 Task: Display the results of the 2022 Victory Lane Racing NASCAR Cup Series for the race "Coke Zero 400" on the track "Daytona".
Action: Mouse moved to (186, 365)
Screenshot: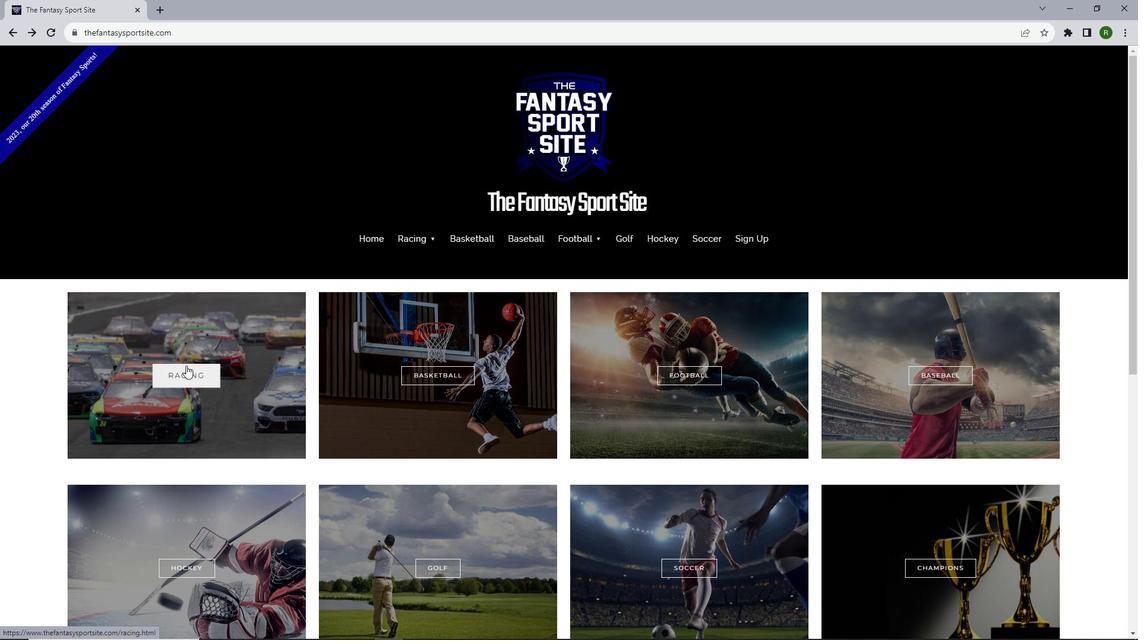 
Action: Mouse pressed left at (186, 365)
Screenshot: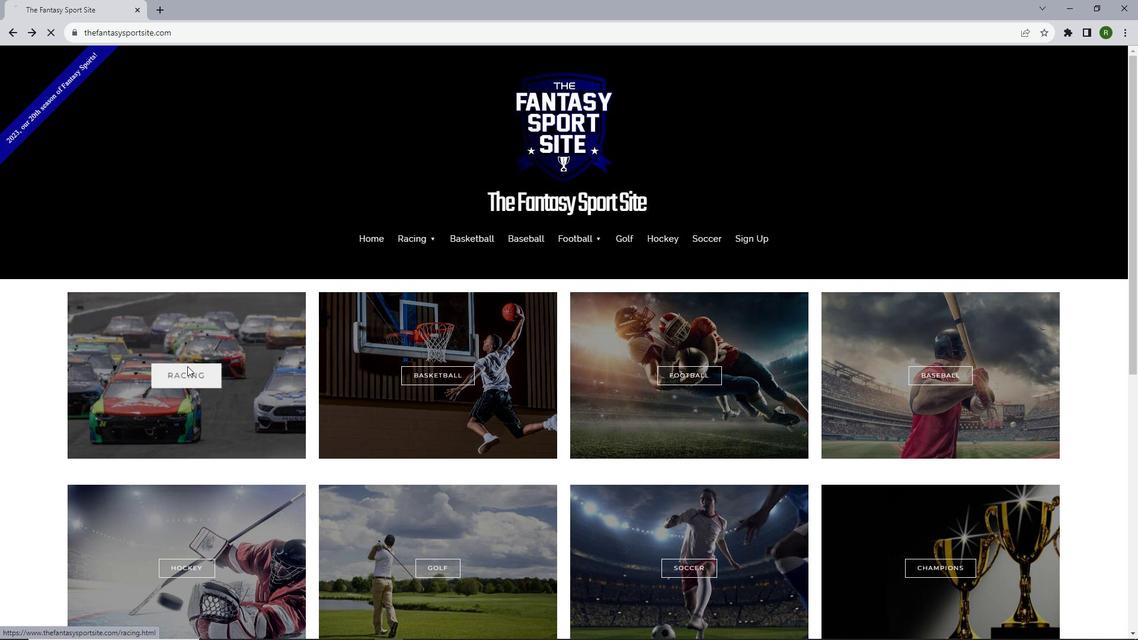 
Action: Mouse moved to (424, 325)
Screenshot: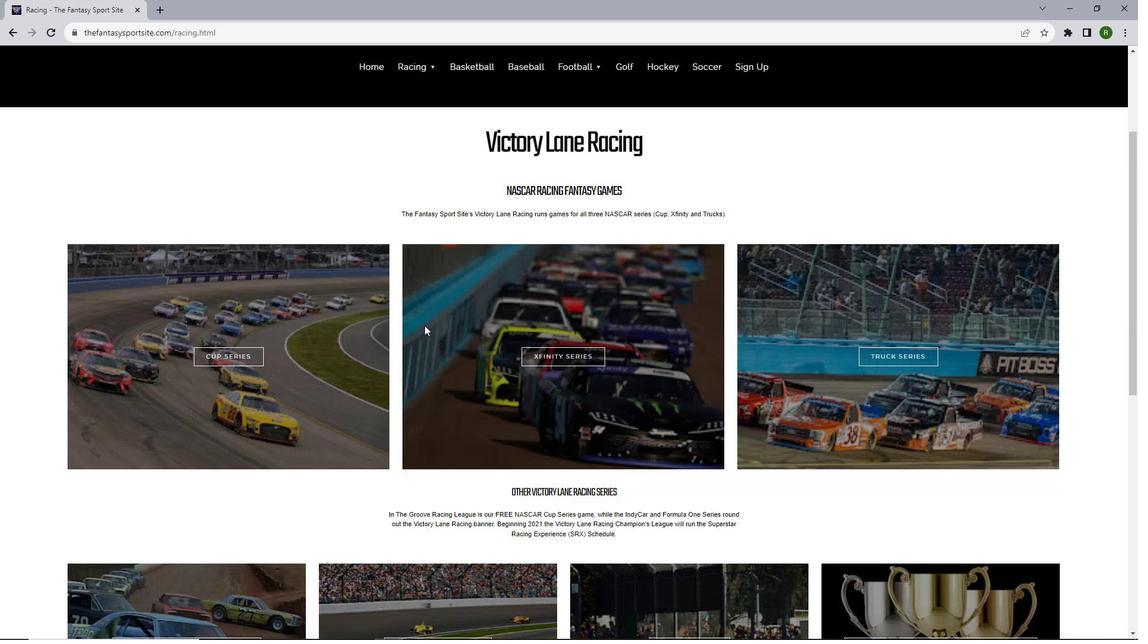 
Action: Mouse scrolled (424, 324) with delta (0, 0)
Screenshot: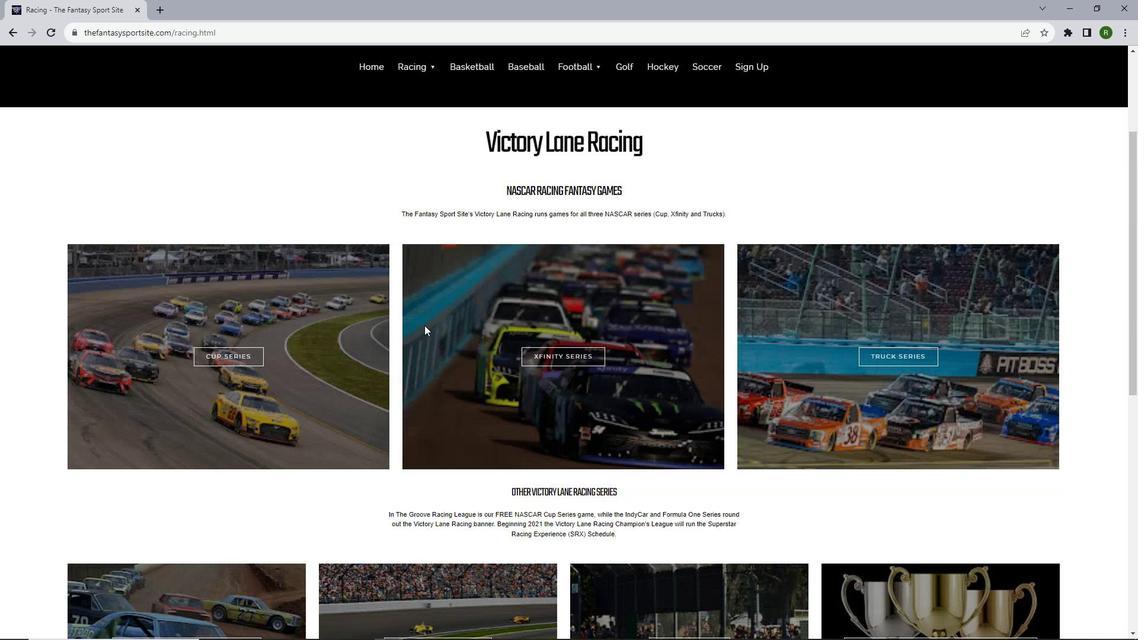 
Action: Mouse moved to (424, 325)
Screenshot: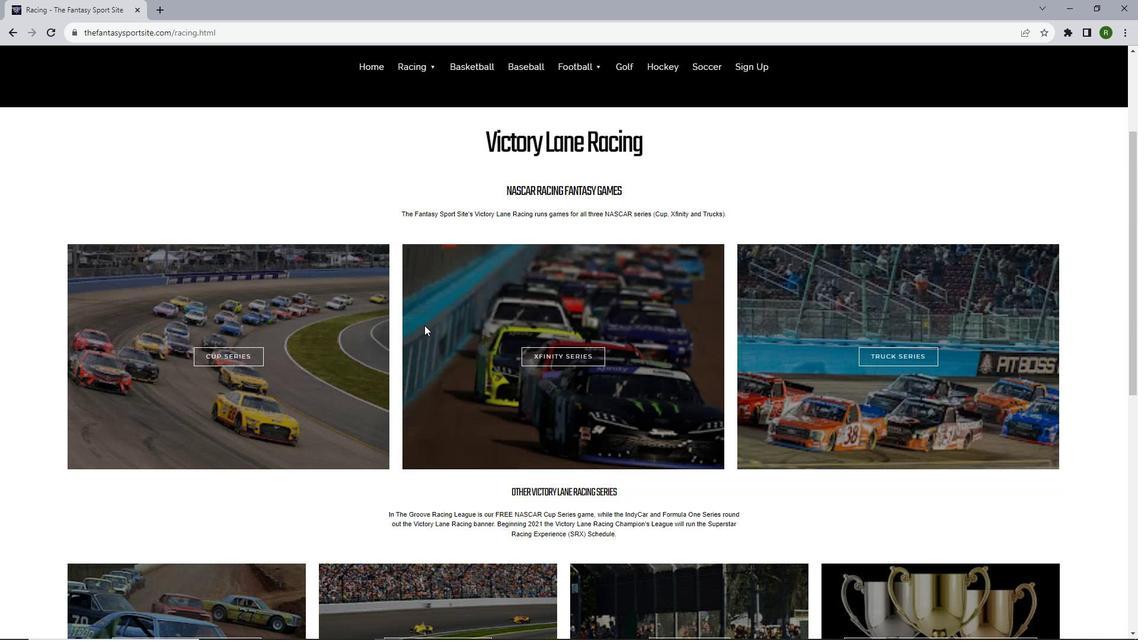 
Action: Mouse scrolled (424, 325) with delta (0, 0)
Screenshot: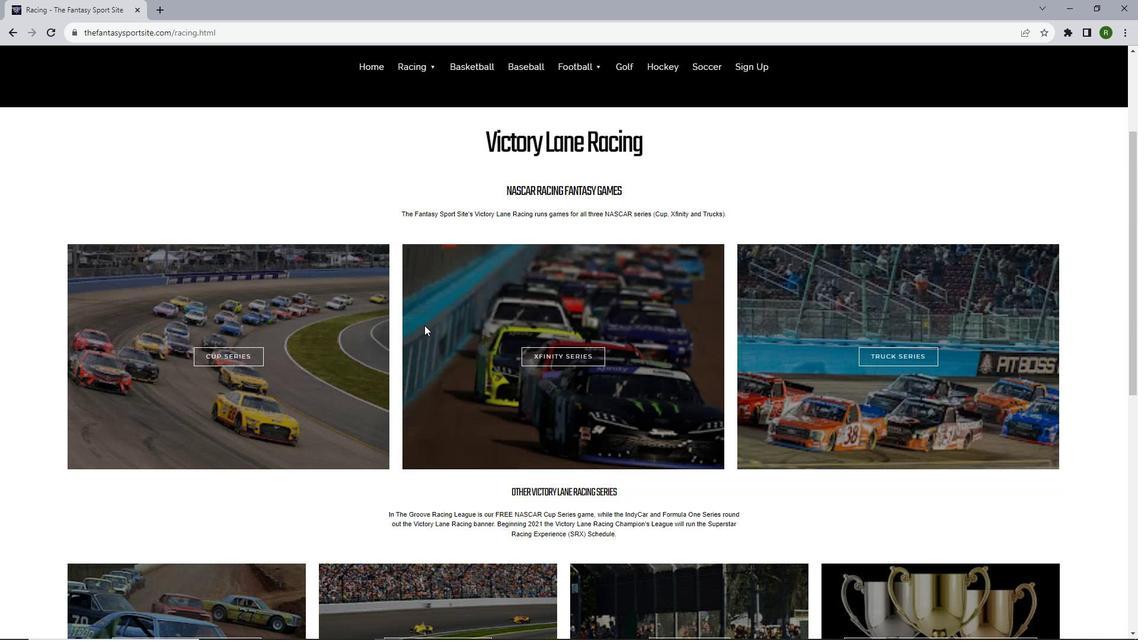 
Action: Mouse scrolled (424, 325) with delta (0, 0)
Screenshot: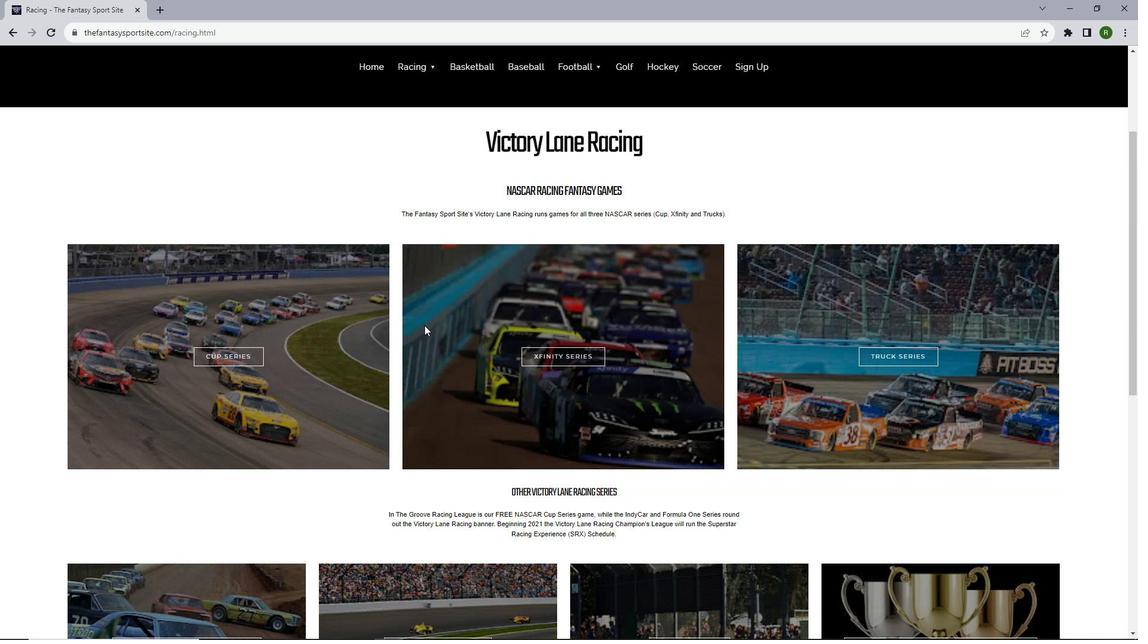 
Action: Mouse scrolled (424, 325) with delta (0, 0)
Screenshot: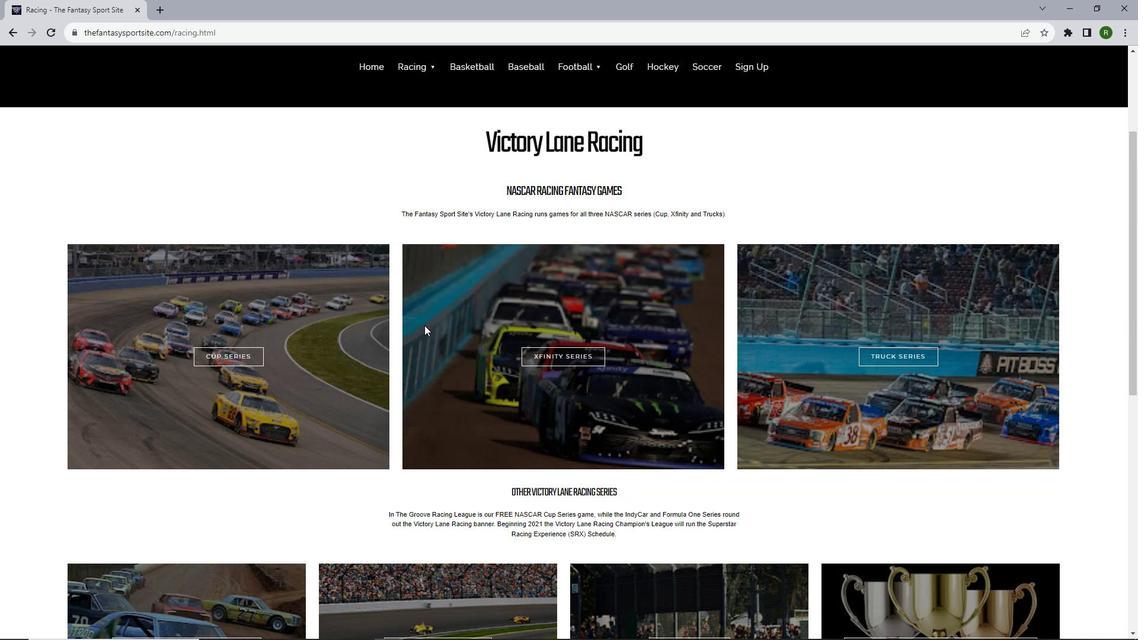 
Action: Mouse scrolled (424, 325) with delta (0, 0)
Screenshot: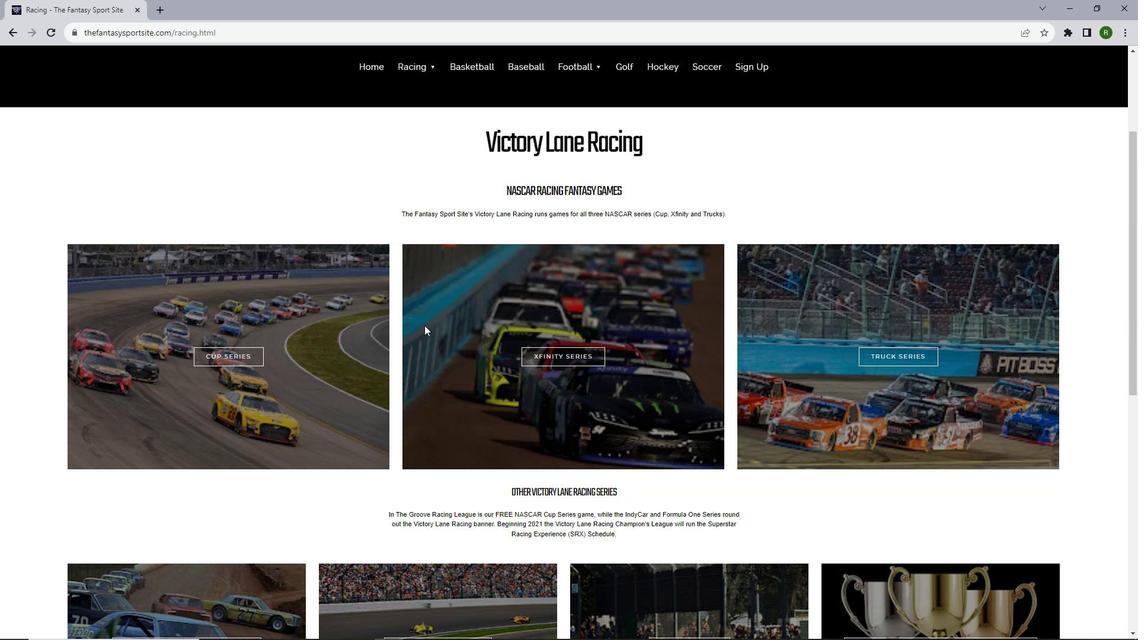 
Action: Mouse moved to (312, 275)
Screenshot: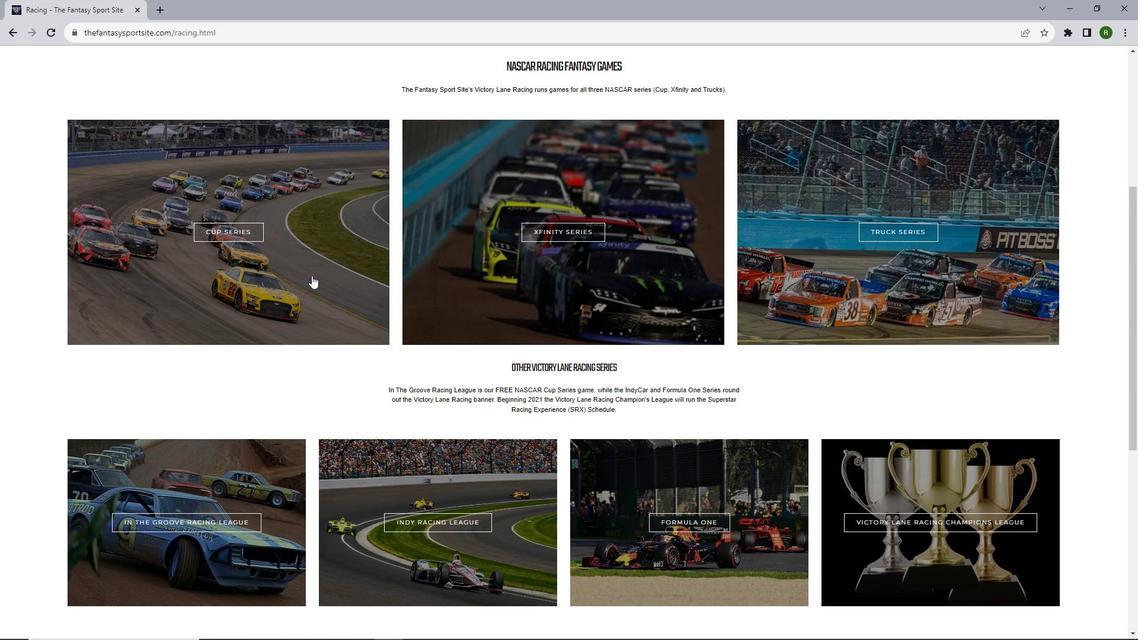 
Action: Mouse scrolled (312, 275) with delta (0, 0)
Screenshot: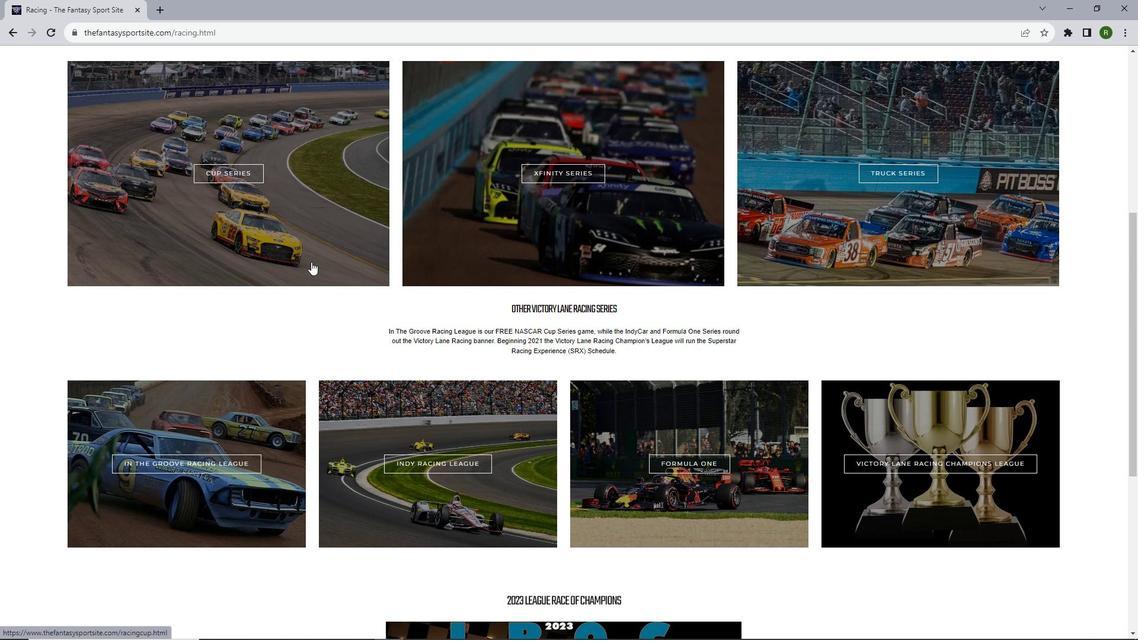 
Action: Mouse moved to (253, 184)
Screenshot: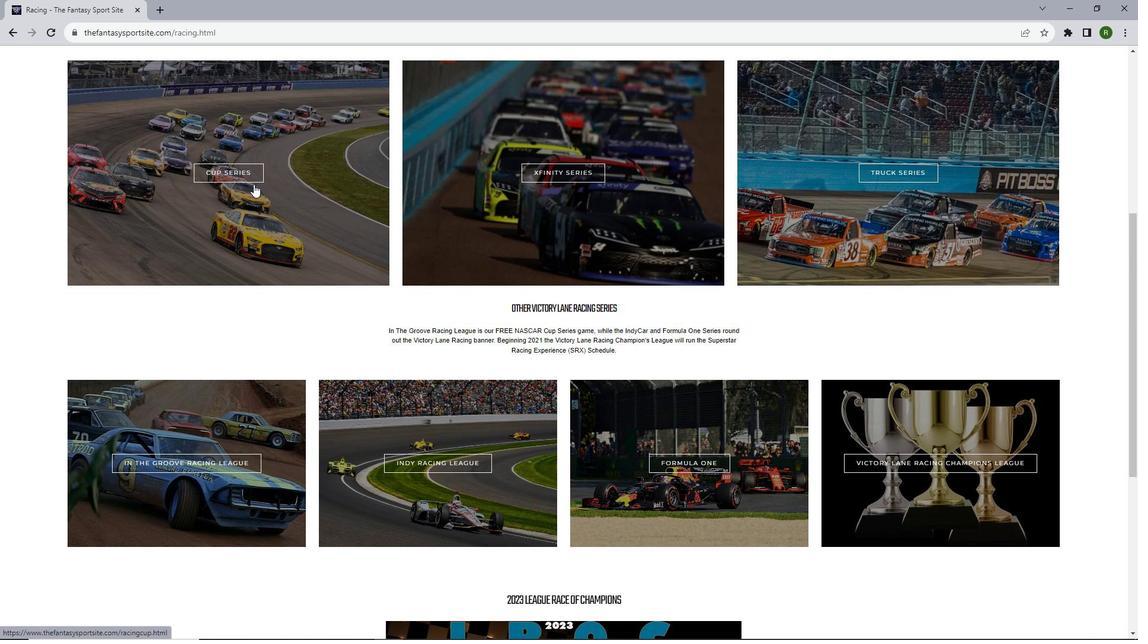 
Action: Mouse pressed left at (253, 184)
Screenshot: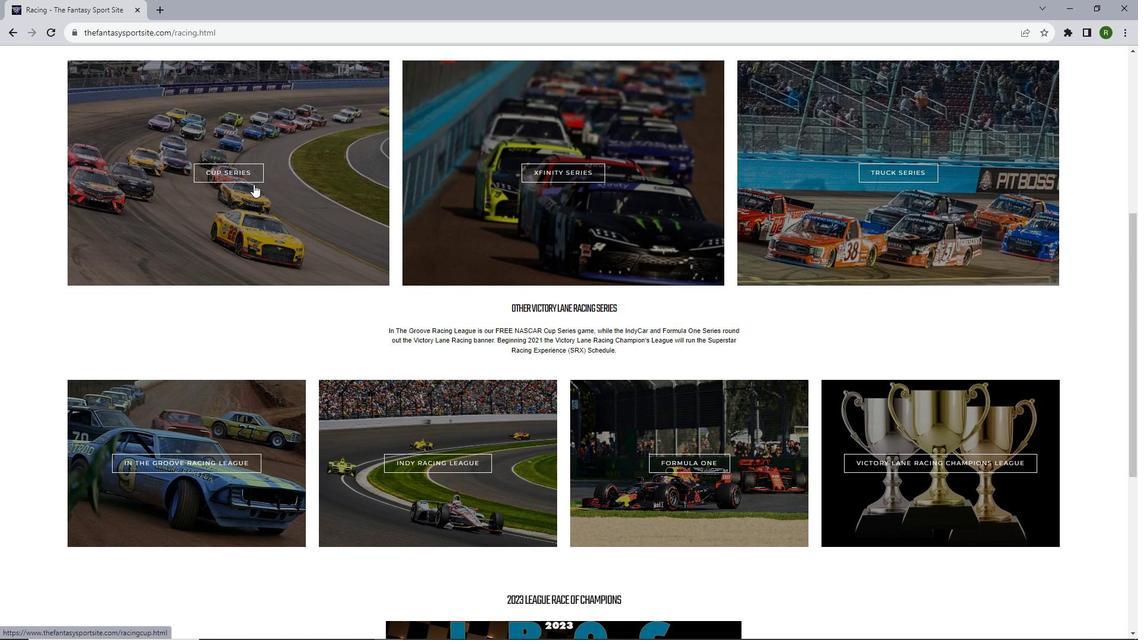 
Action: Mouse moved to (433, 252)
Screenshot: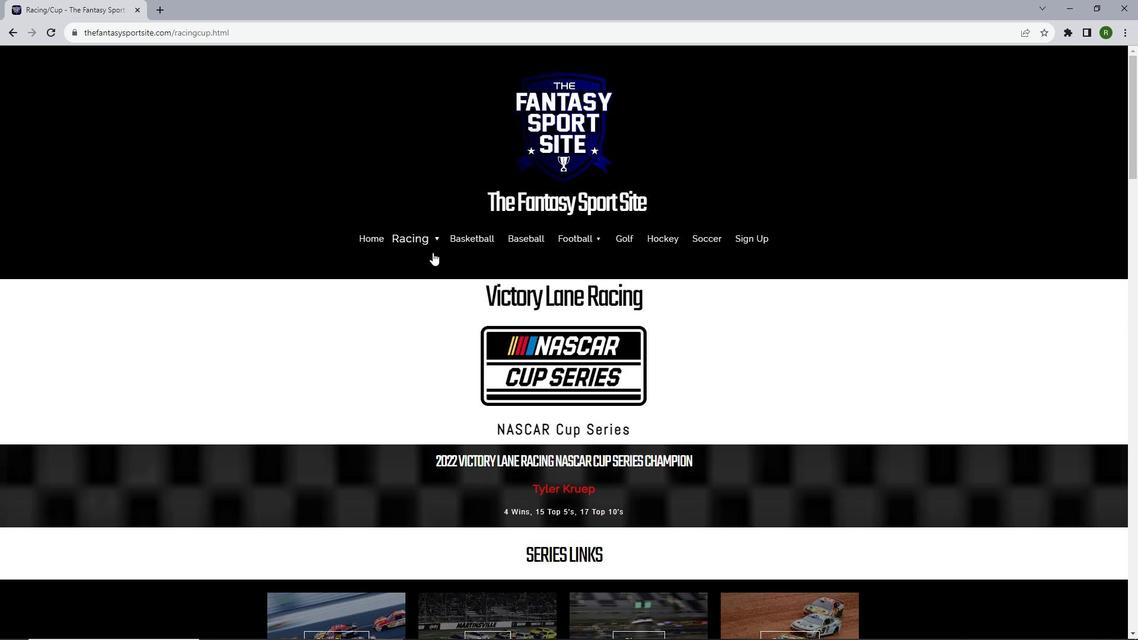 
Action: Mouse scrolled (433, 252) with delta (0, 0)
Screenshot: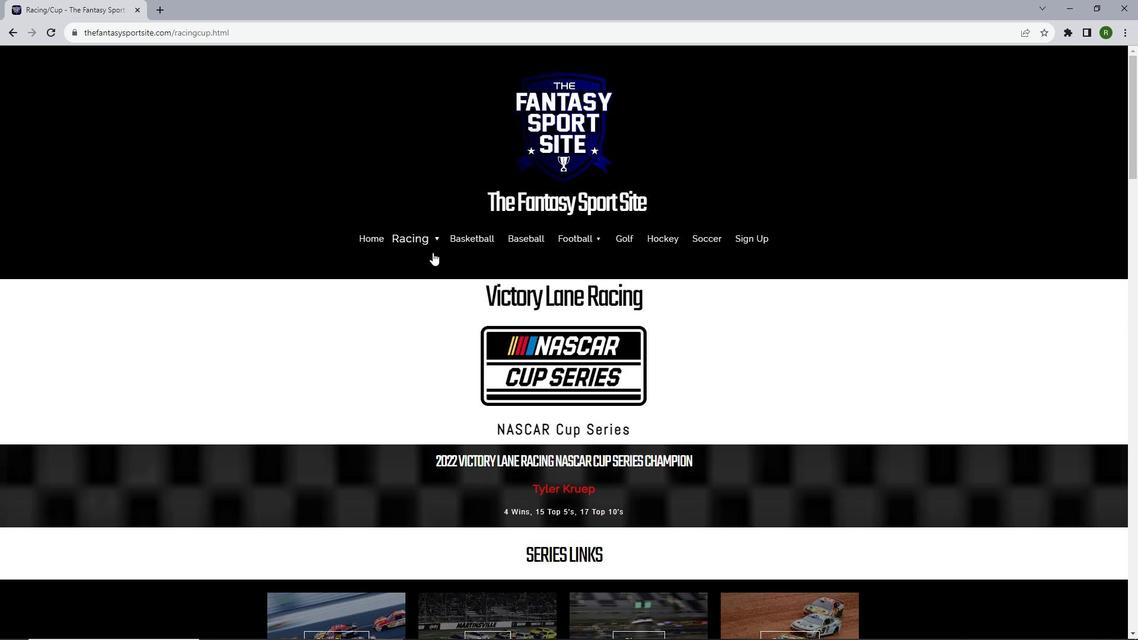 
Action: Mouse scrolled (433, 252) with delta (0, 0)
Screenshot: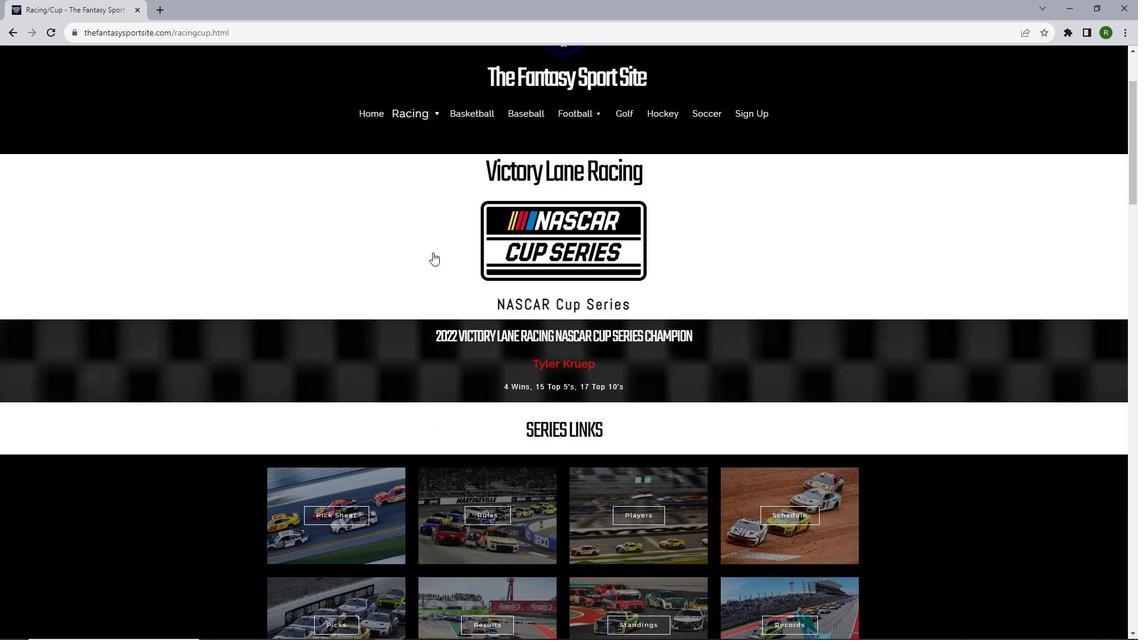 
Action: Mouse scrolled (433, 252) with delta (0, 0)
Screenshot: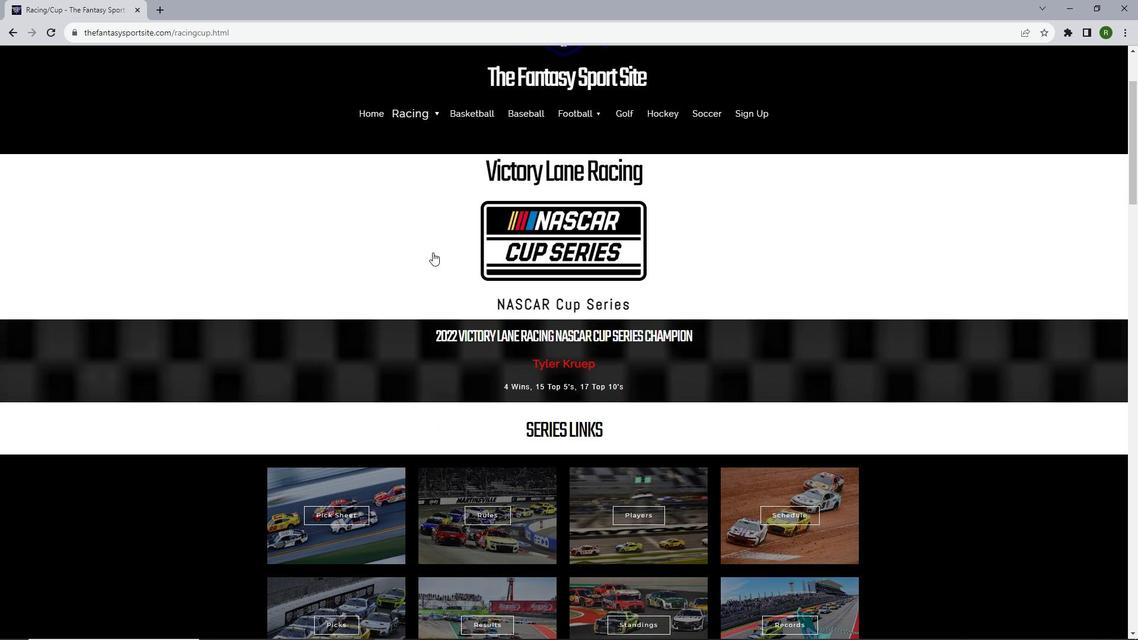 
Action: Mouse scrolled (433, 252) with delta (0, 0)
Screenshot: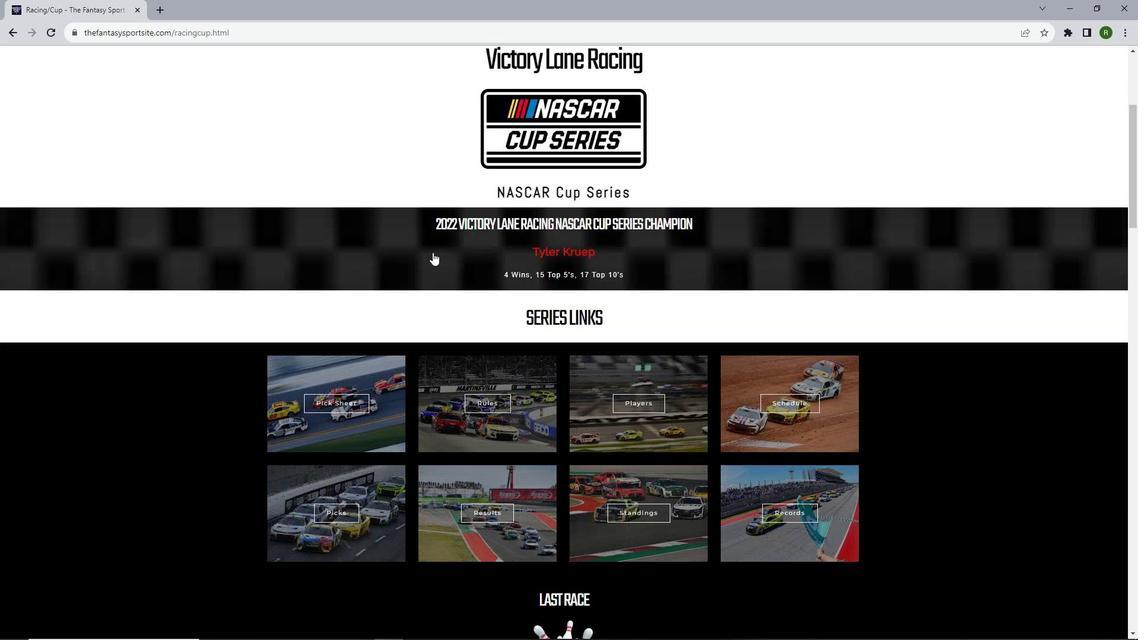 
Action: Mouse moved to (433, 253)
Screenshot: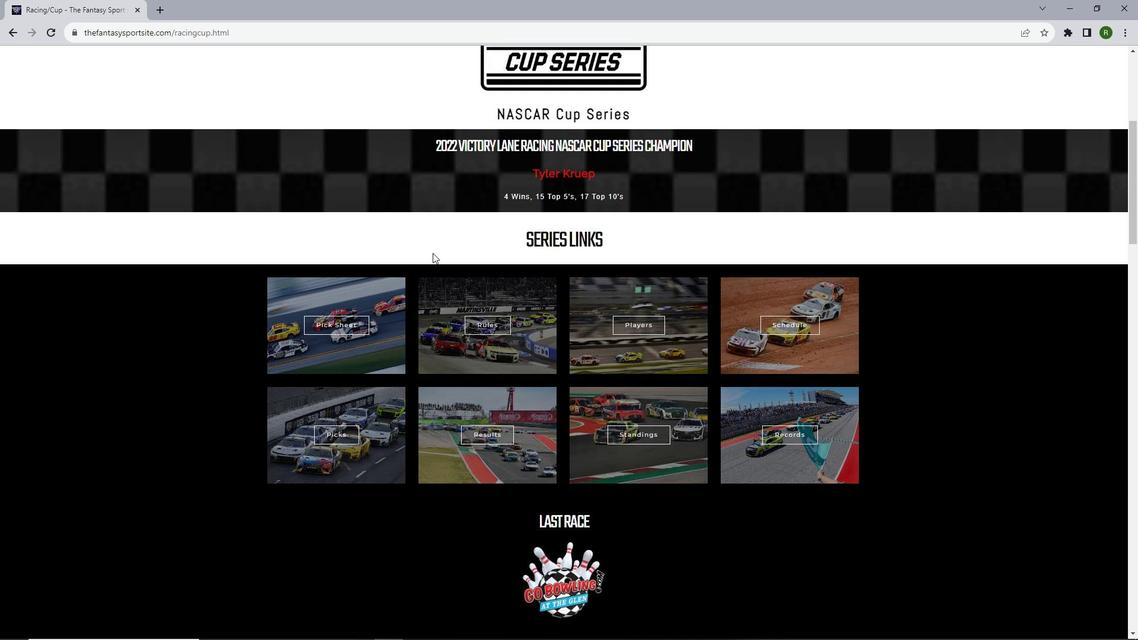 
Action: Mouse scrolled (433, 252) with delta (0, 0)
Screenshot: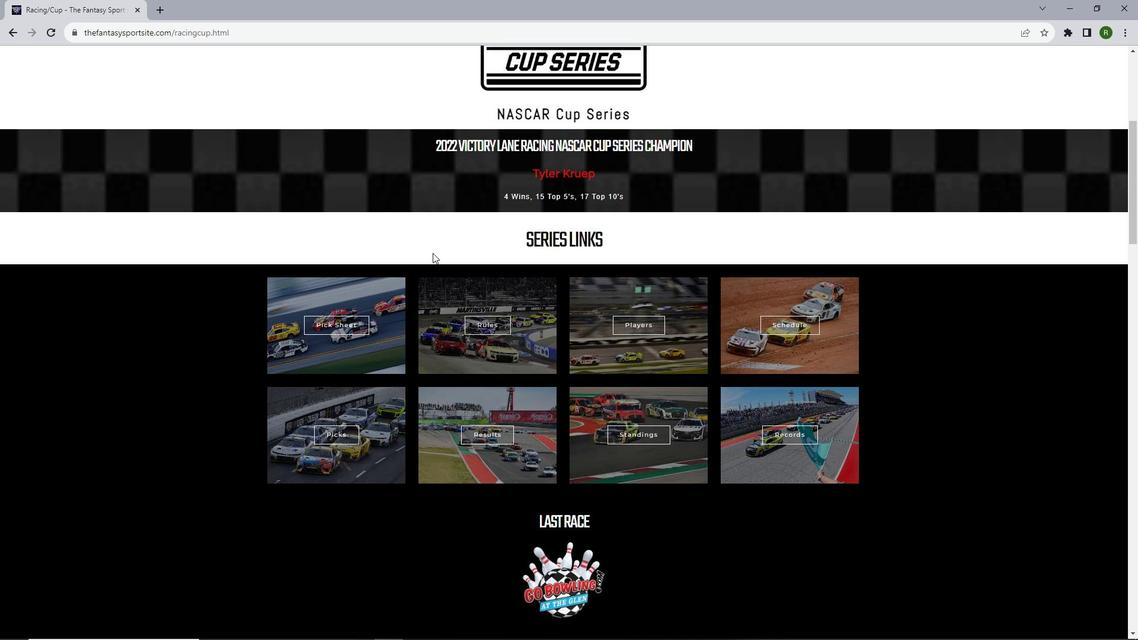 
Action: Mouse scrolled (433, 252) with delta (0, 0)
Screenshot: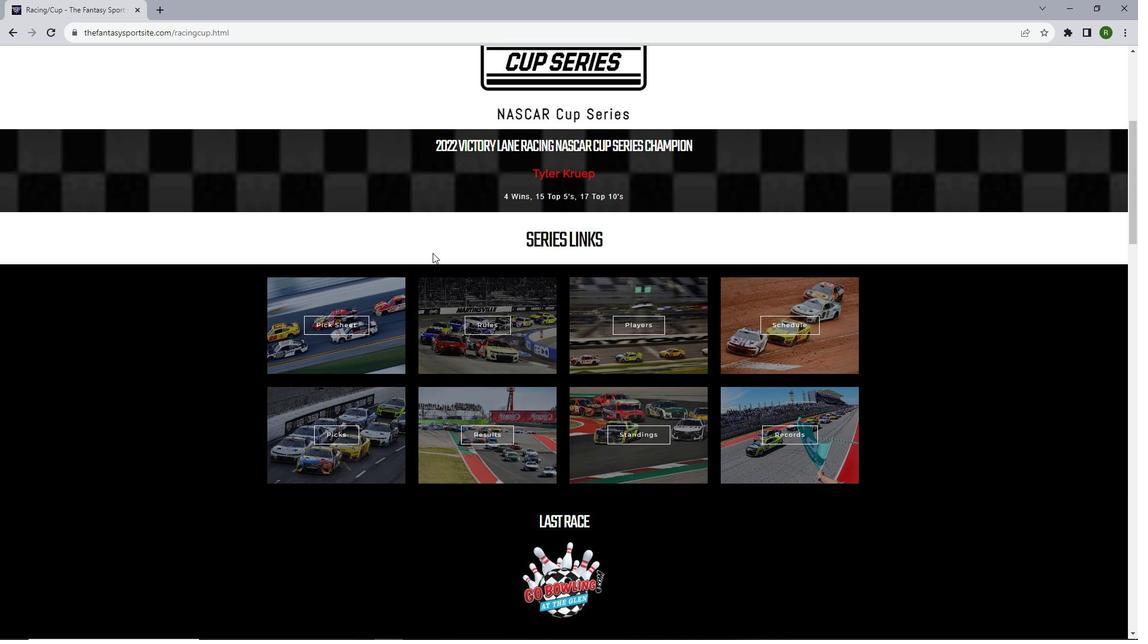 
Action: Mouse moved to (503, 405)
Screenshot: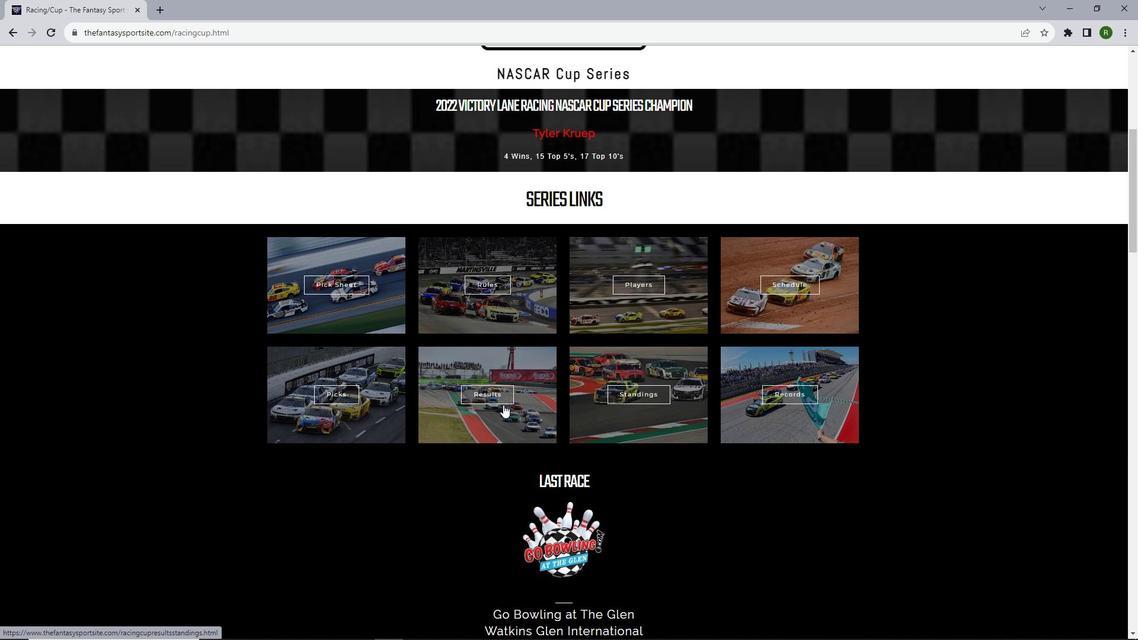 
Action: Mouse pressed left at (503, 405)
Screenshot: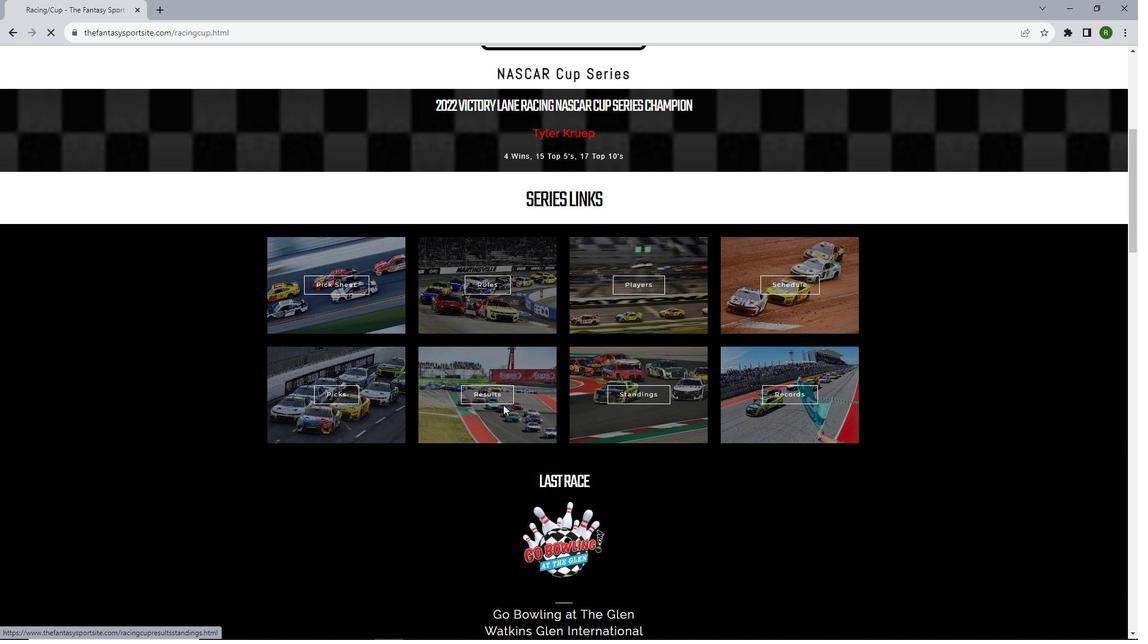 
Action: Mouse moved to (485, 256)
Screenshot: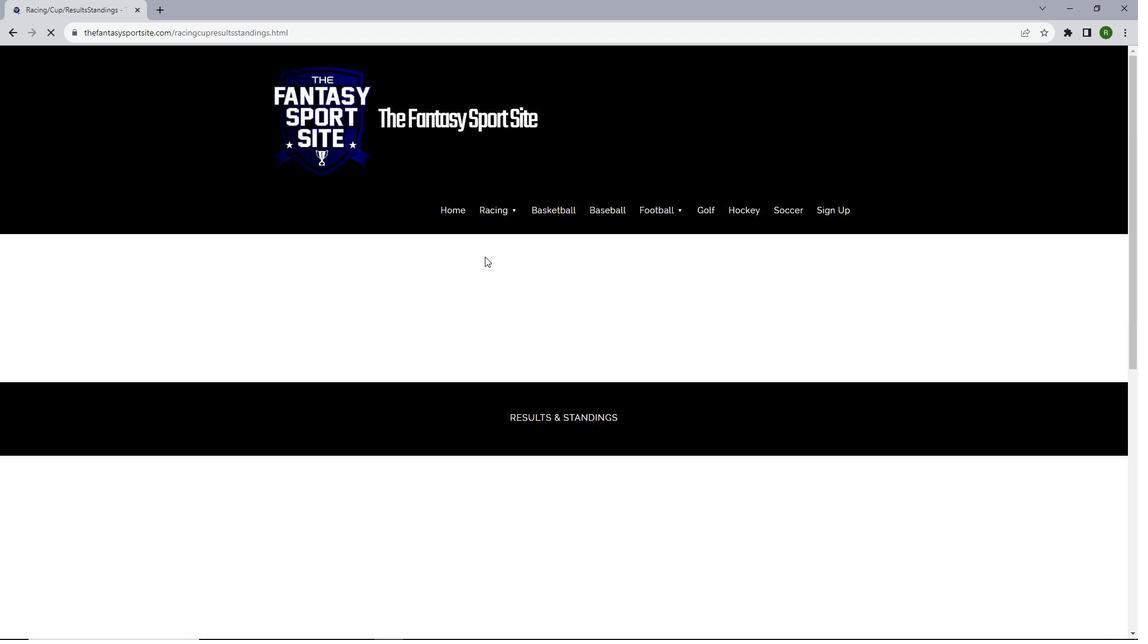 
Action: Mouse scrolled (485, 256) with delta (0, 0)
Screenshot: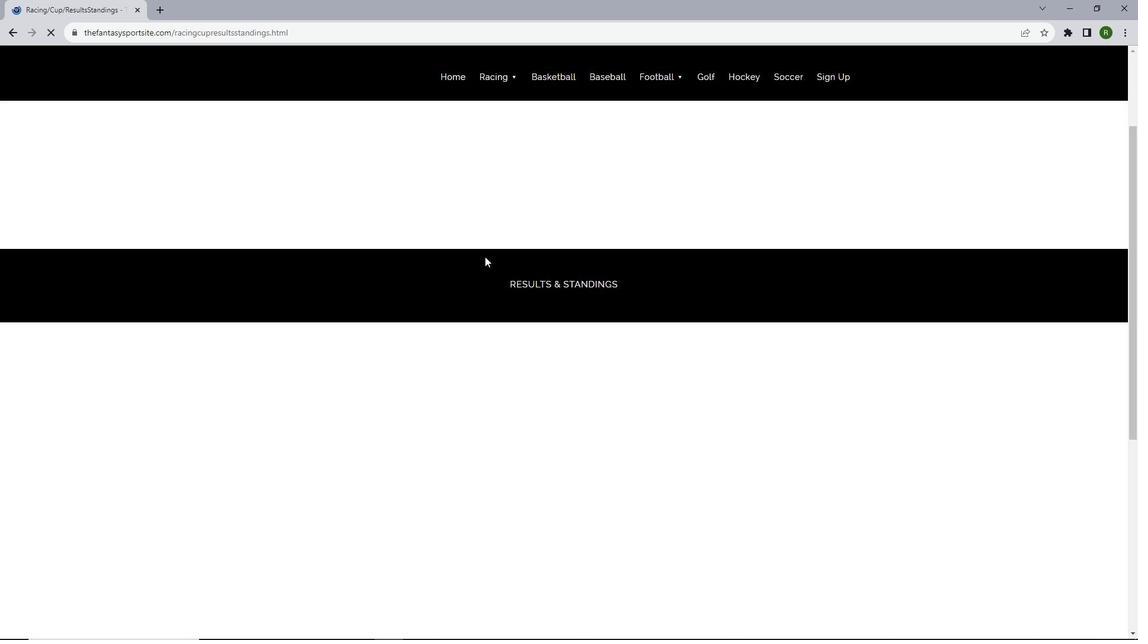 
Action: Mouse scrolled (485, 256) with delta (0, 0)
Screenshot: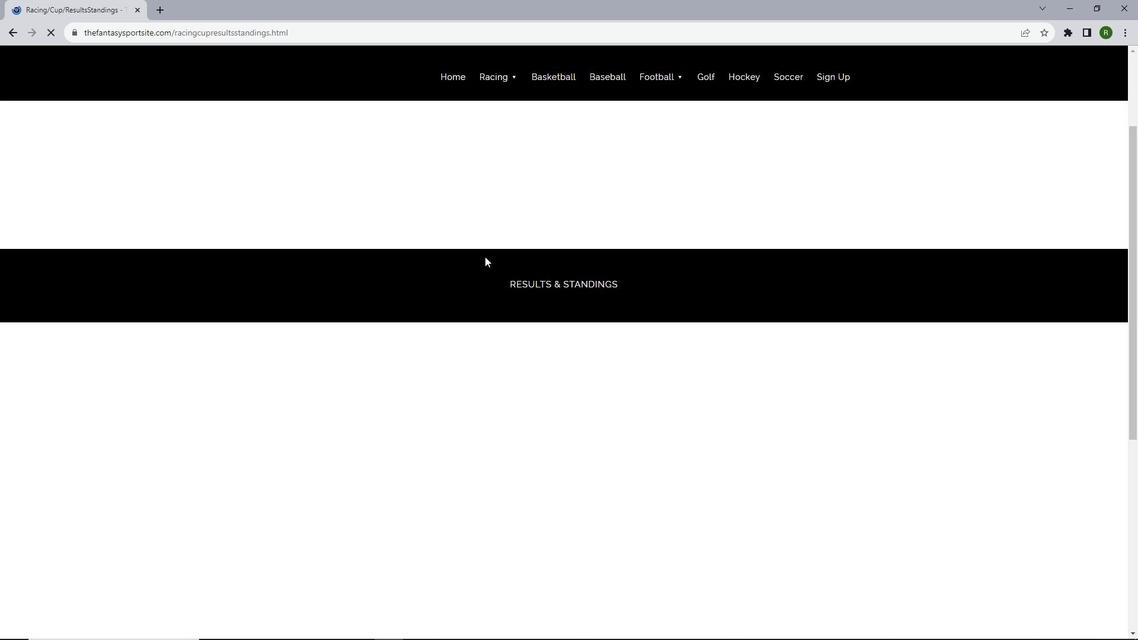 
Action: Mouse scrolled (485, 256) with delta (0, 0)
Screenshot: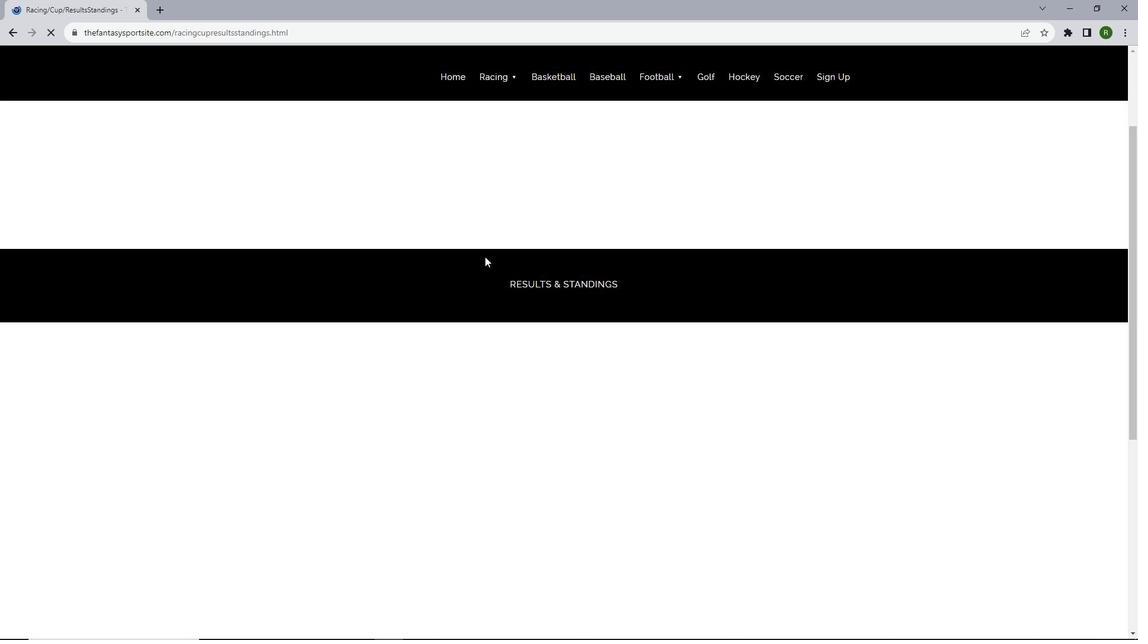 
Action: Mouse scrolled (485, 256) with delta (0, 0)
Screenshot: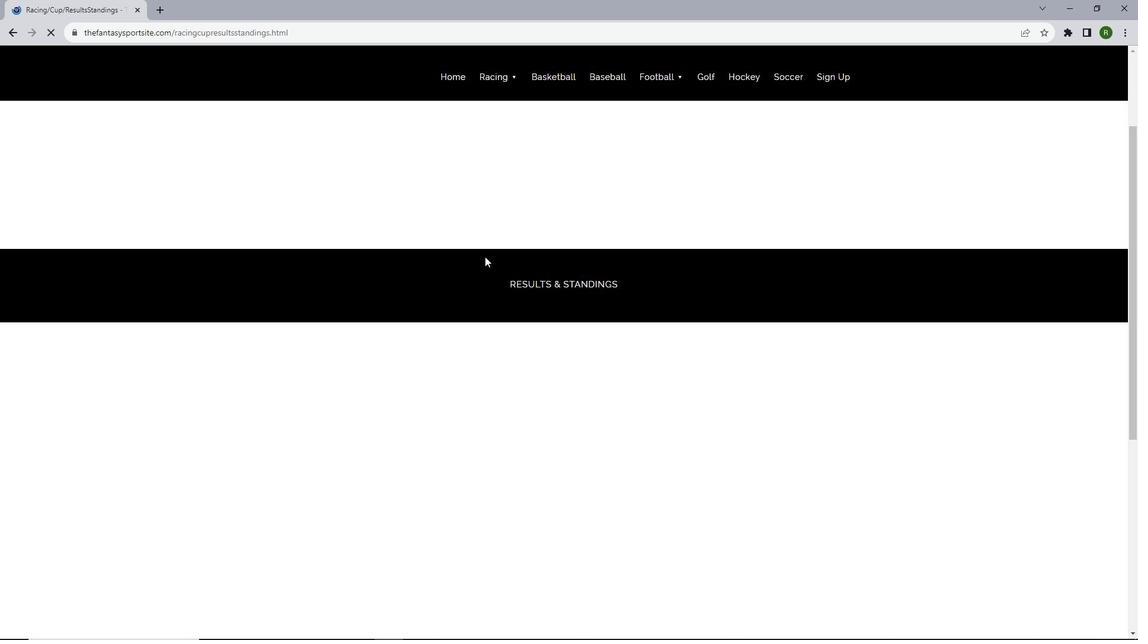 
Action: Mouse moved to (554, 374)
Screenshot: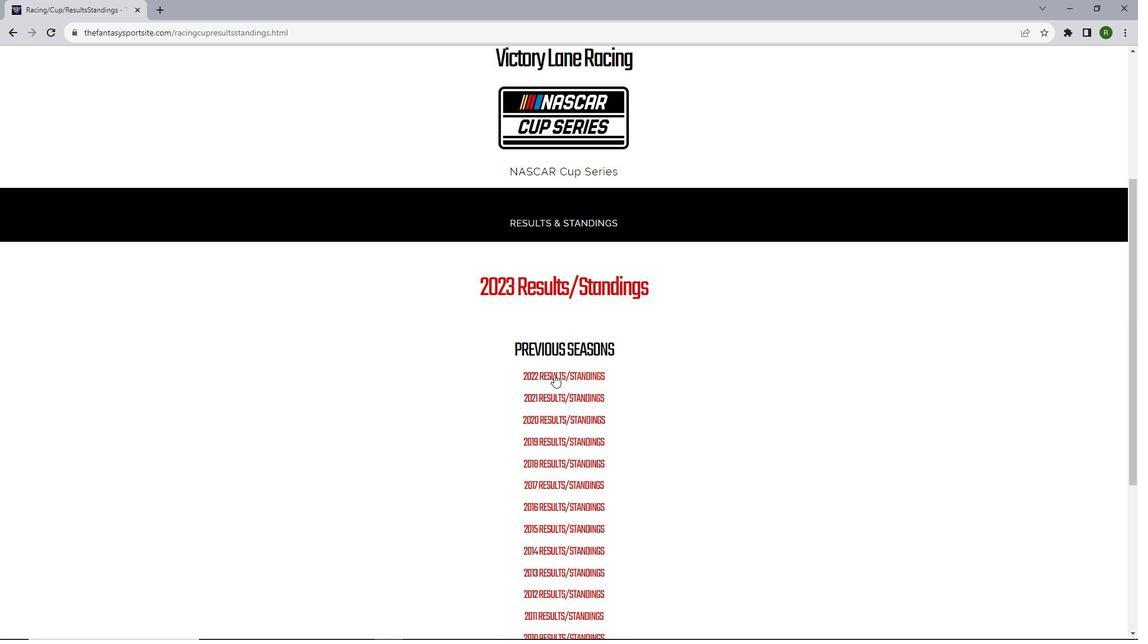
Action: Mouse pressed left at (554, 374)
Screenshot: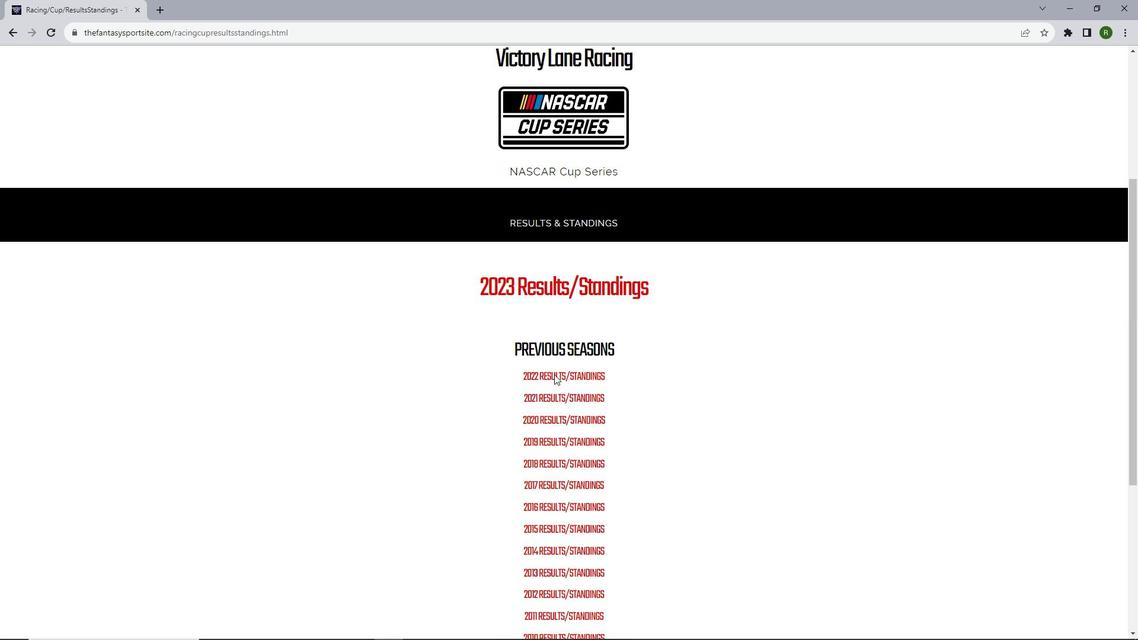 
Action: Mouse moved to (677, 433)
Screenshot: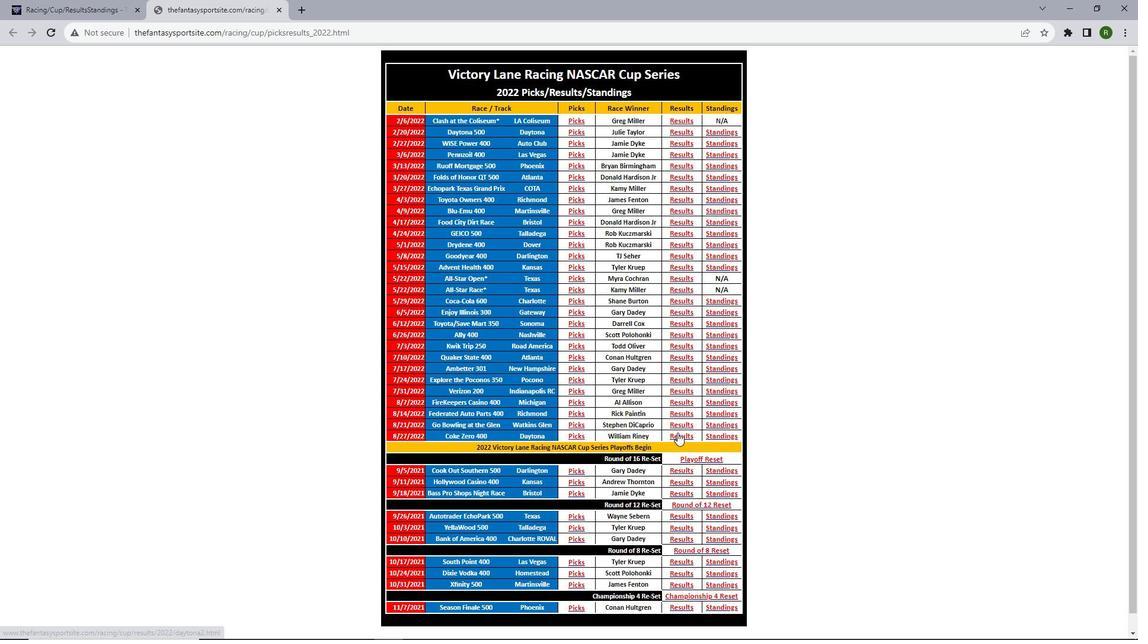 
Action: Mouse pressed left at (677, 433)
Screenshot: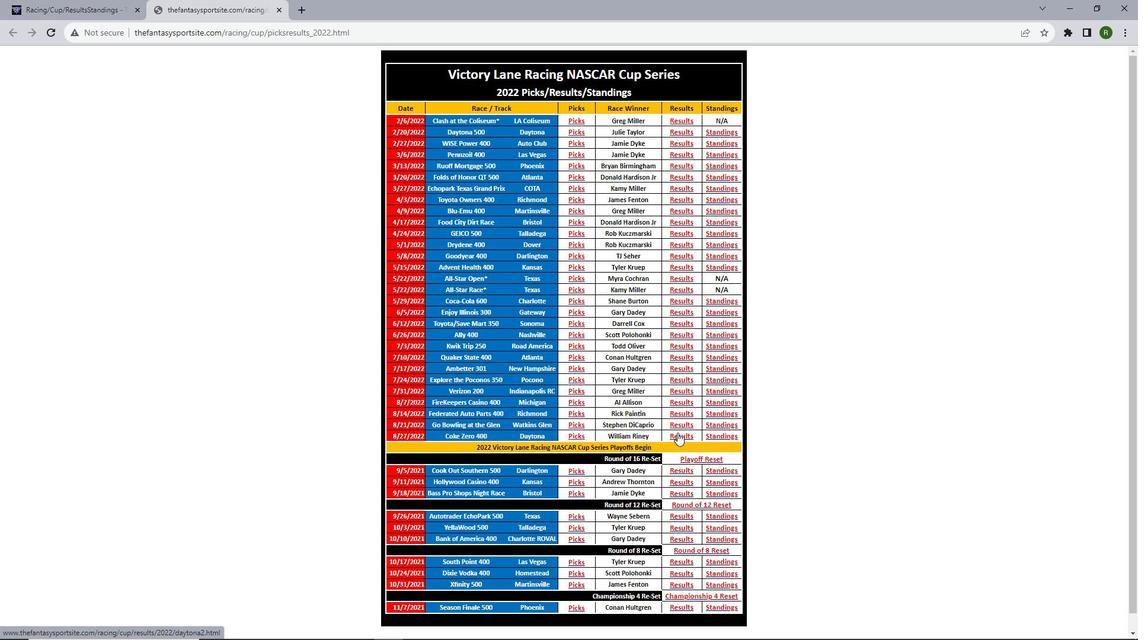 
Action: Mouse moved to (667, 320)
Screenshot: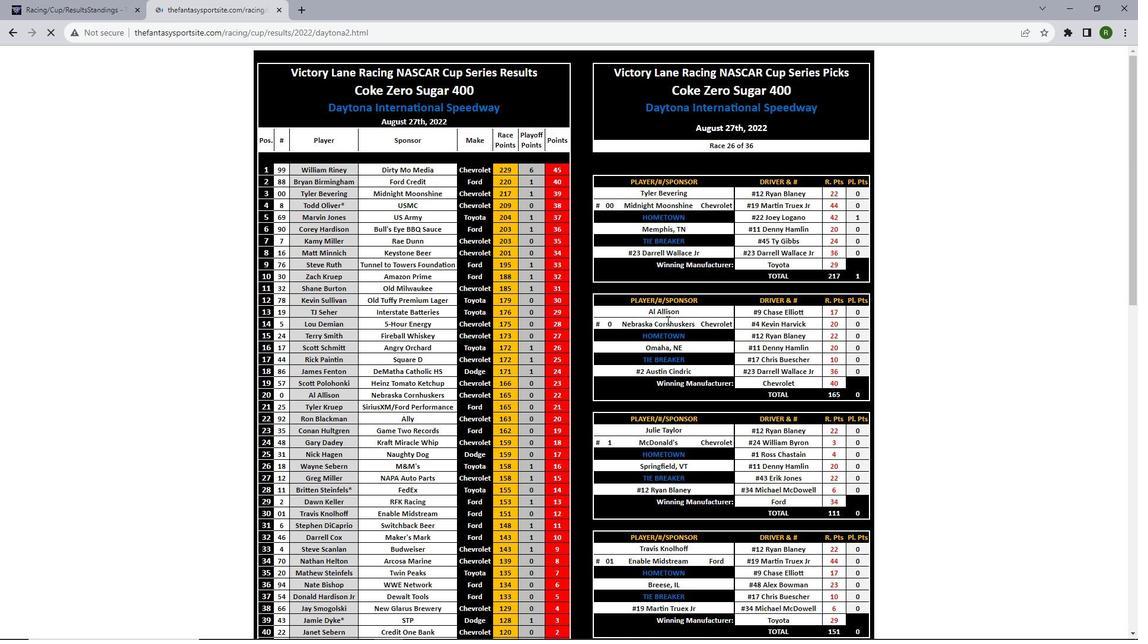 
Action: Mouse scrolled (667, 320) with delta (0, 0)
Screenshot: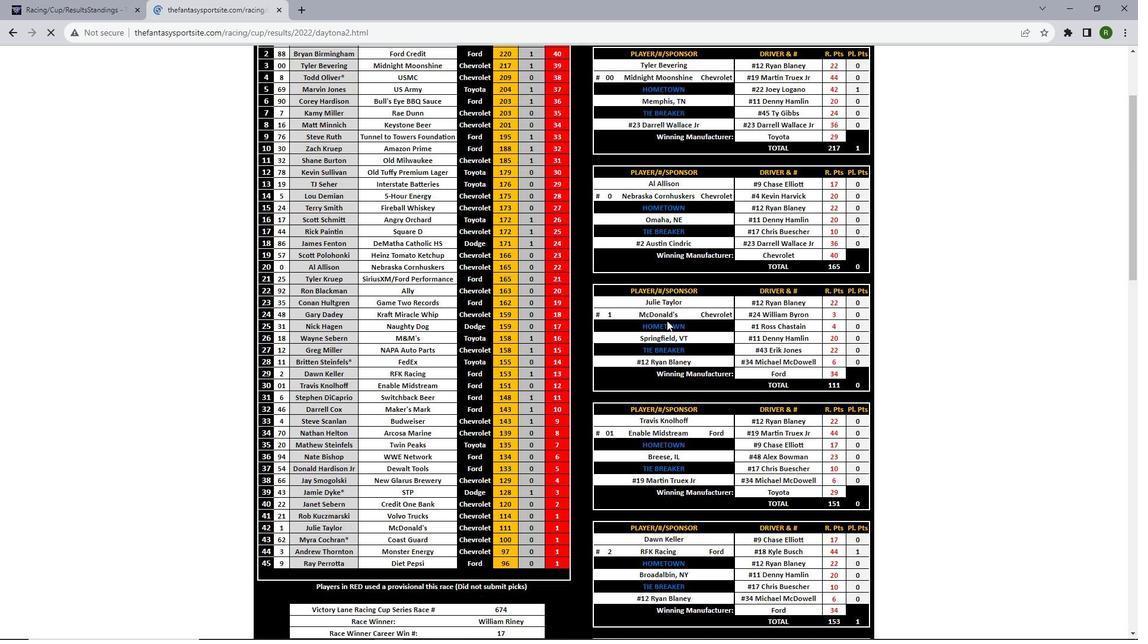 
Action: Mouse scrolled (667, 320) with delta (0, 0)
Screenshot: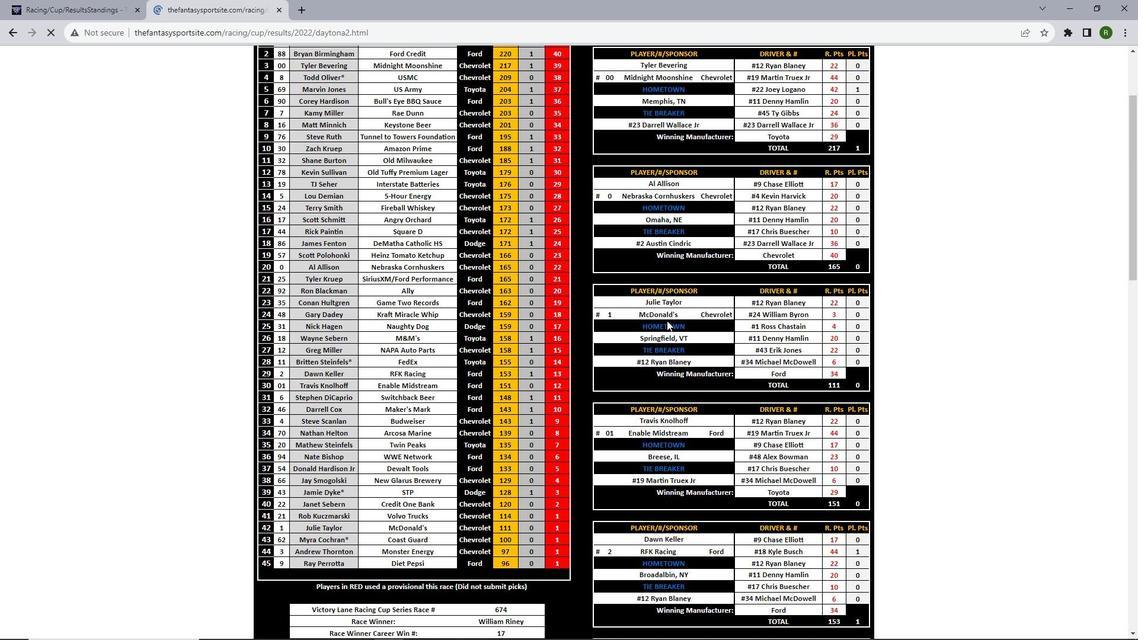 
Action: Mouse scrolled (667, 320) with delta (0, 0)
Screenshot: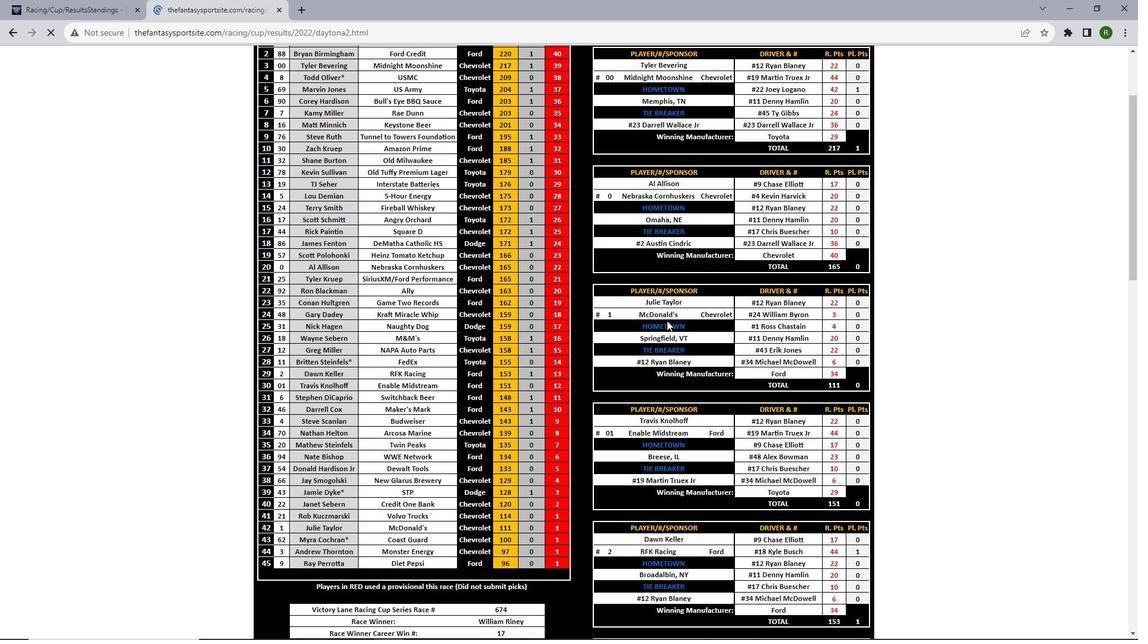 
Action: Mouse scrolled (667, 320) with delta (0, 0)
Screenshot: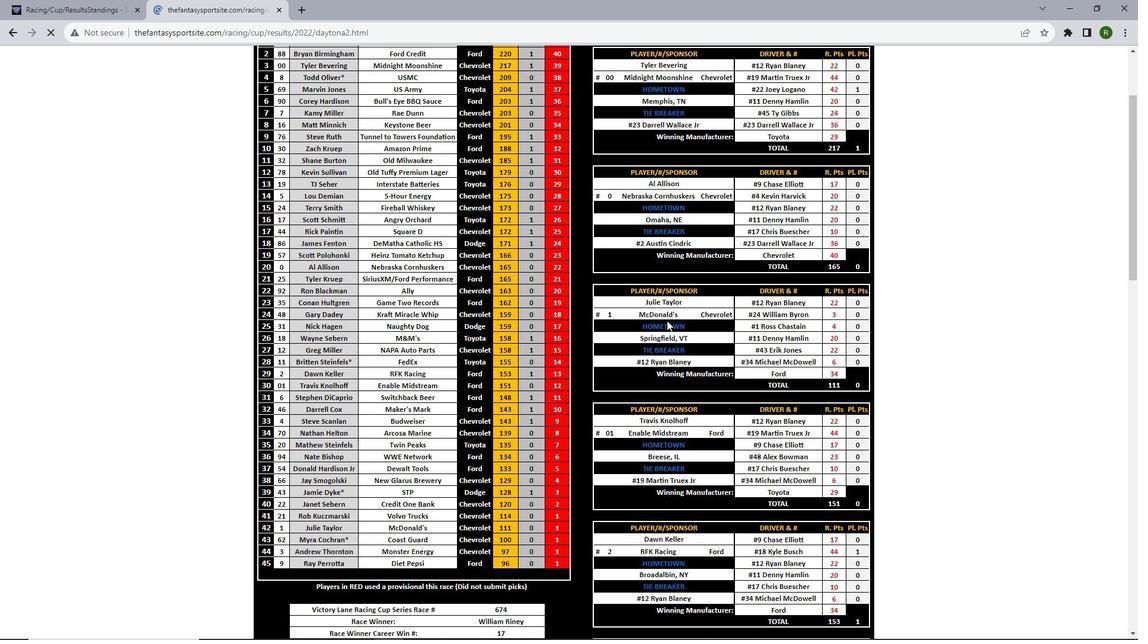 
Action: Mouse scrolled (667, 320) with delta (0, 0)
Screenshot: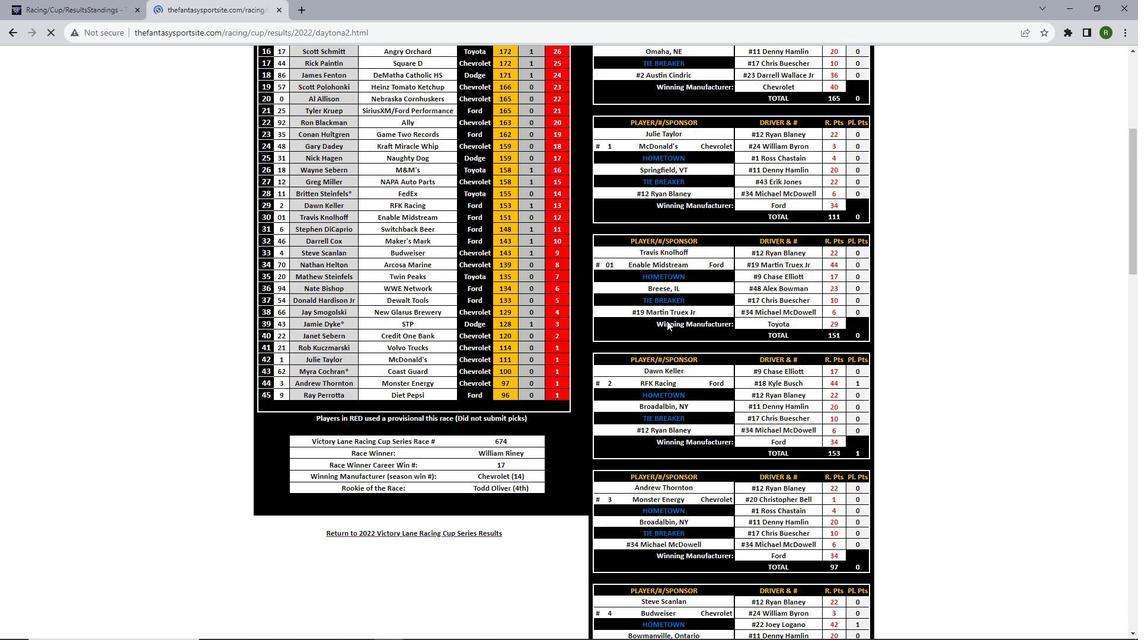 
Action: Mouse scrolled (667, 320) with delta (0, 0)
Screenshot: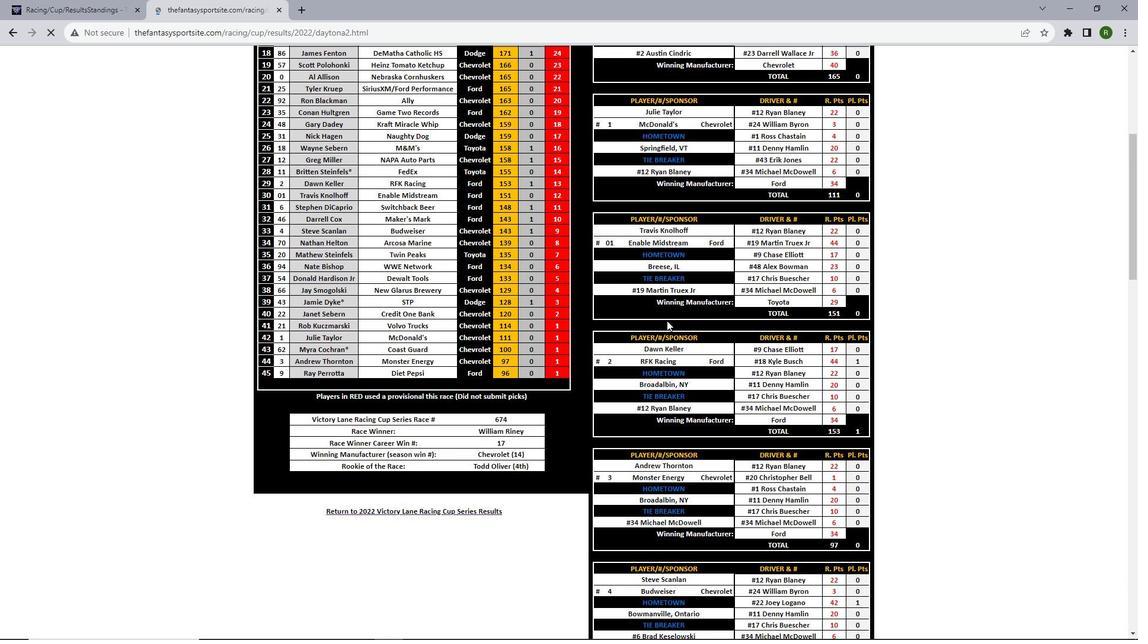 
Action: Mouse scrolled (667, 320) with delta (0, 0)
Screenshot: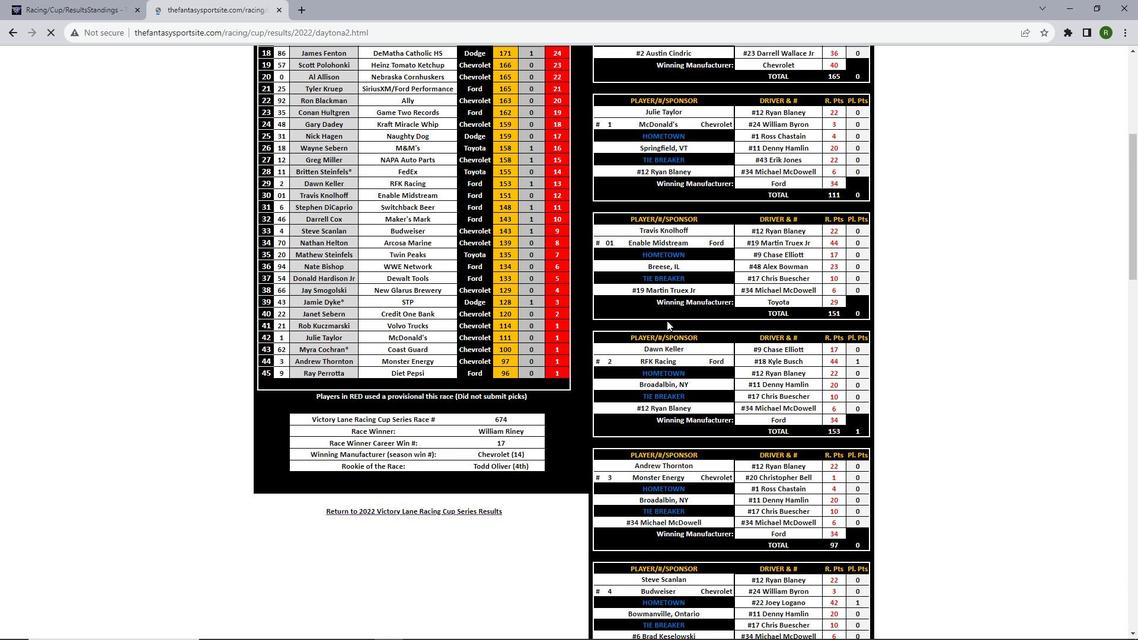 
Action: Mouse scrolled (667, 320) with delta (0, 0)
Screenshot: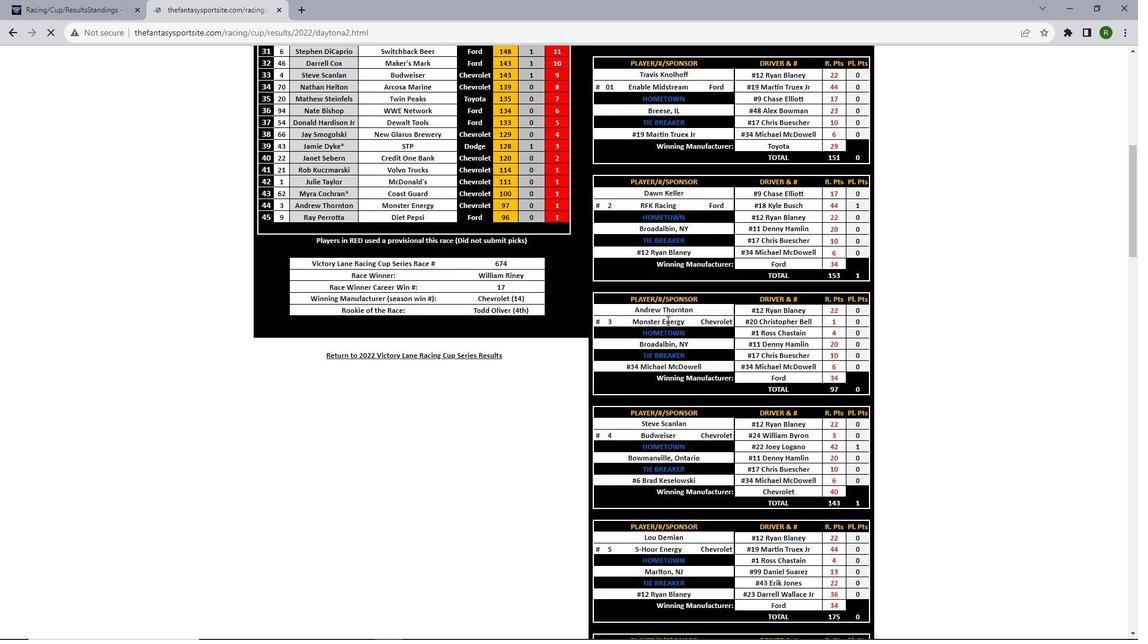 
Action: Mouse scrolled (667, 320) with delta (0, 0)
Screenshot: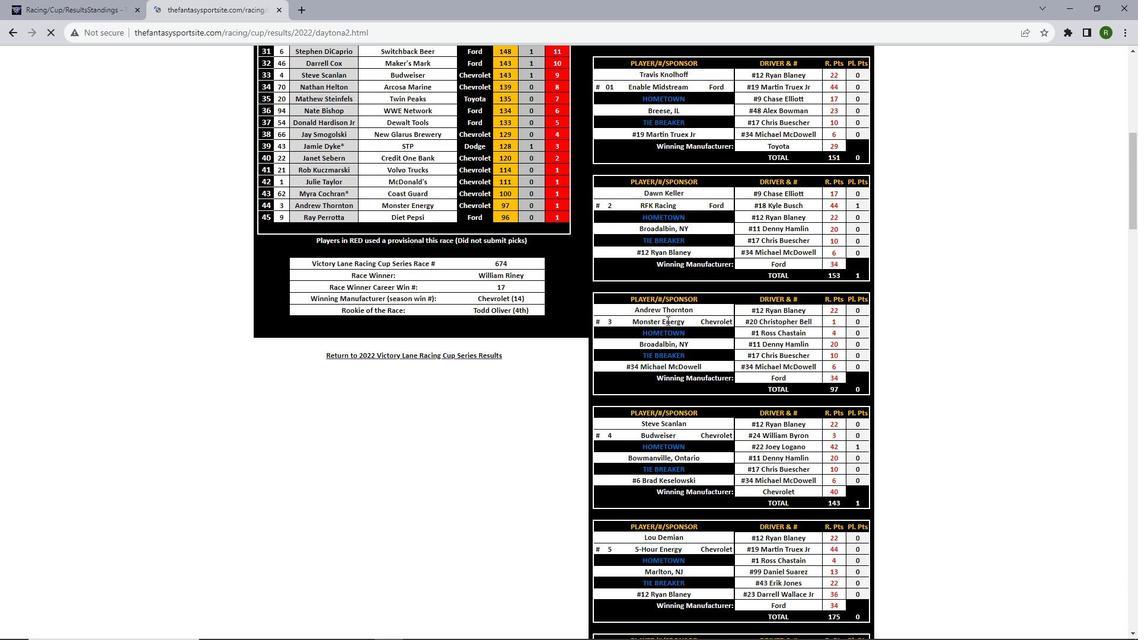 
Action: Mouse scrolled (667, 320) with delta (0, 0)
Screenshot: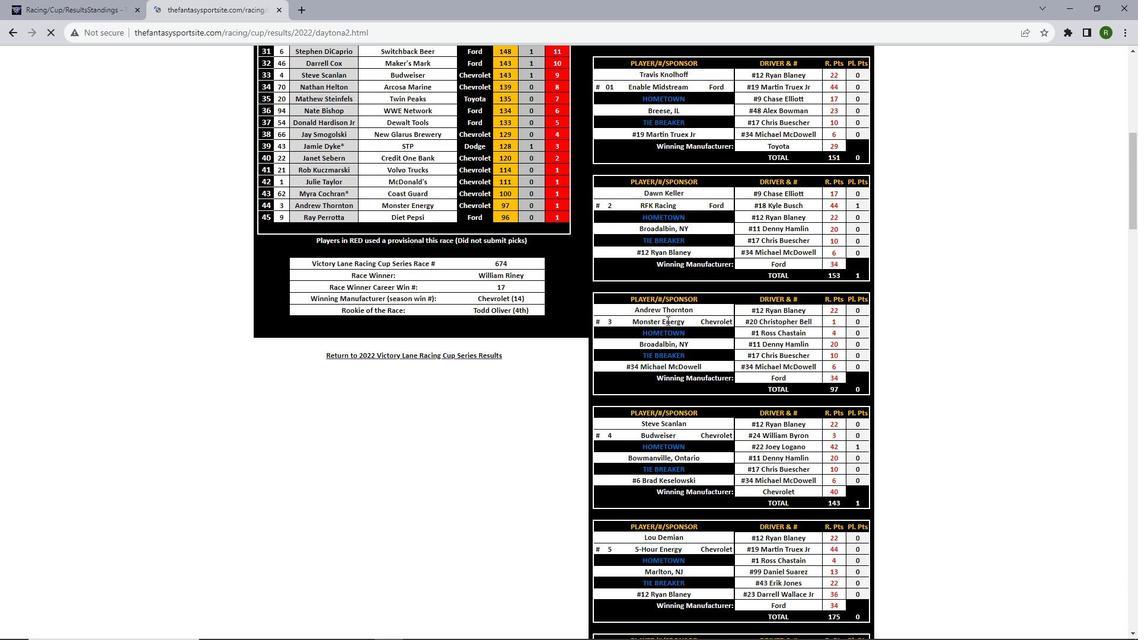 
Action: Mouse scrolled (667, 320) with delta (0, 0)
Screenshot: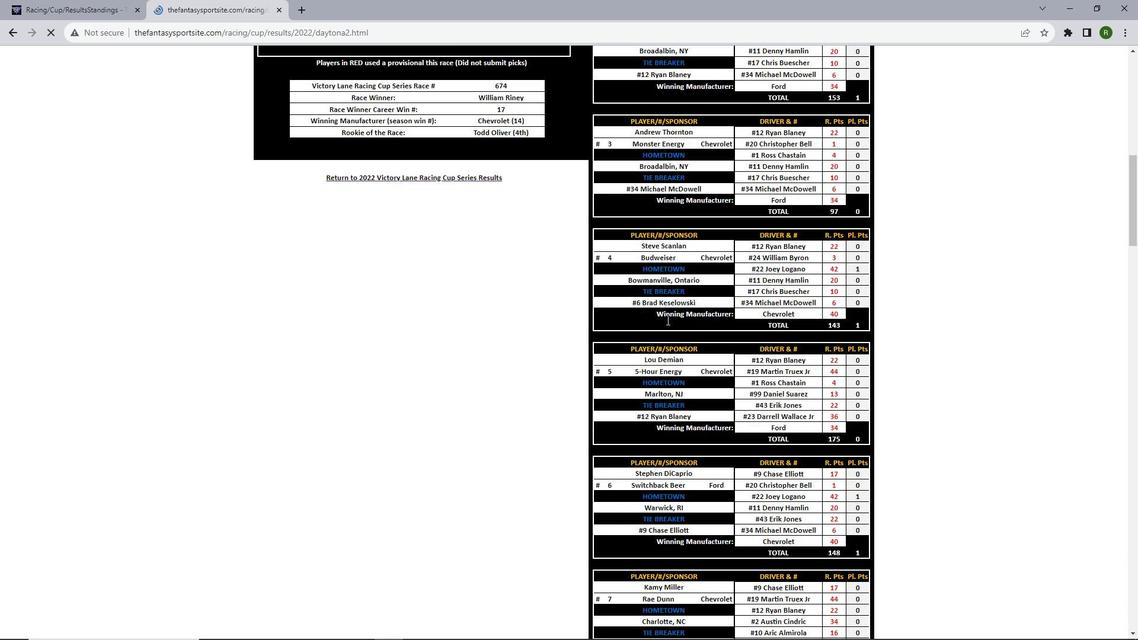 
Action: Mouse moved to (667, 320)
Screenshot: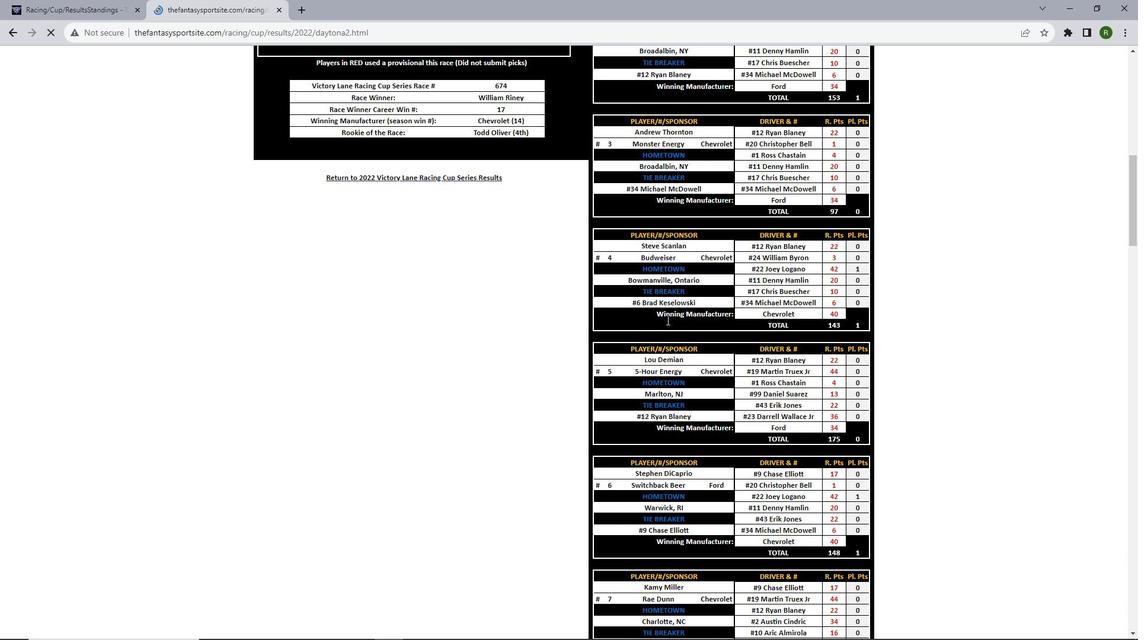 
Action: Mouse scrolled (667, 319) with delta (0, 0)
Screenshot: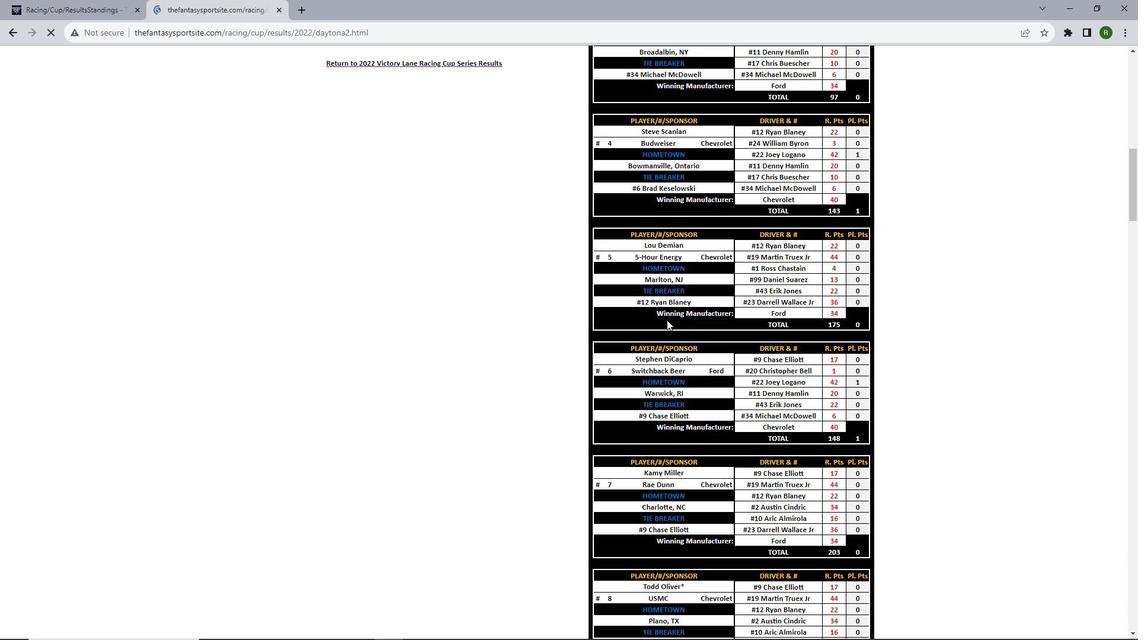 
Action: Mouse scrolled (667, 319) with delta (0, 0)
Screenshot: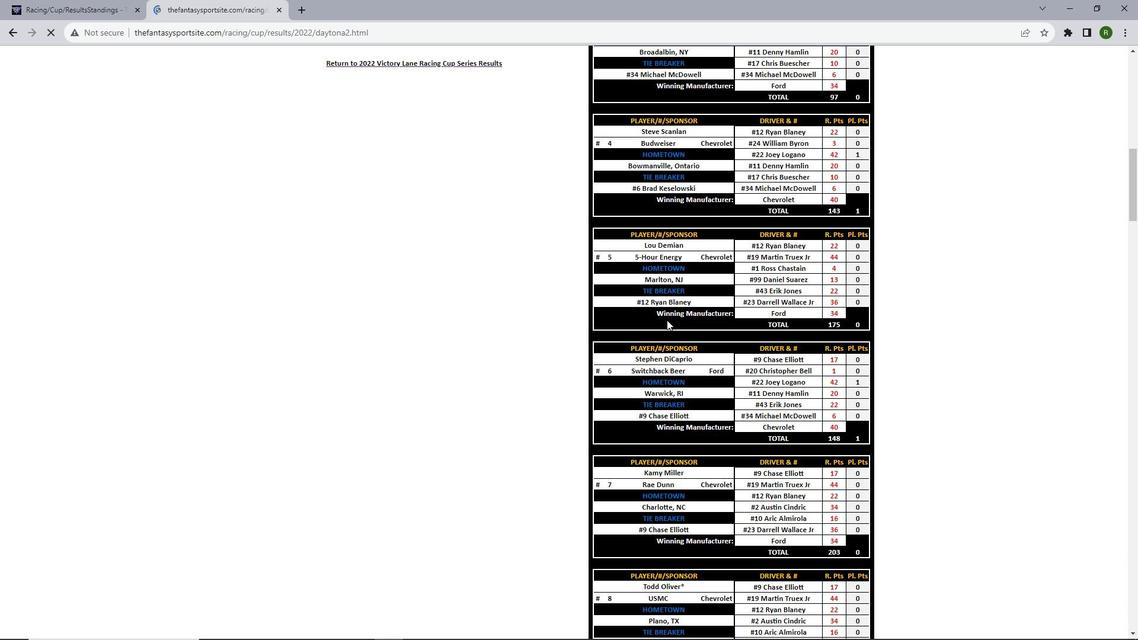 
Action: Mouse scrolled (667, 319) with delta (0, 0)
Screenshot: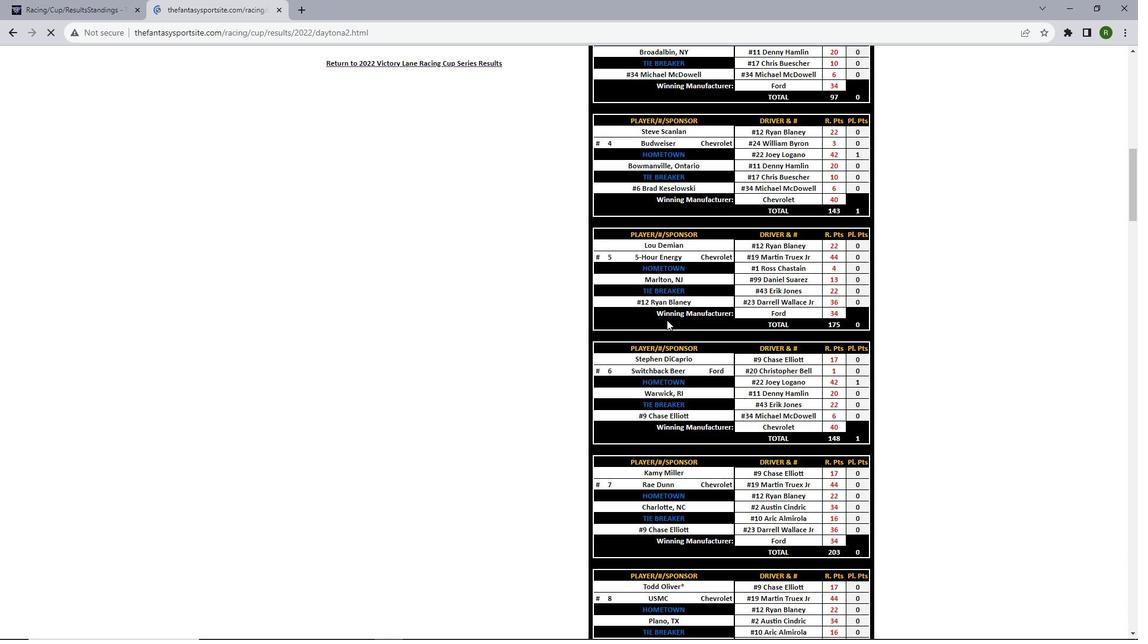 
Action: Mouse scrolled (667, 319) with delta (0, 0)
Screenshot: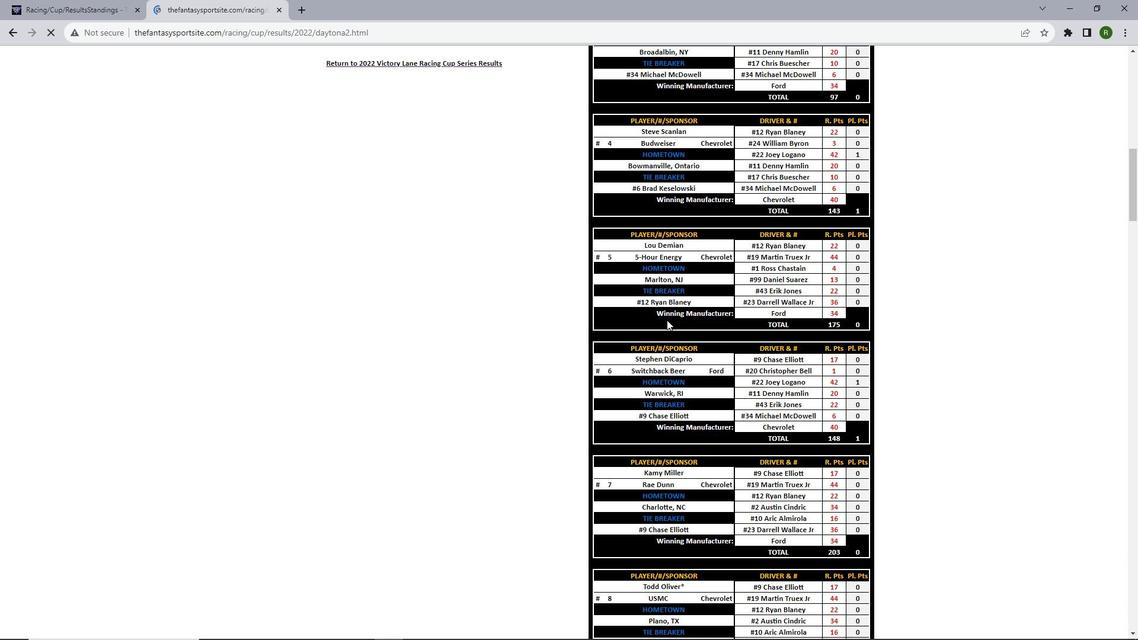 
Action: Mouse scrolled (667, 319) with delta (0, 0)
Screenshot: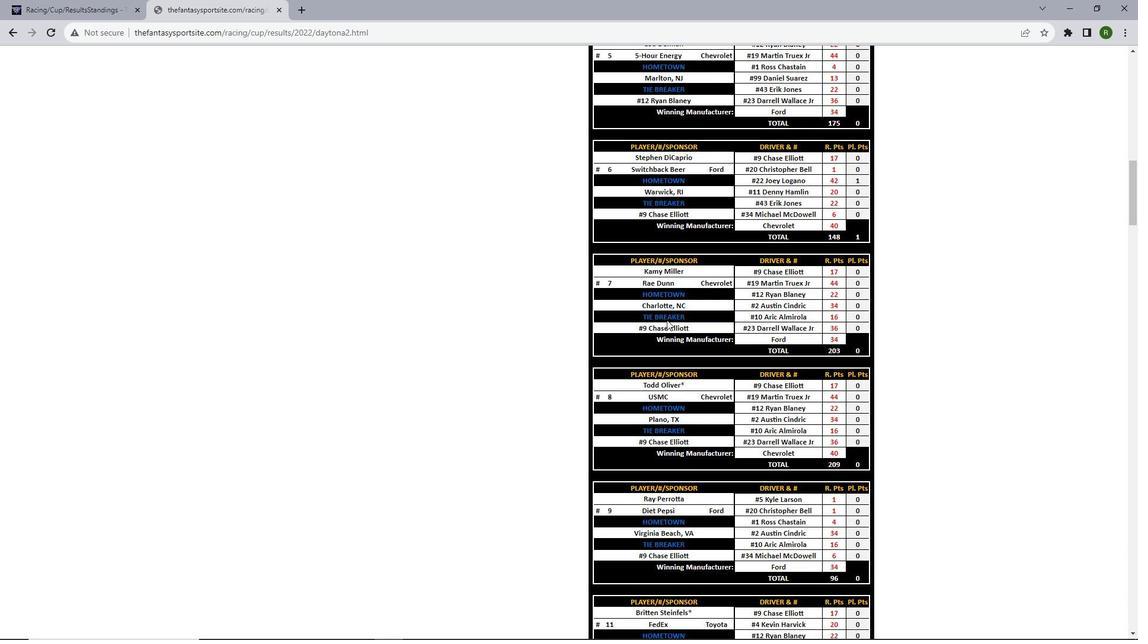 
Action: Mouse scrolled (667, 319) with delta (0, 0)
Screenshot: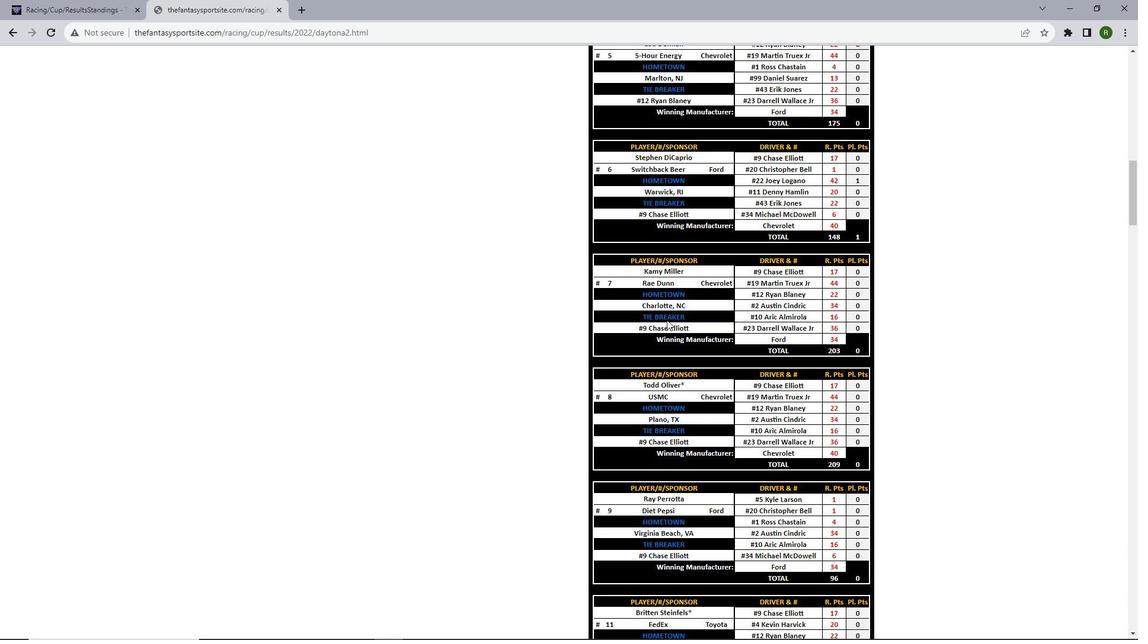 
Action: Mouse scrolled (667, 319) with delta (0, 0)
Screenshot: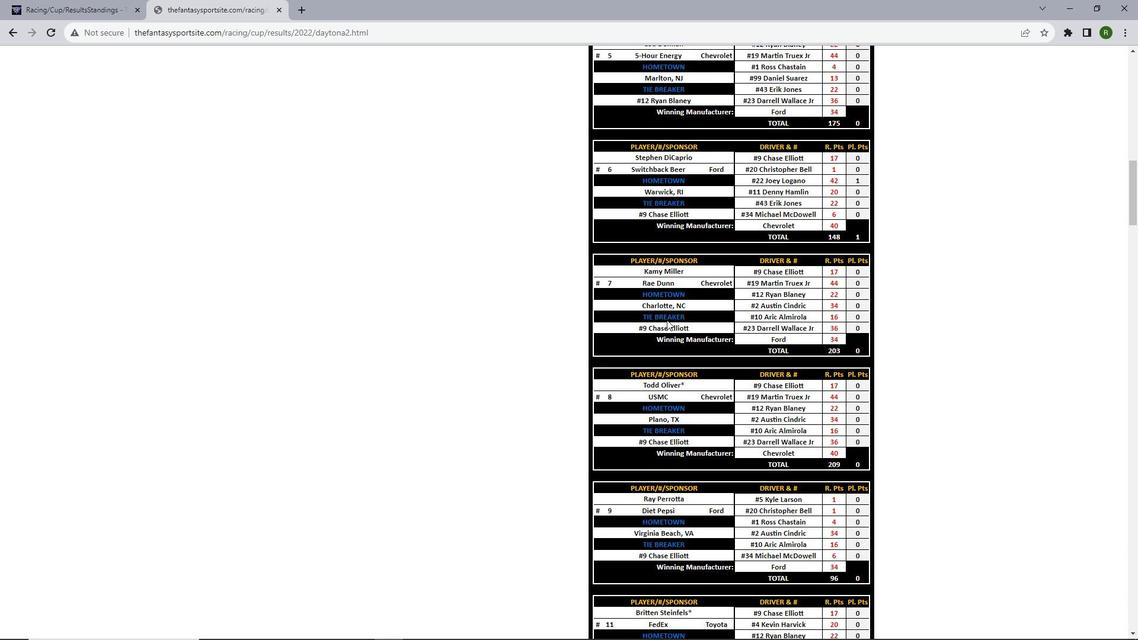 
Action: Mouse scrolled (667, 319) with delta (0, 0)
Screenshot: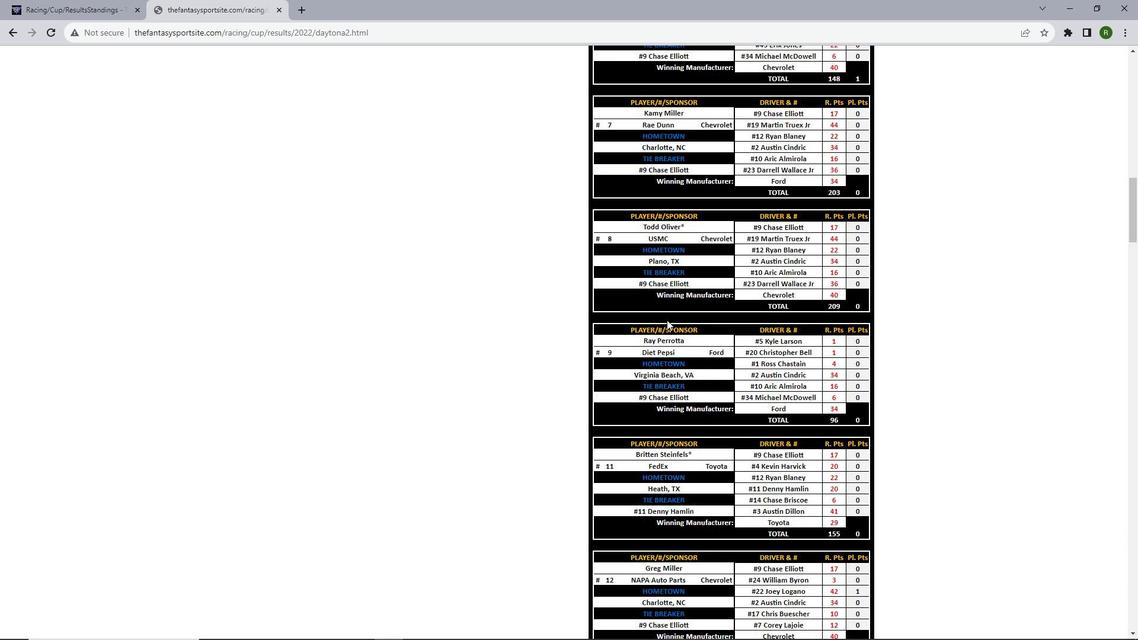 
Action: Mouse scrolled (667, 319) with delta (0, 0)
Screenshot: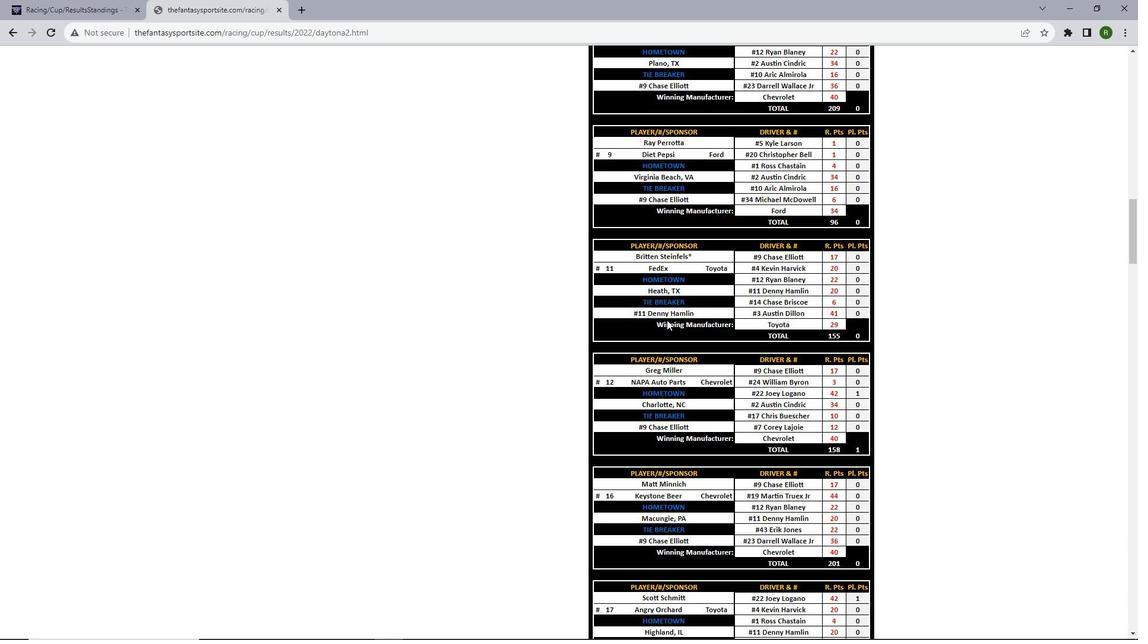 
Action: Mouse scrolled (667, 319) with delta (0, 0)
Screenshot: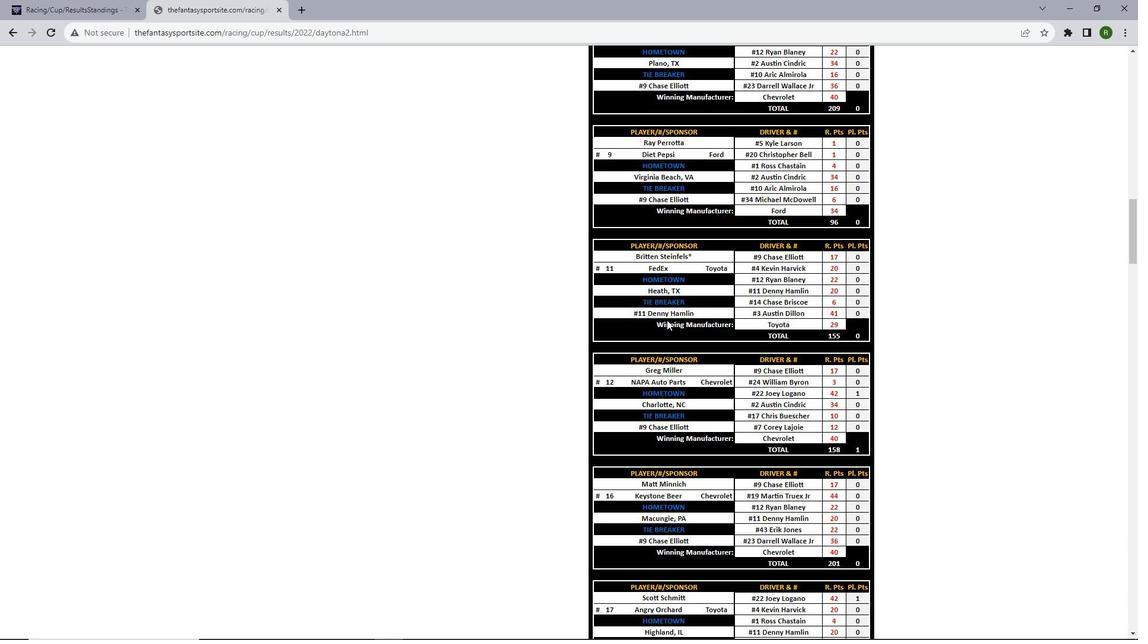 
Action: Mouse scrolled (667, 319) with delta (0, 0)
Screenshot: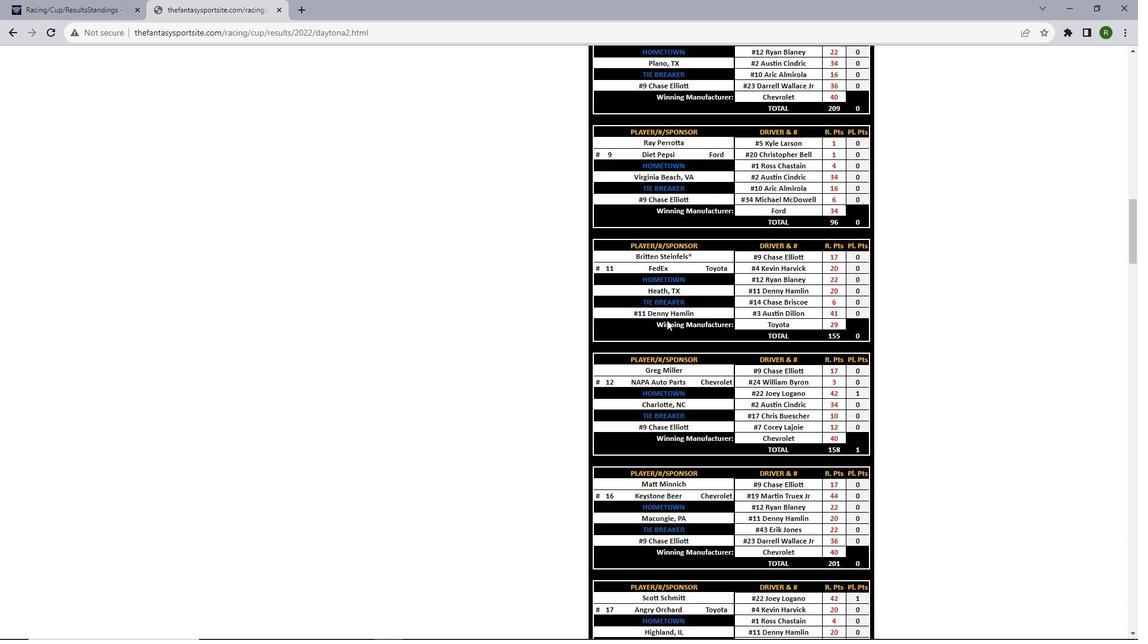 
Action: Mouse scrolled (667, 319) with delta (0, 0)
Screenshot: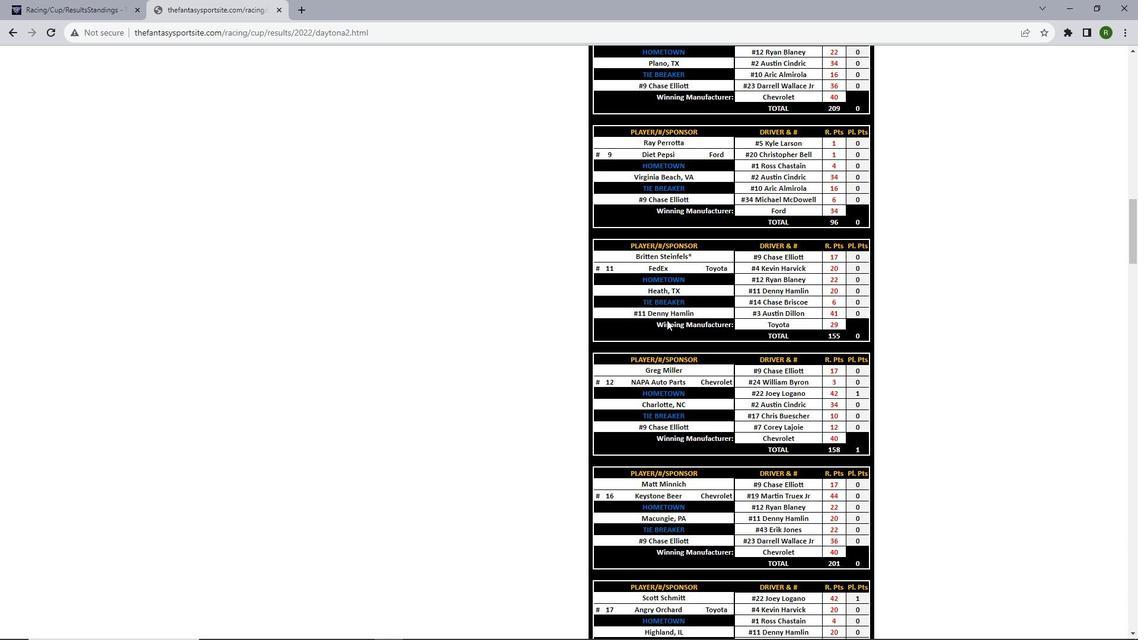 
Action: Mouse scrolled (667, 319) with delta (0, 0)
Screenshot: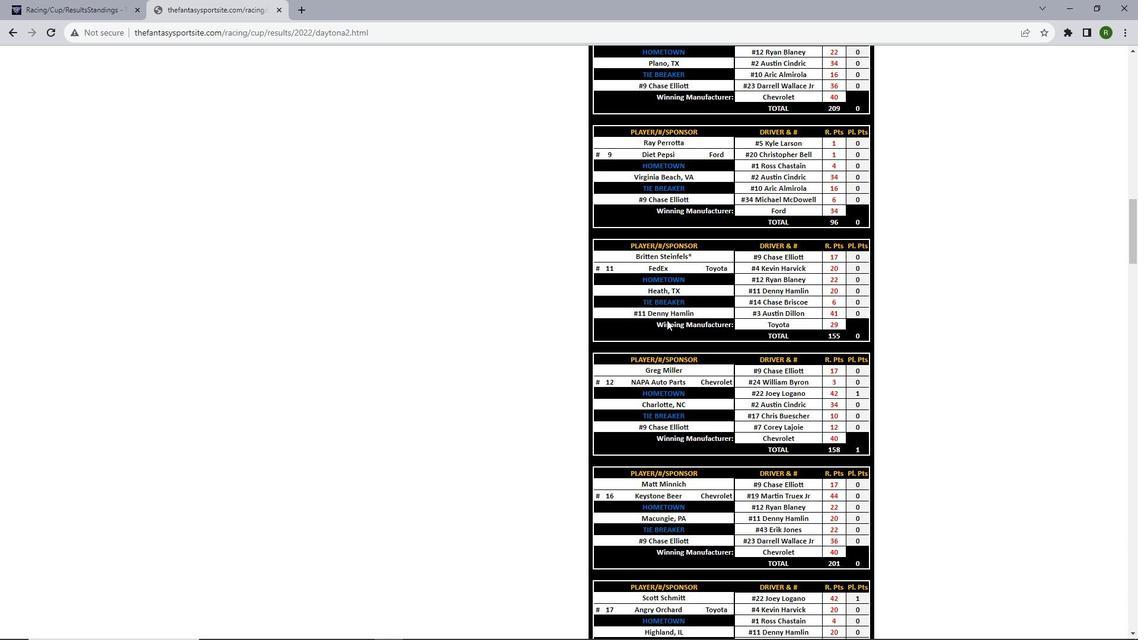 
Action: Mouse scrolled (667, 319) with delta (0, 0)
Screenshot: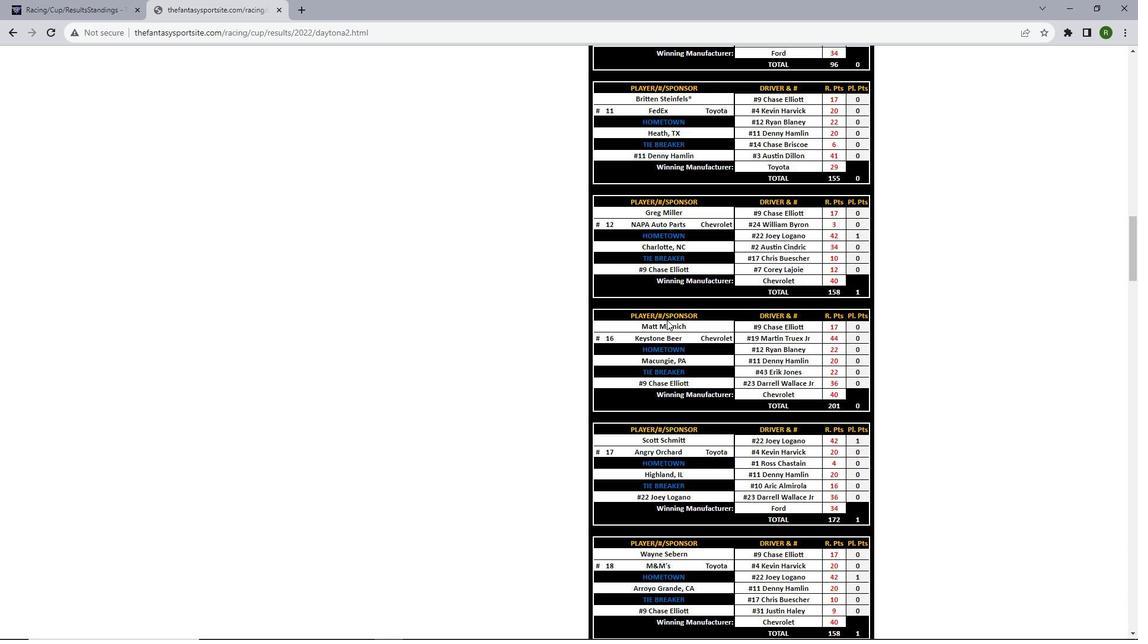 
Action: Mouse scrolled (667, 319) with delta (0, 0)
Screenshot: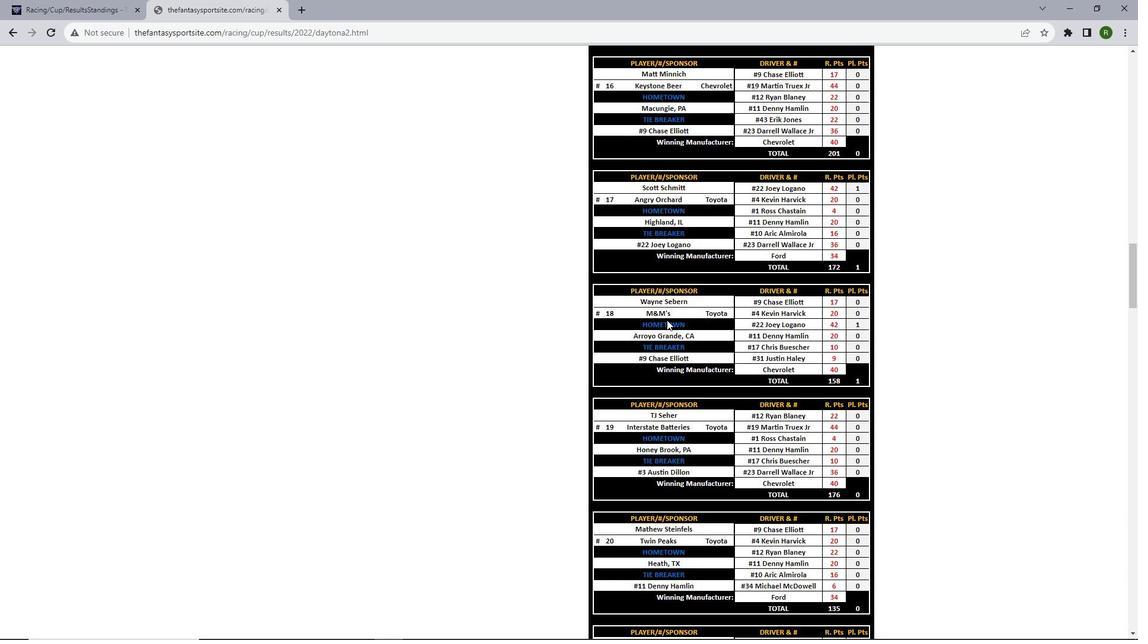 
Action: Mouse scrolled (667, 319) with delta (0, 0)
Screenshot: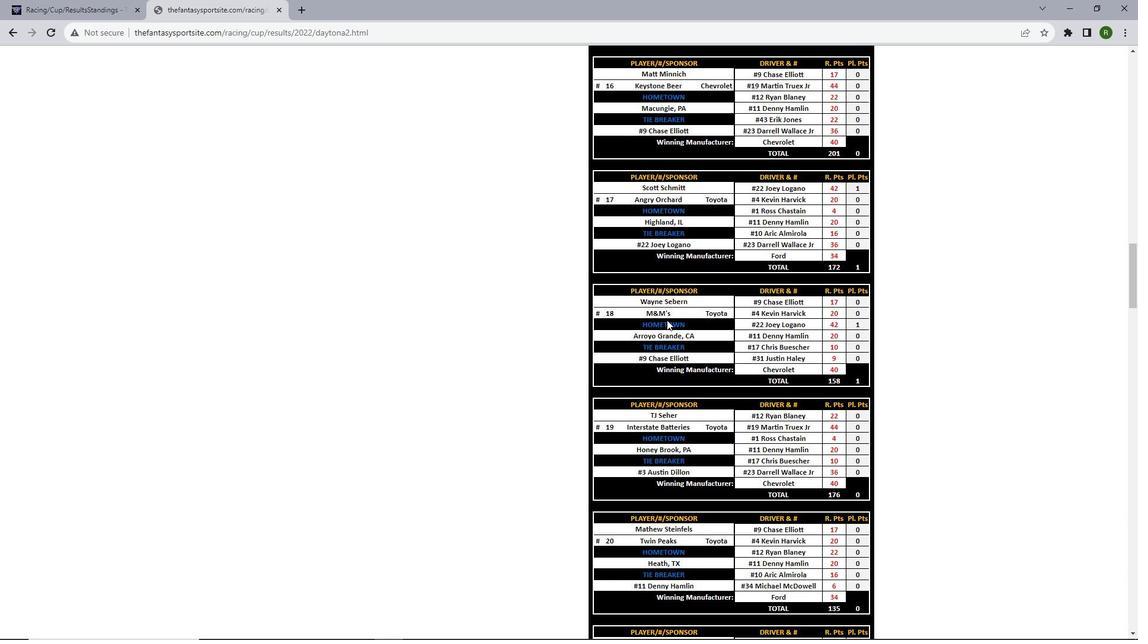 
Action: Mouse scrolled (667, 319) with delta (0, 0)
Screenshot: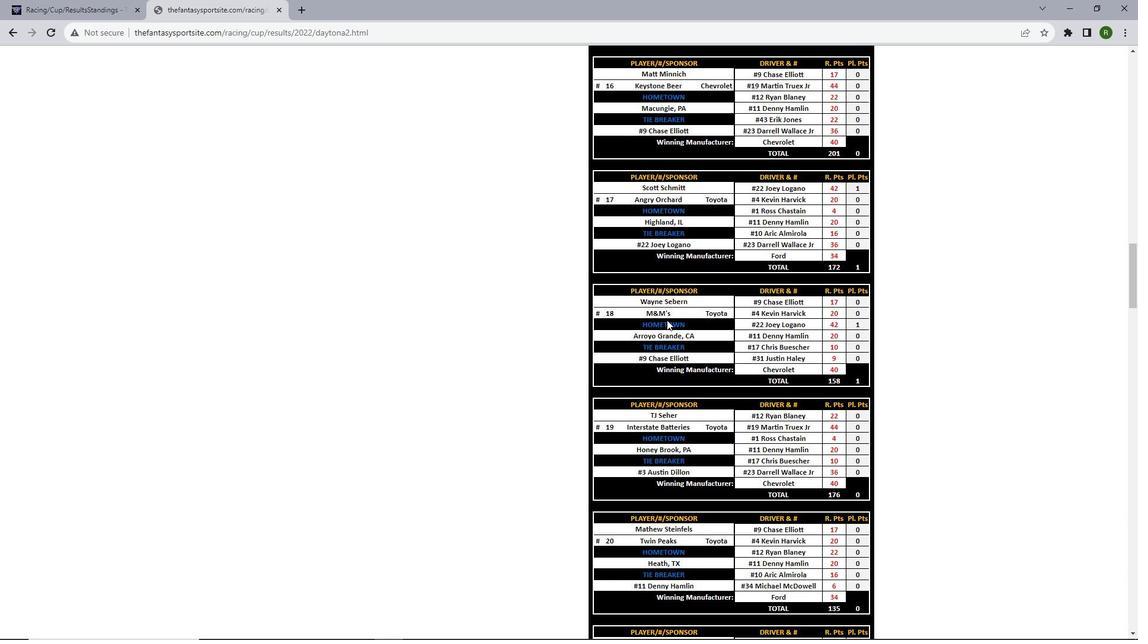
Action: Mouse scrolled (667, 319) with delta (0, 0)
Screenshot: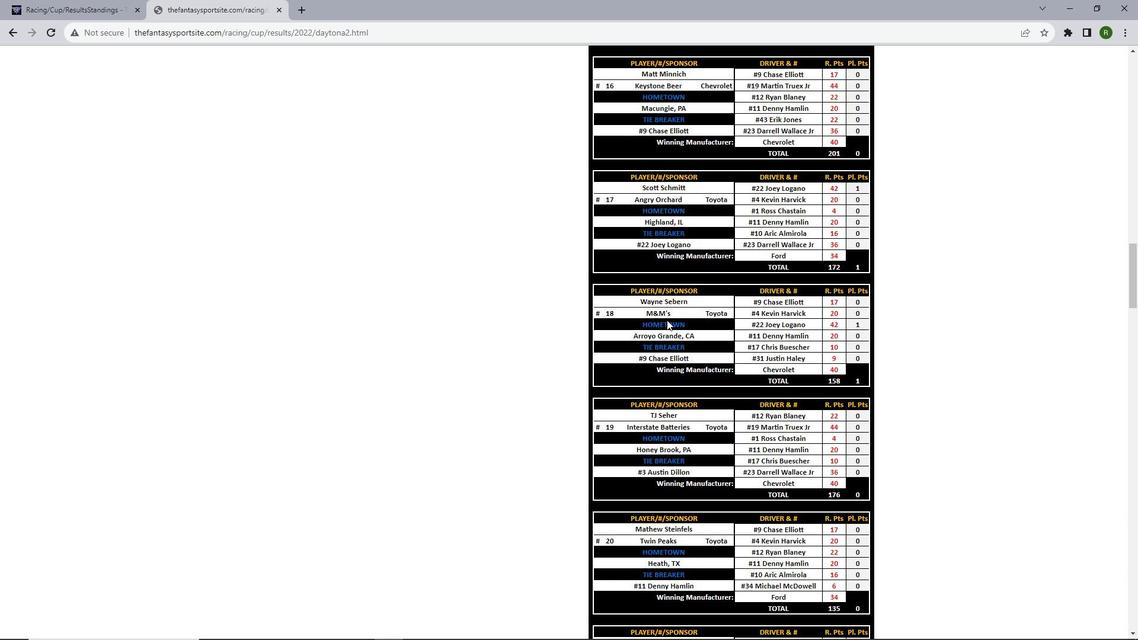 
Action: Mouse scrolled (667, 319) with delta (0, 0)
Screenshot: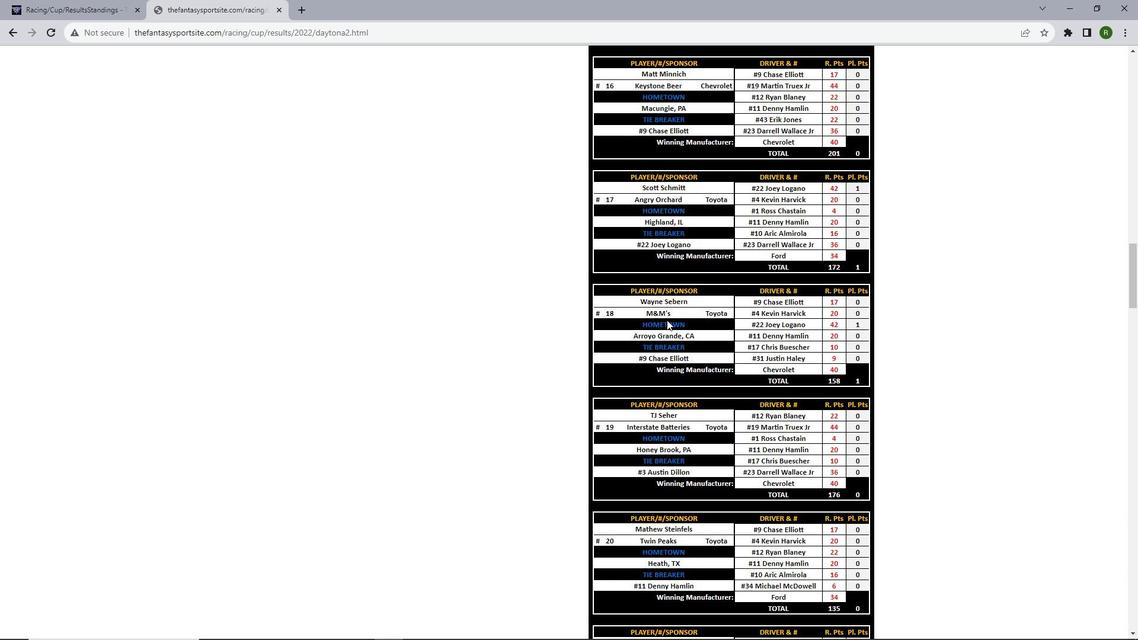 
Action: Mouse scrolled (667, 319) with delta (0, 0)
Screenshot: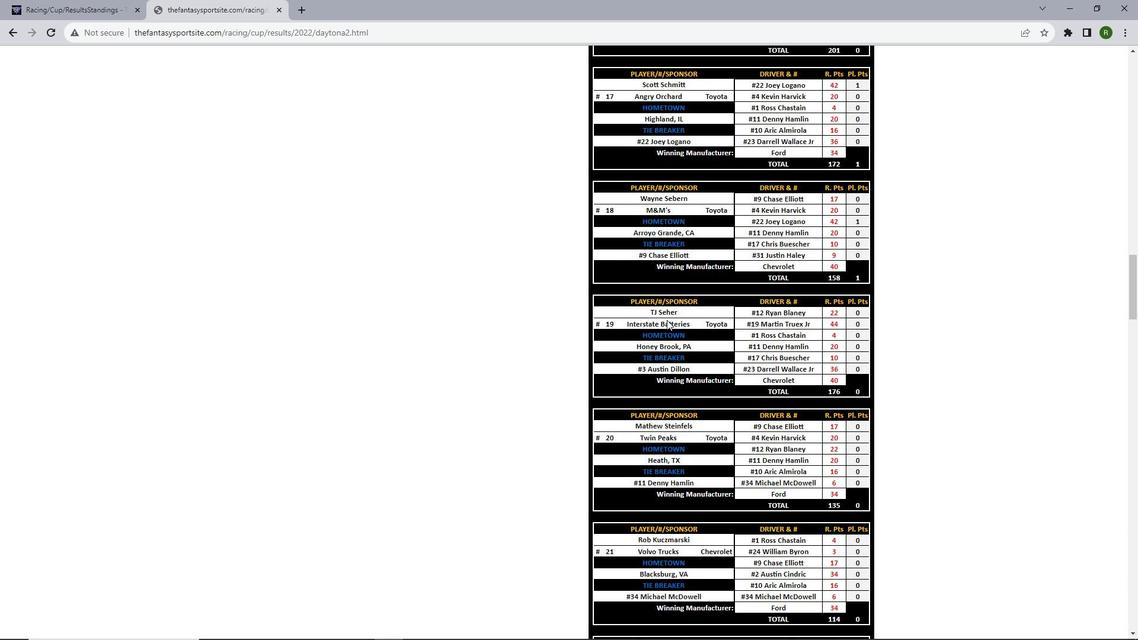 
Action: Mouse scrolled (667, 319) with delta (0, 0)
Screenshot: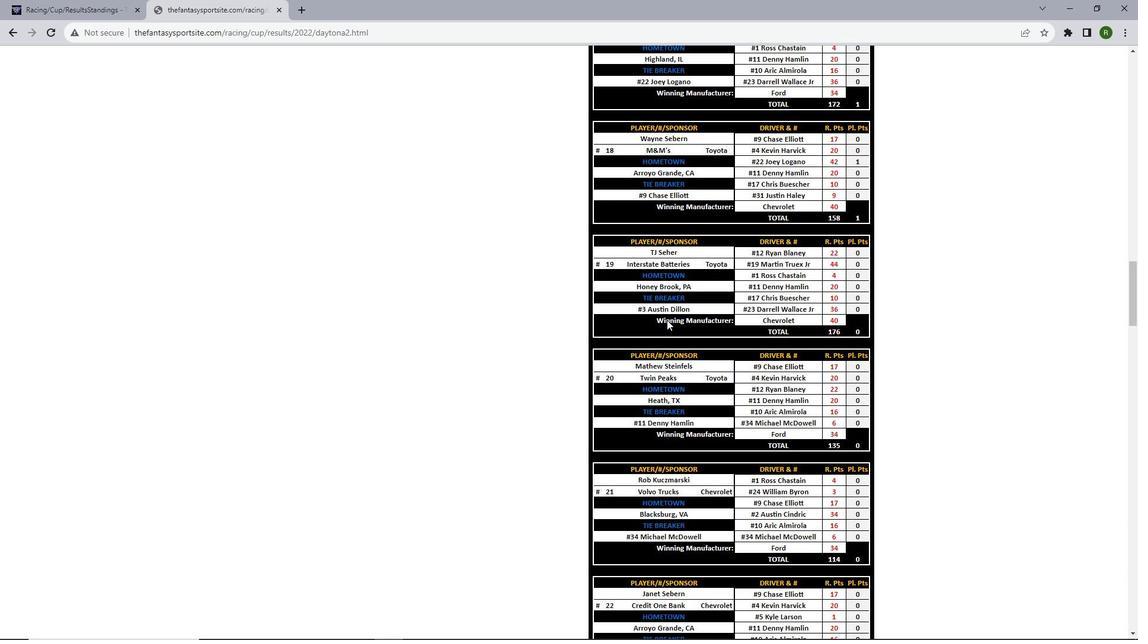 
Action: Mouse scrolled (667, 319) with delta (0, 0)
Screenshot: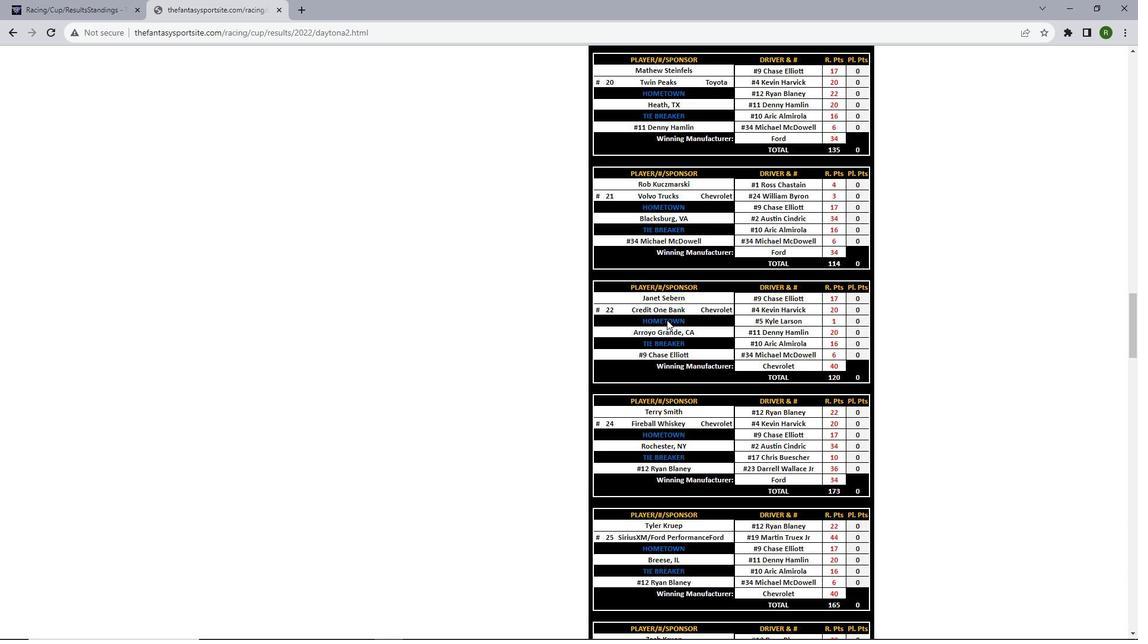 
Action: Mouse scrolled (667, 319) with delta (0, 0)
Screenshot: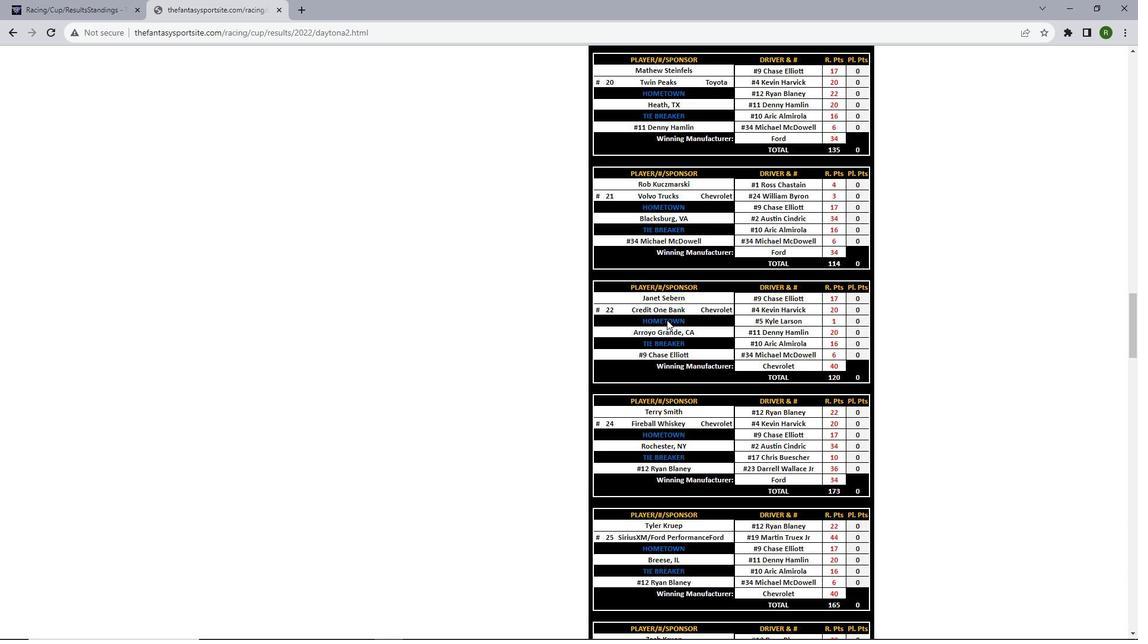 
Action: Mouse scrolled (667, 319) with delta (0, 0)
Screenshot: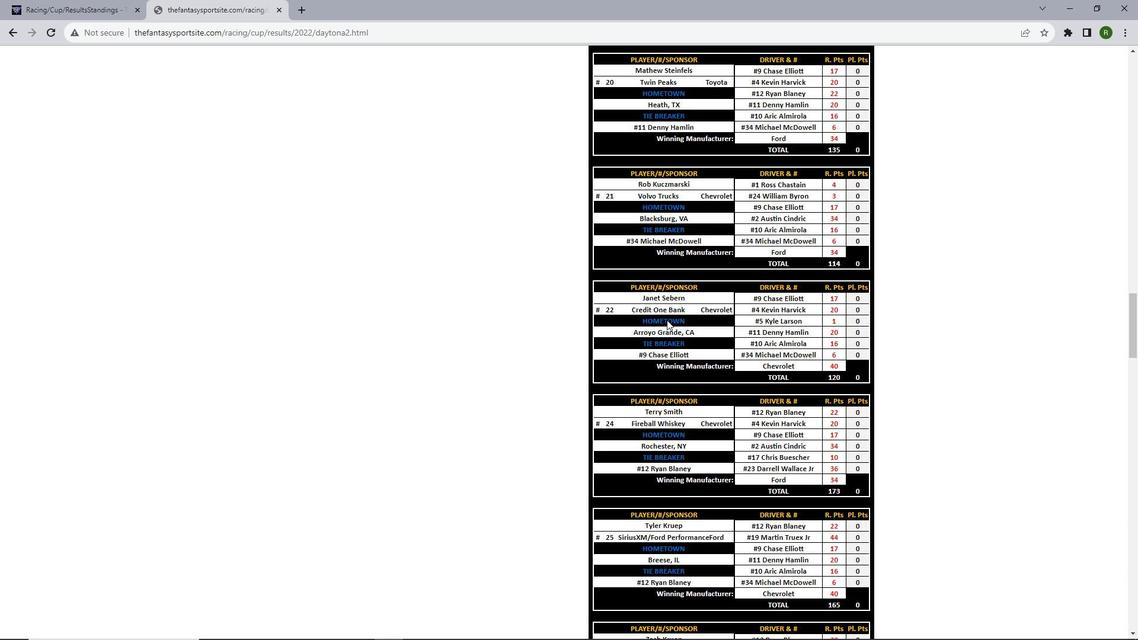 
Action: Mouse scrolled (667, 319) with delta (0, 0)
Screenshot: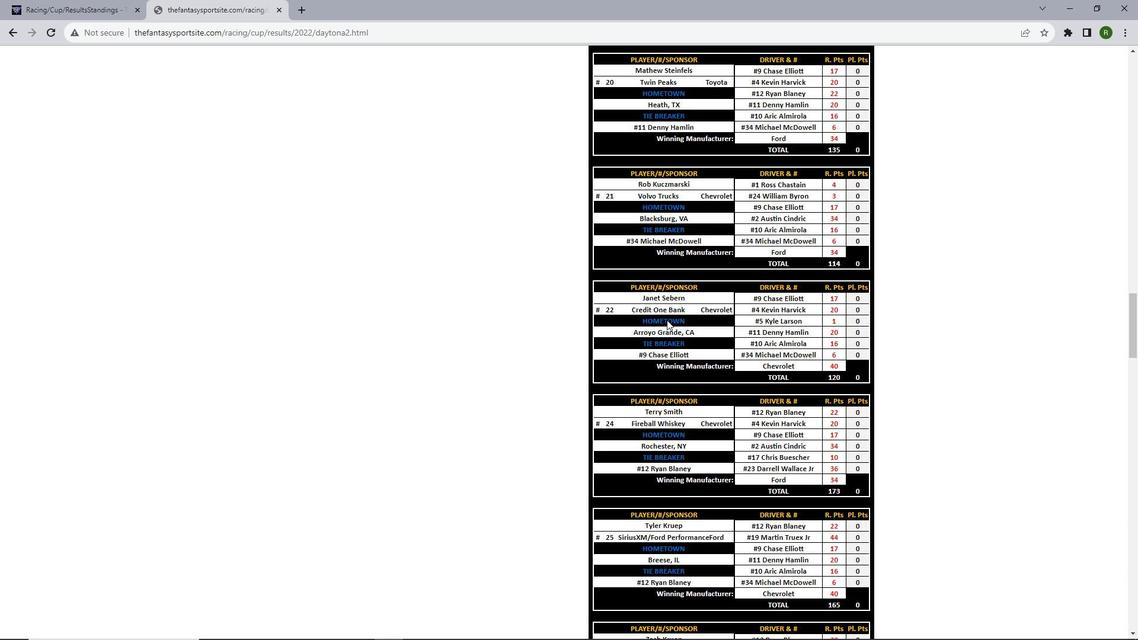 
Action: Mouse scrolled (667, 319) with delta (0, 0)
Screenshot: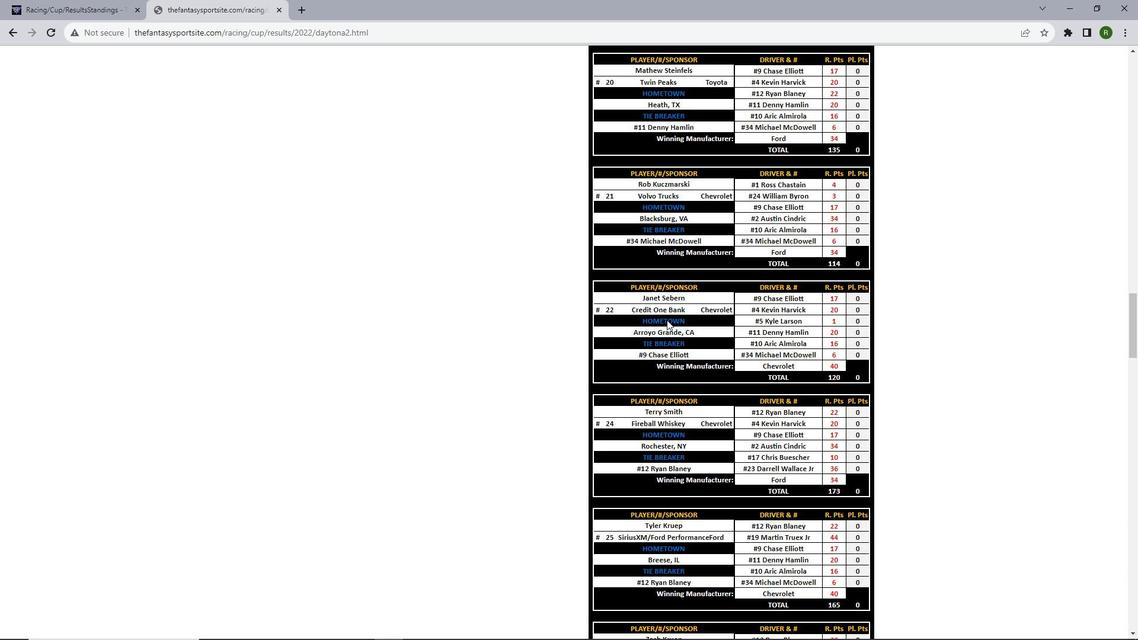 
Action: Mouse scrolled (667, 319) with delta (0, 0)
Screenshot: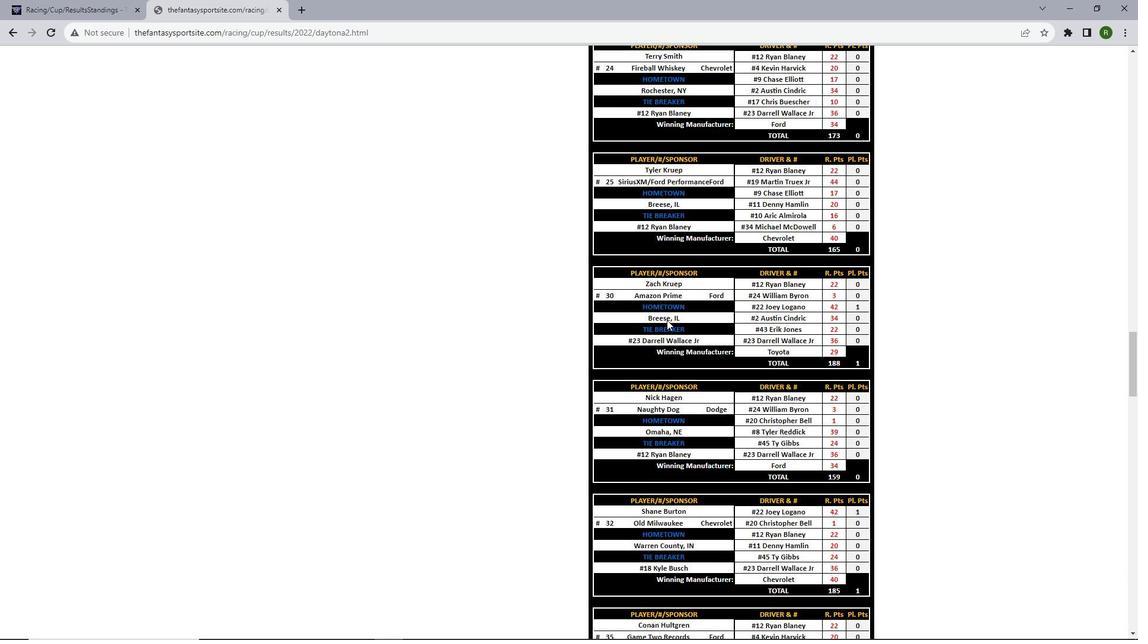 
Action: Mouse scrolled (667, 319) with delta (0, 0)
Screenshot: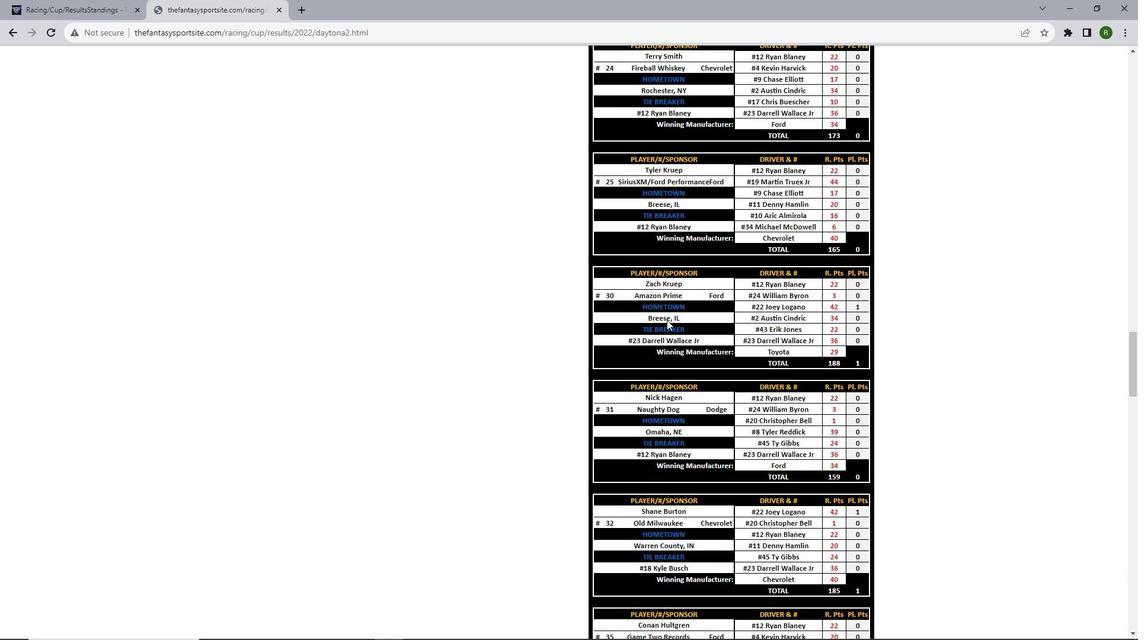 
Action: Mouse scrolled (667, 319) with delta (0, 0)
Screenshot: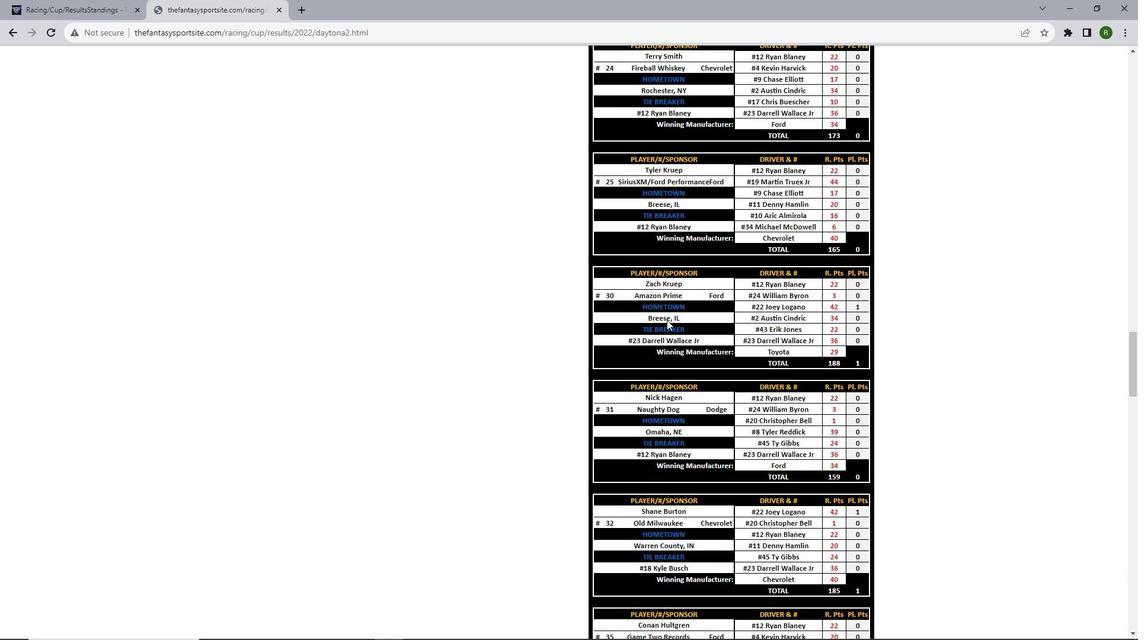 
Action: Mouse scrolled (667, 319) with delta (0, 0)
Screenshot: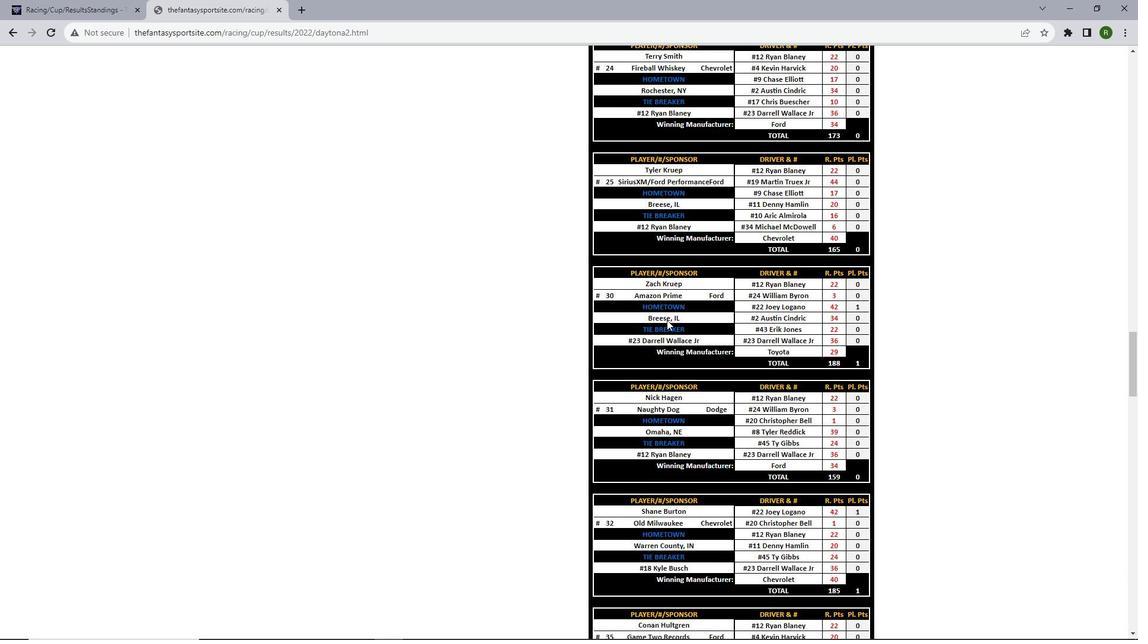 
Action: Mouse scrolled (667, 319) with delta (0, 0)
Screenshot: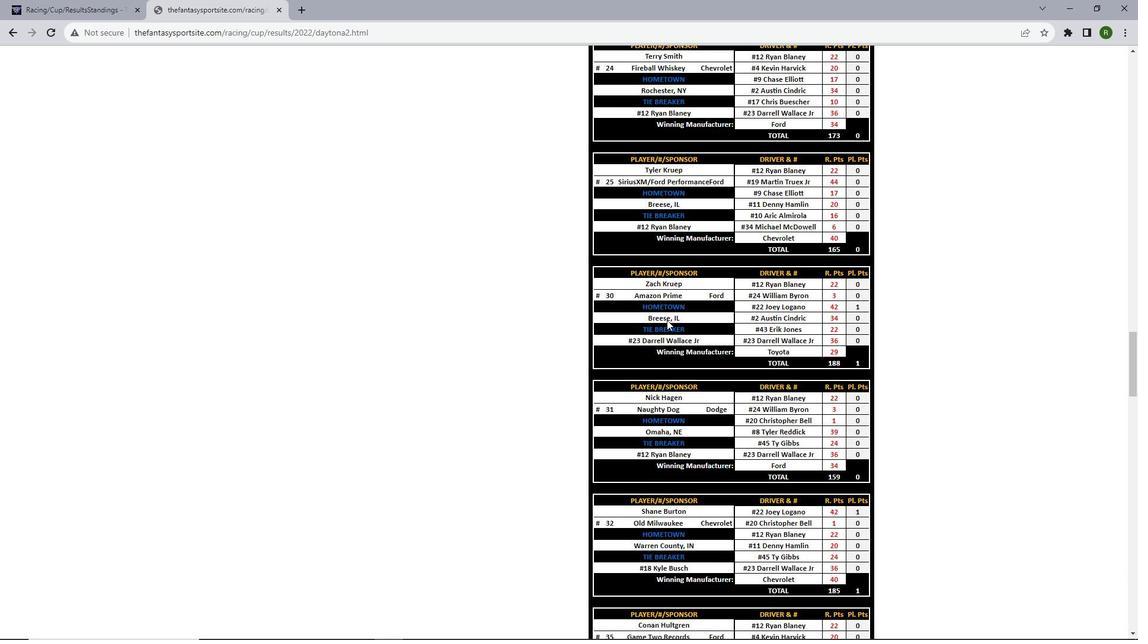 
Action: Mouse scrolled (667, 319) with delta (0, 0)
Screenshot: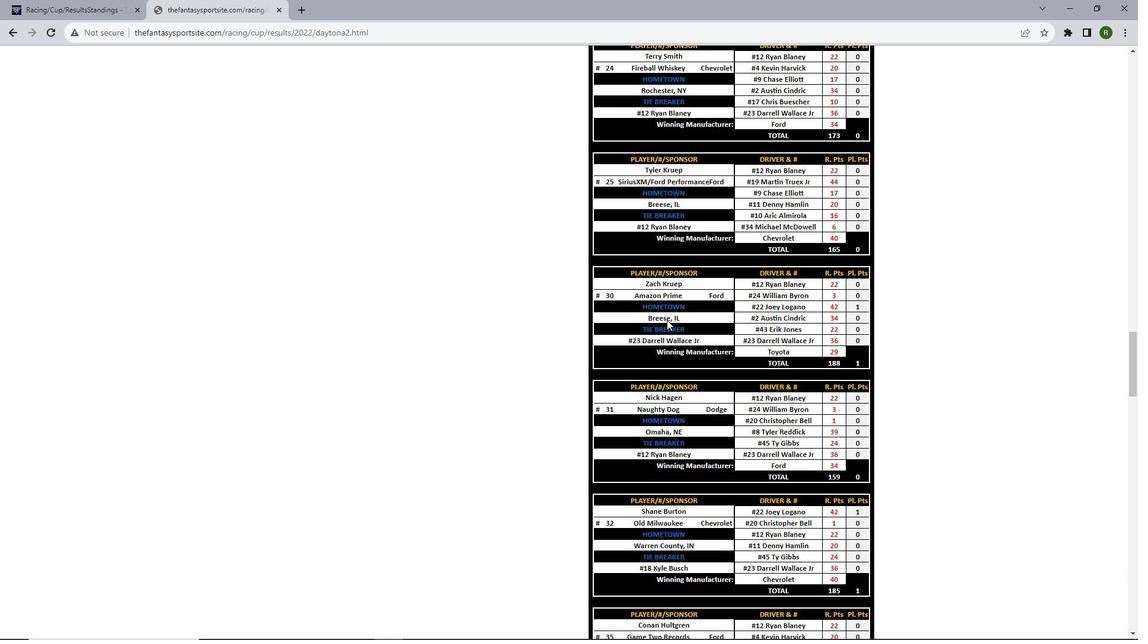 
Action: Mouse scrolled (667, 319) with delta (0, 0)
Screenshot: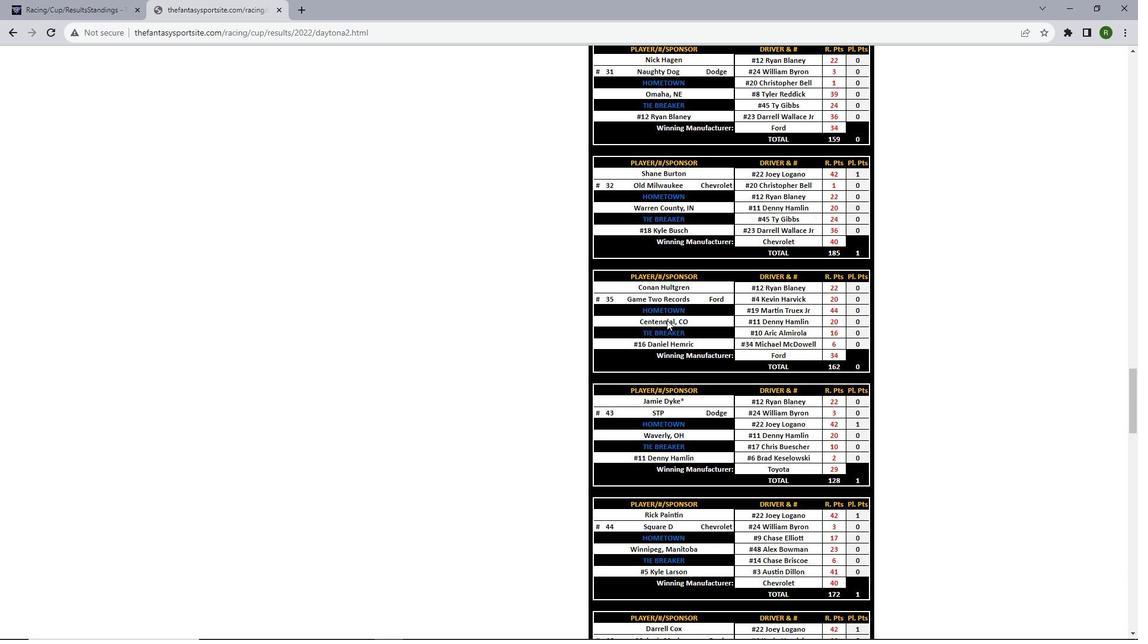 
Action: Mouse scrolled (667, 319) with delta (0, 0)
Screenshot: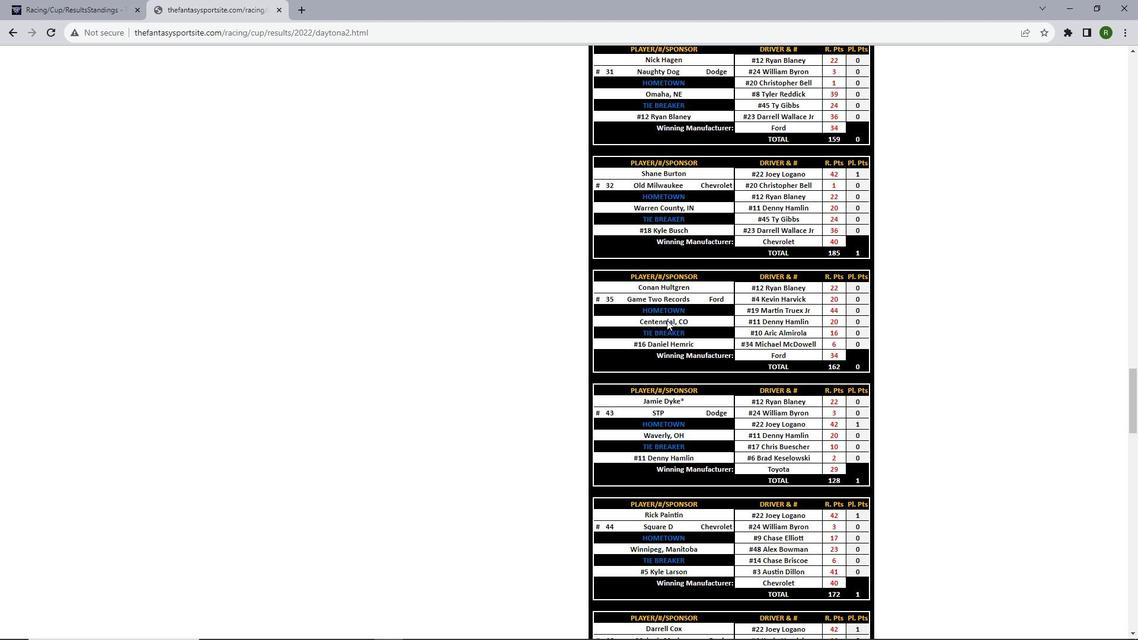 
Action: Mouse scrolled (667, 319) with delta (0, 0)
Screenshot: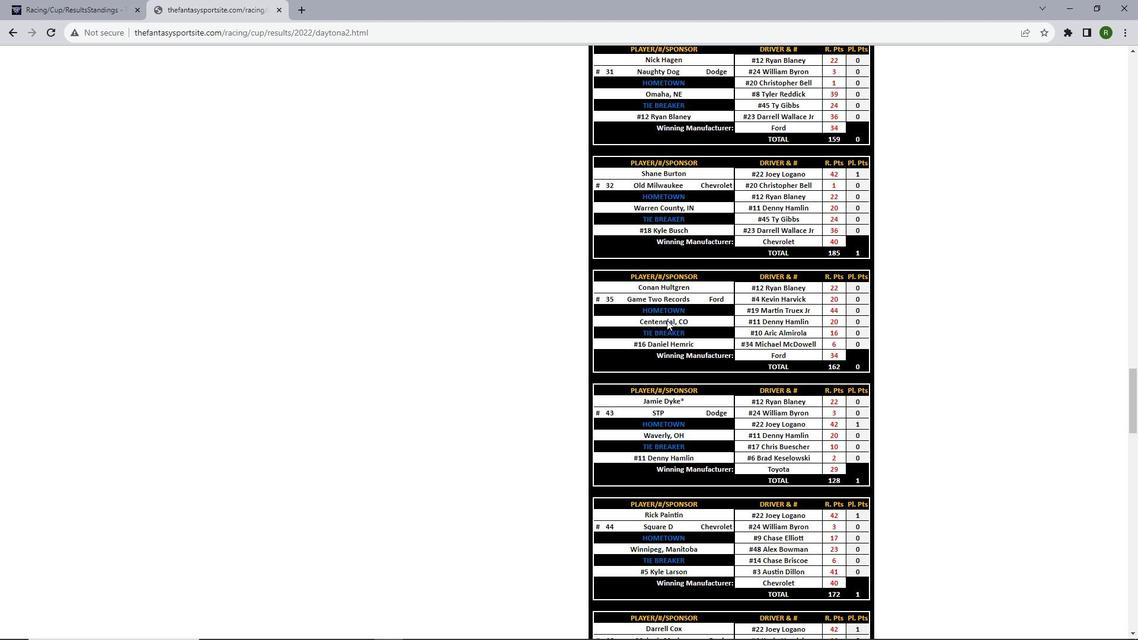 
Action: Mouse scrolled (667, 319) with delta (0, 0)
Screenshot: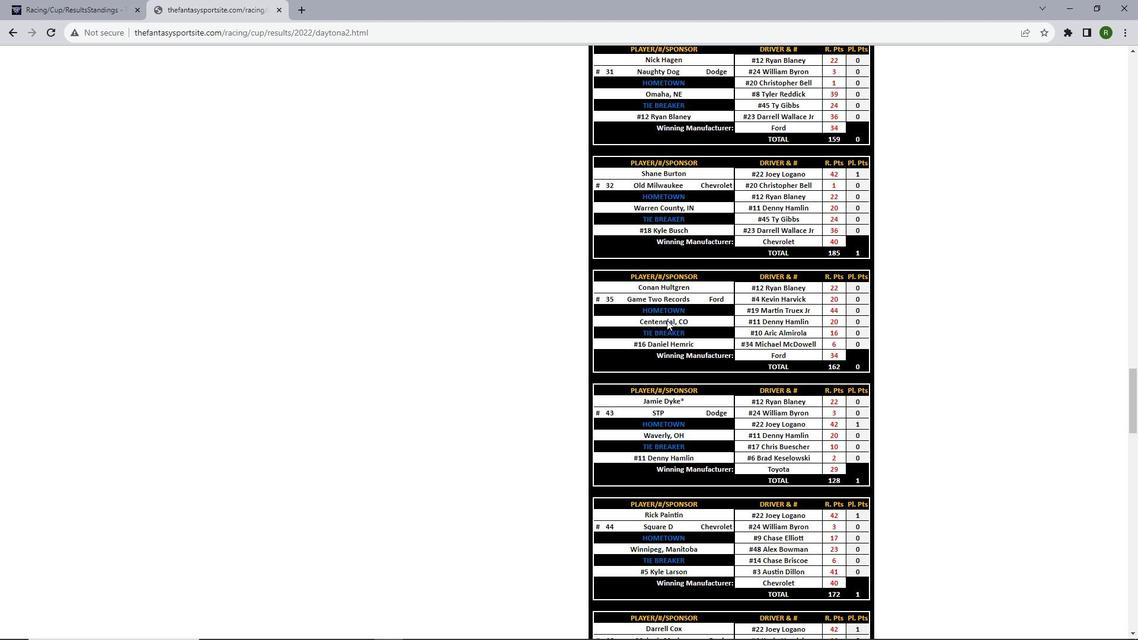 
Action: Mouse scrolled (667, 319) with delta (0, 0)
Screenshot: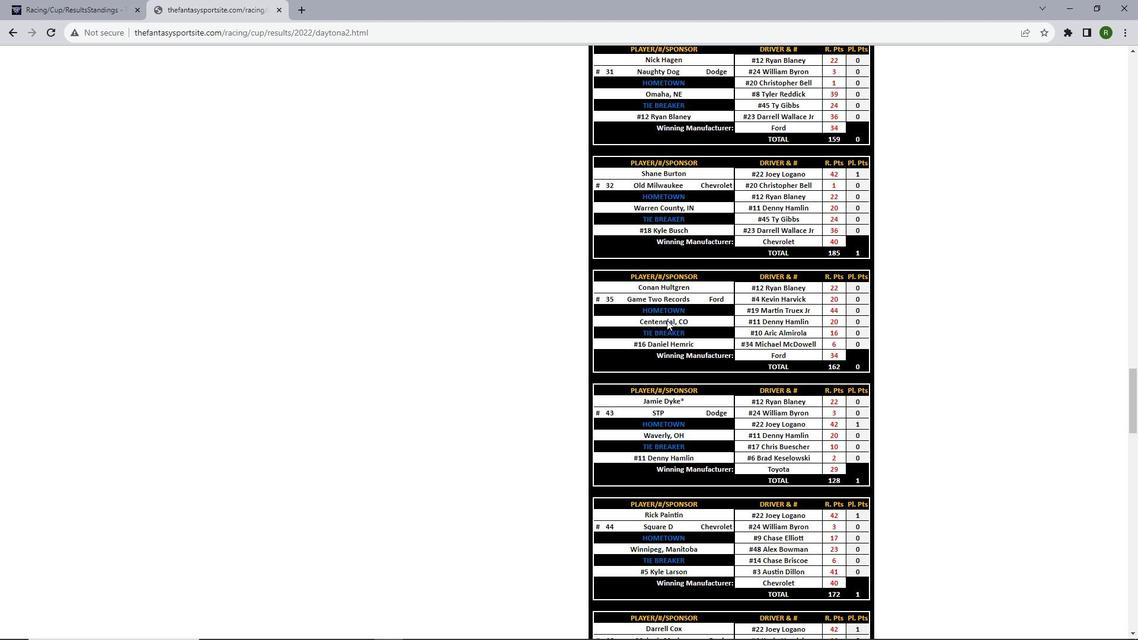 
Action: Mouse scrolled (667, 319) with delta (0, 0)
Screenshot: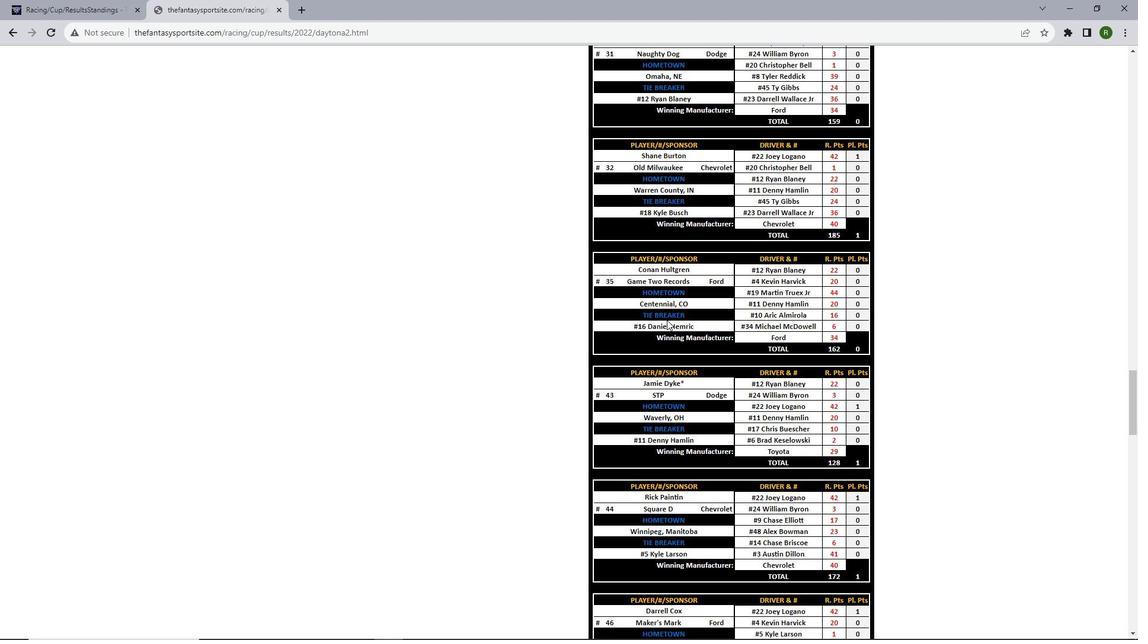 
Action: Mouse scrolled (667, 319) with delta (0, 0)
Screenshot: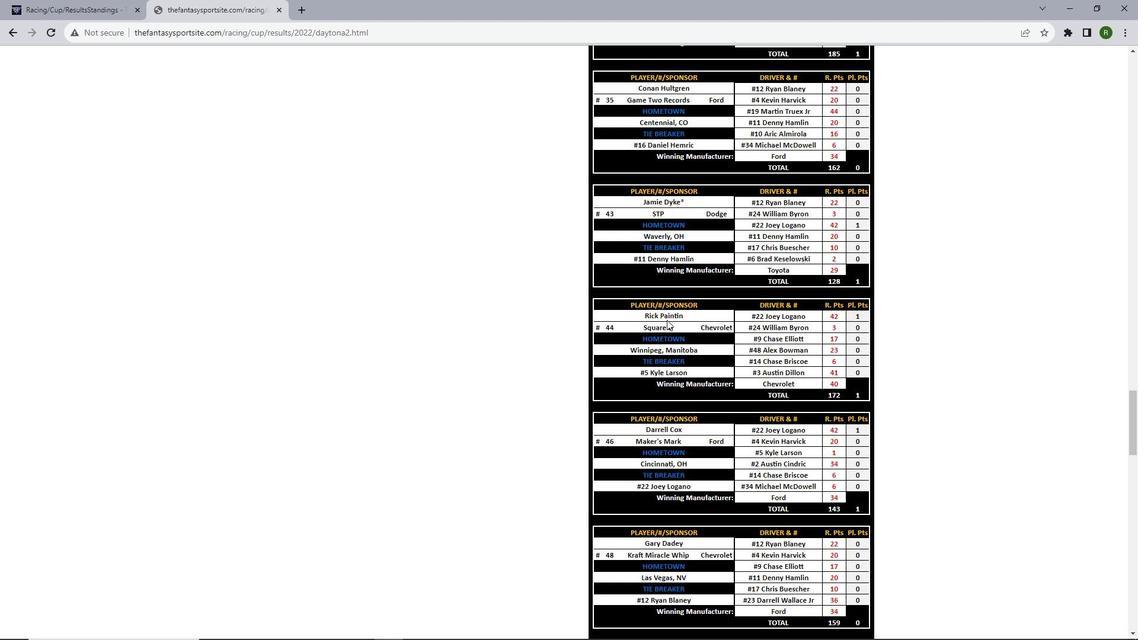 
Action: Mouse scrolled (667, 319) with delta (0, 0)
Screenshot: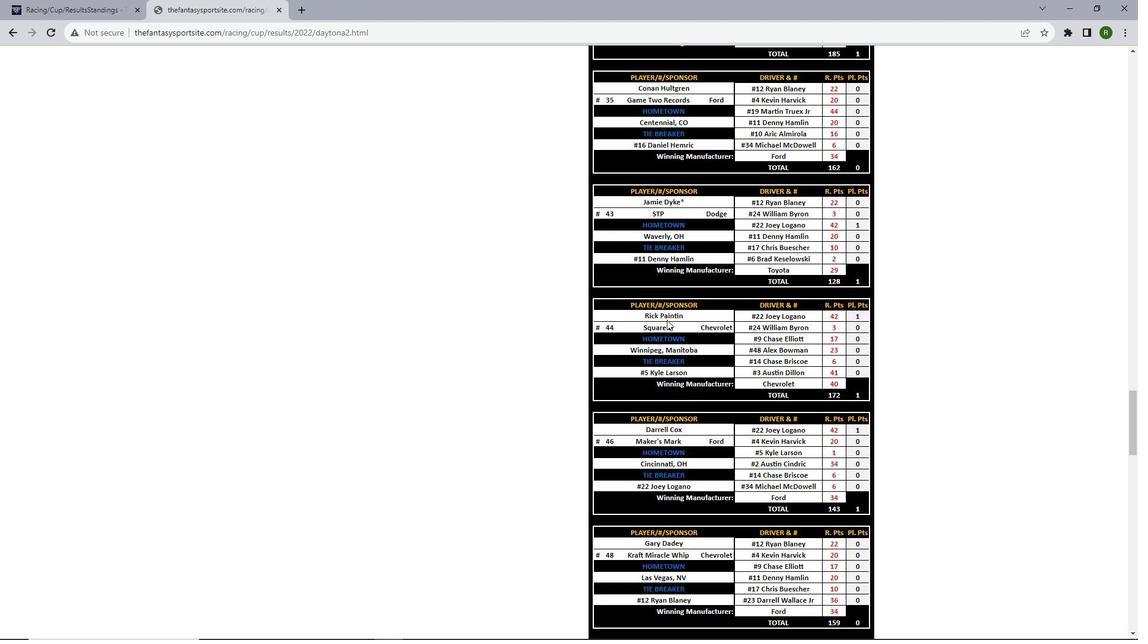 
Action: Mouse scrolled (667, 319) with delta (0, 0)
Screenshot: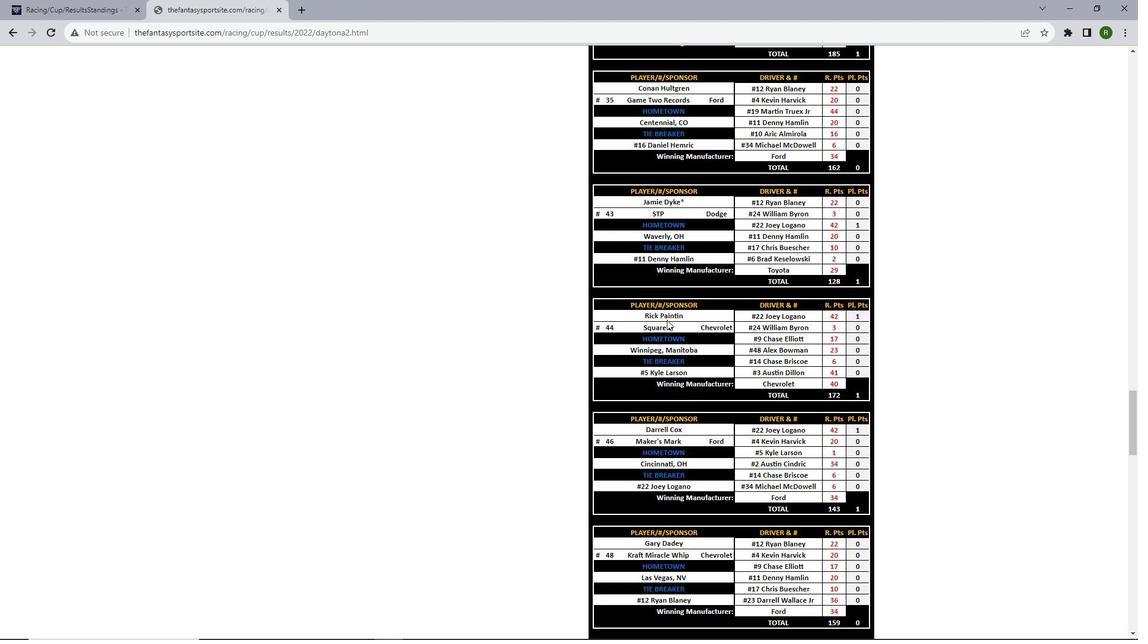 
Action: Mouse scrolled (667, 319) with delta (0, 0)
Screenshot: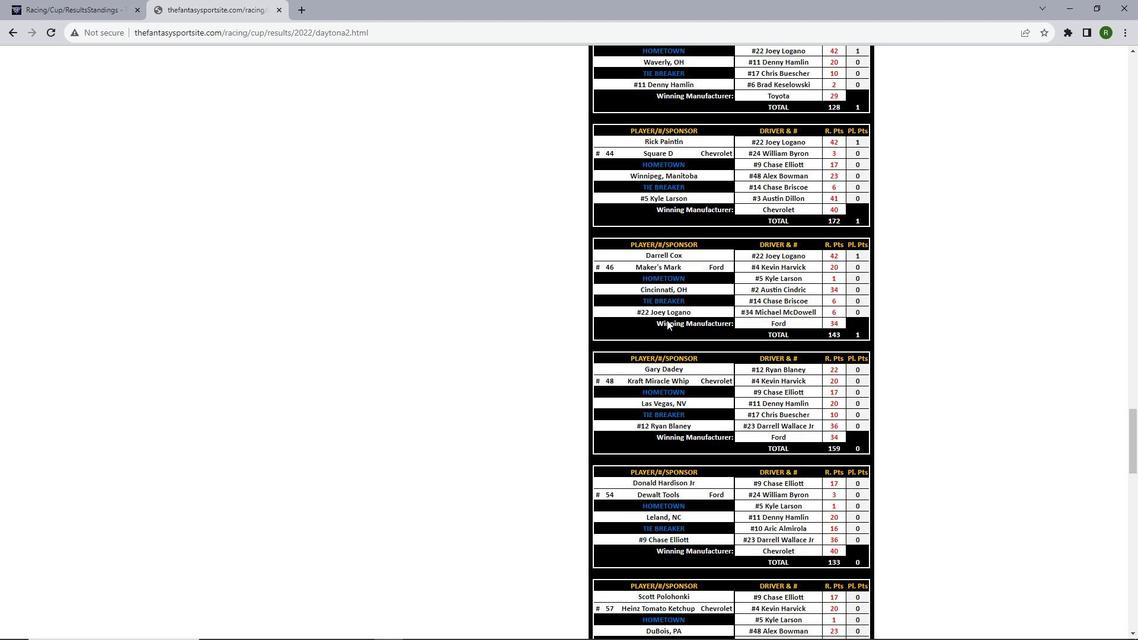 
Action: Mouse scrolled (667, 319) with delta (0, 0)
Screenshot: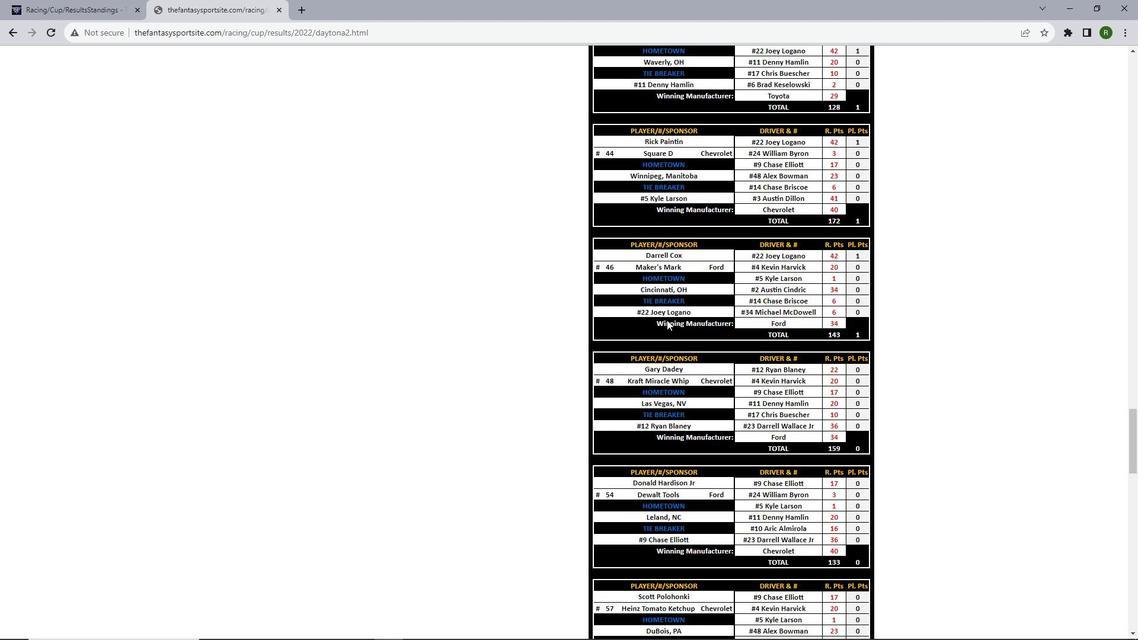 
Action: Mouse scrolled (667, 319) with delta (0, 0)
Screenshot: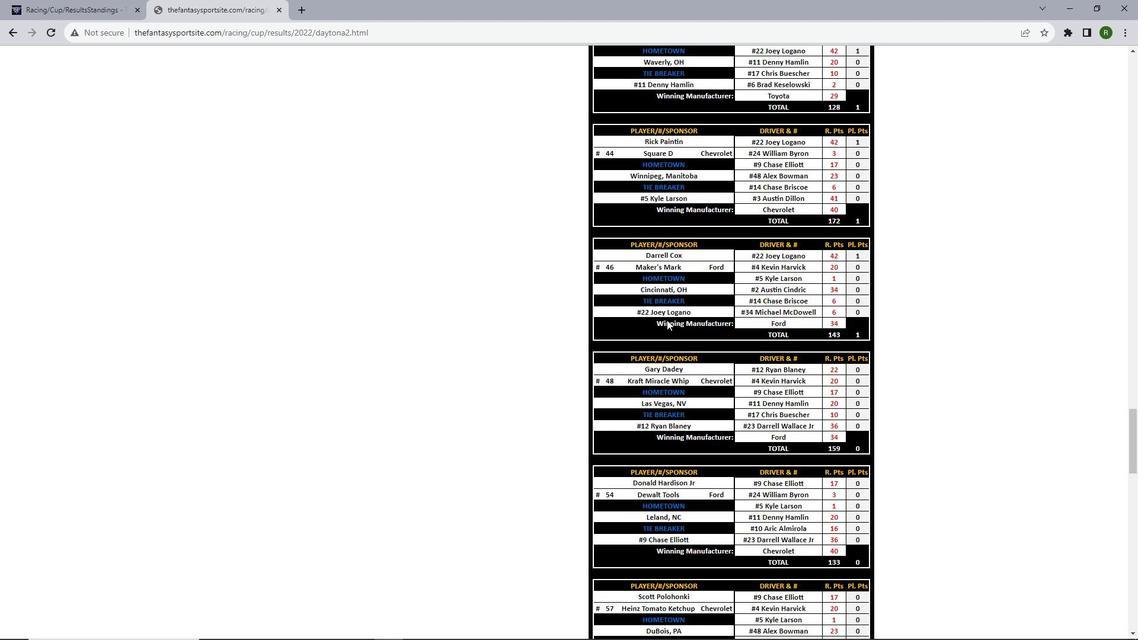 
Action: Mouse scrolled (667, 319) with delta (0, 0)
Screenshot: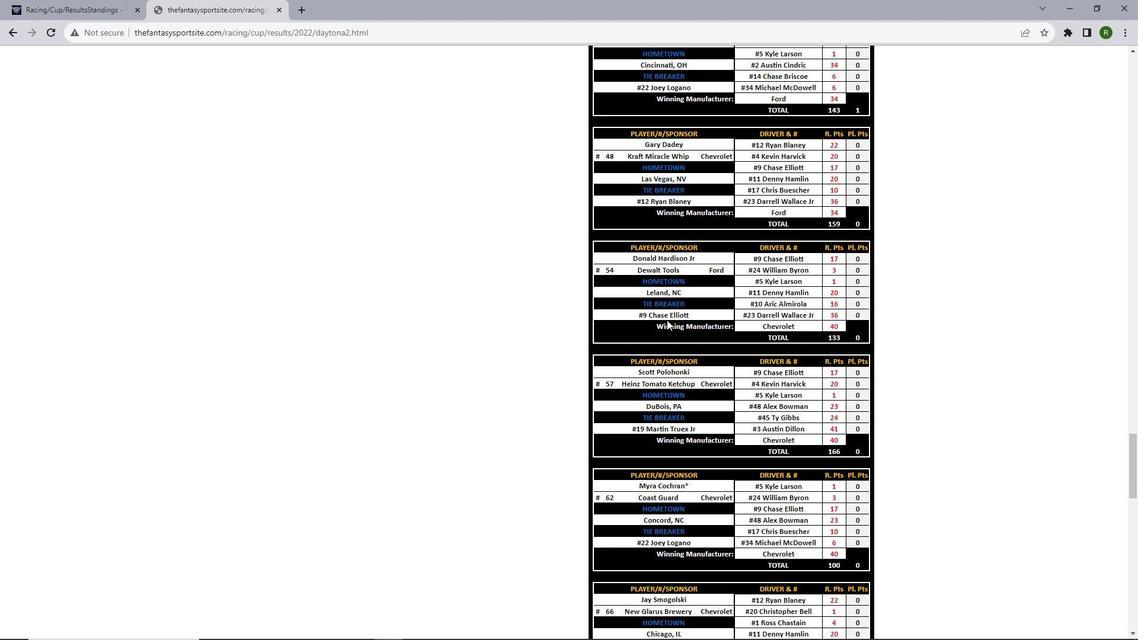 
Action: Mouse scrolled (667, 319) with delta (0, 0)
Screenshot: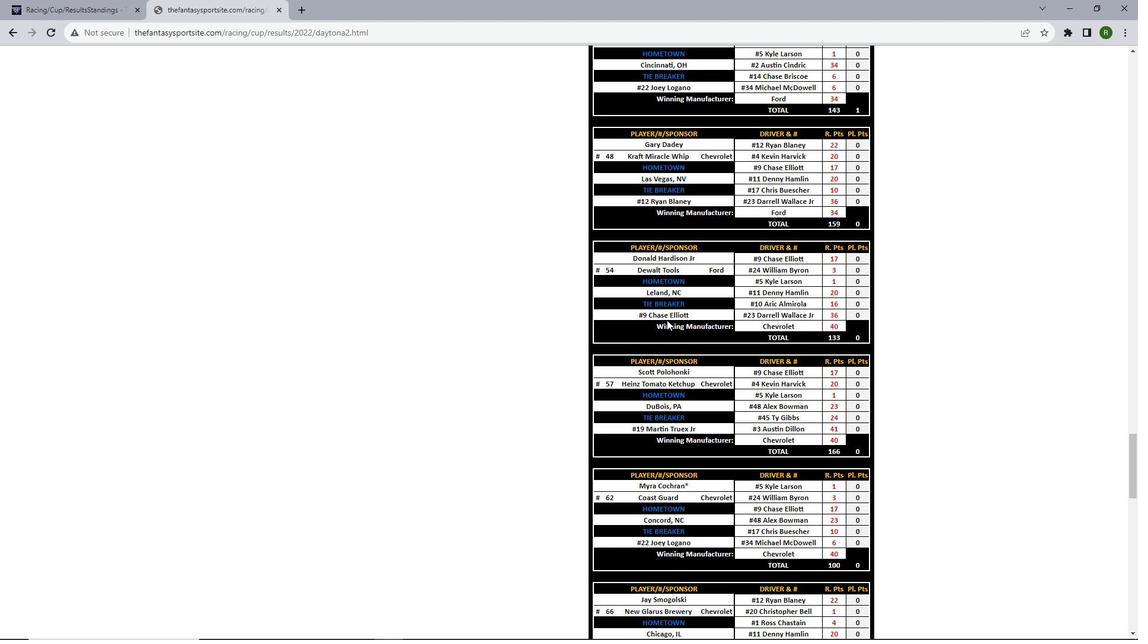 
Action: Mouse scrolled (667, 319) with delta (0, 0)
Screenshot: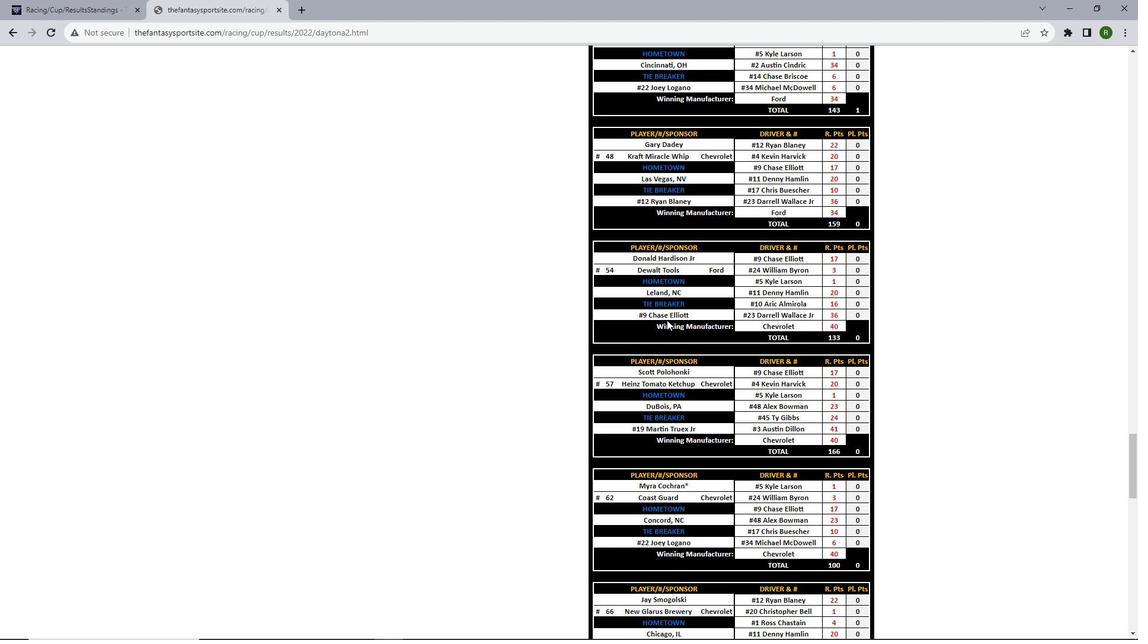 
Action: Mouse scrolled (667, 319) with delta (0, 0)
Screenshot: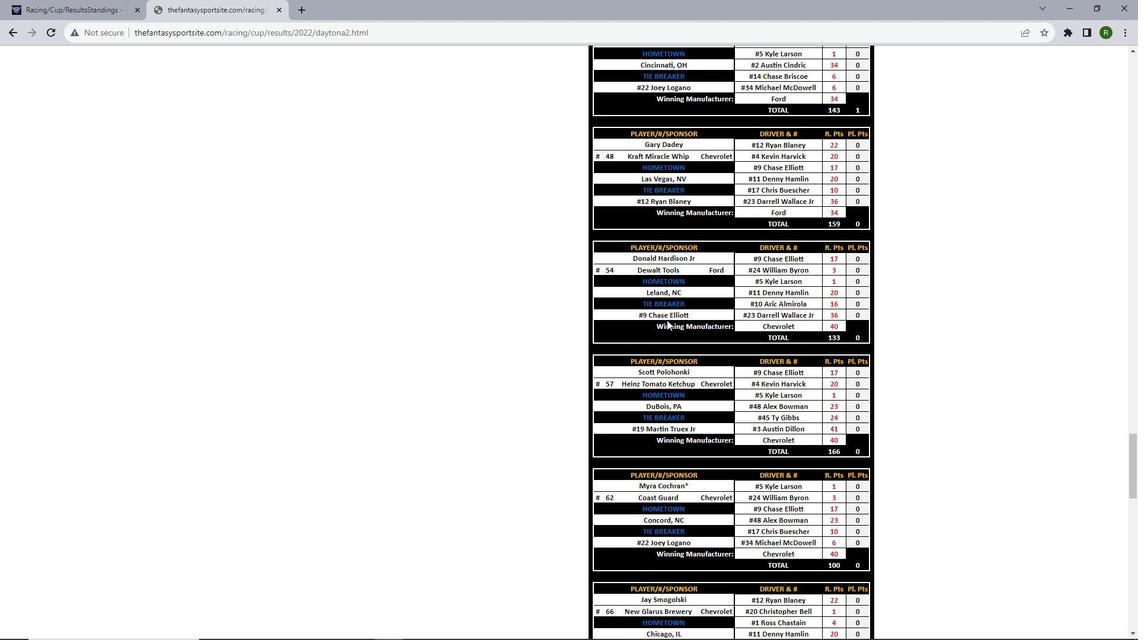 
Action: Mouse scrolled (667, 319) with delta (0, 0)
Screenshot: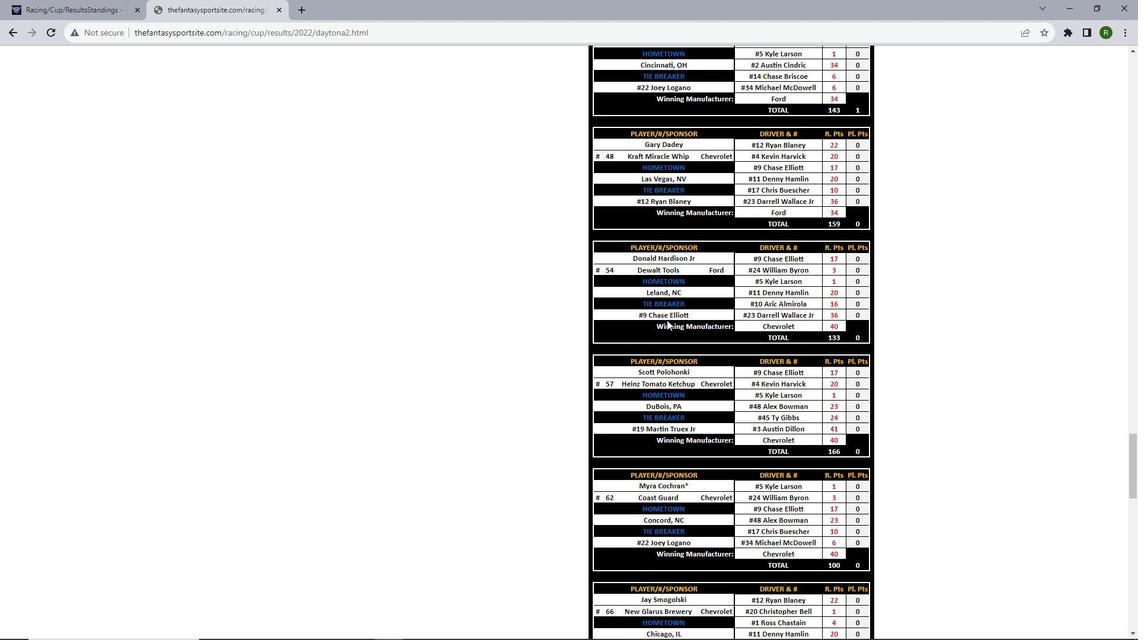 
Action: Mouse scrolled (667, 319) with delta (0, 0)
Screenshot: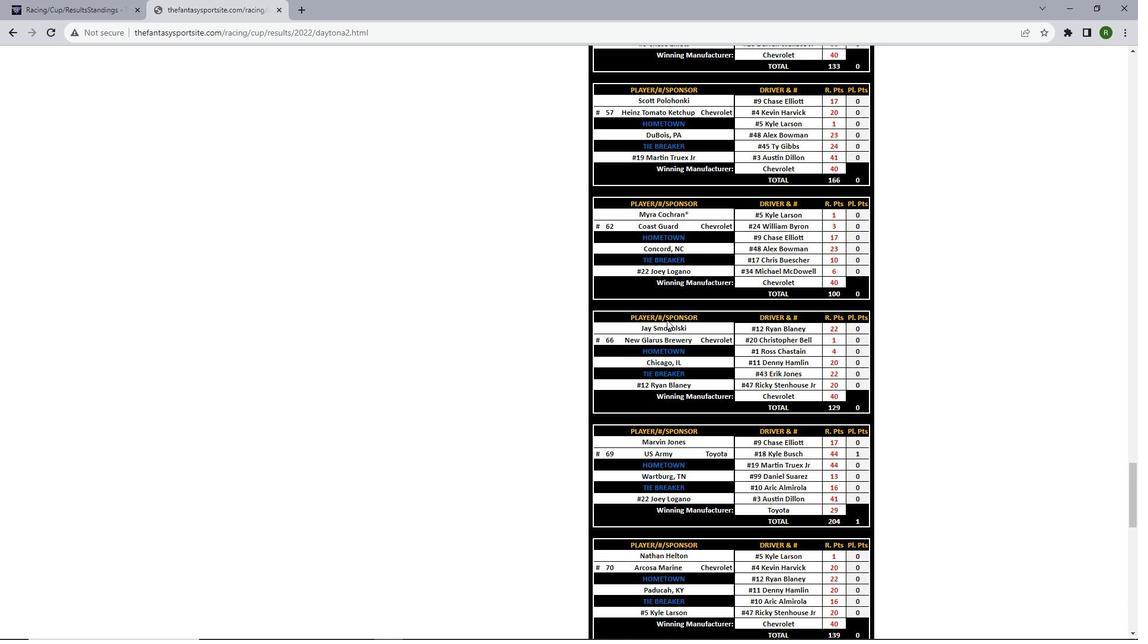 
Action: Mouse scrolled (667, 319) with delta (0, 0)
Screenshot: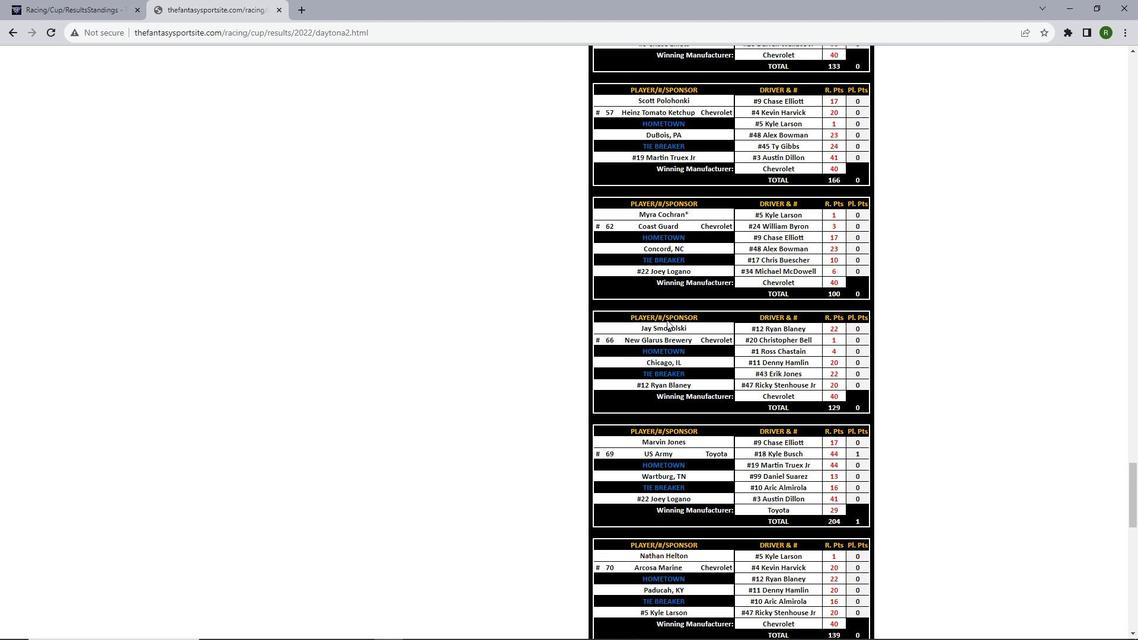 
Action: Mouse scrolled (667, 319) with delta (0, 0)
Screenshot: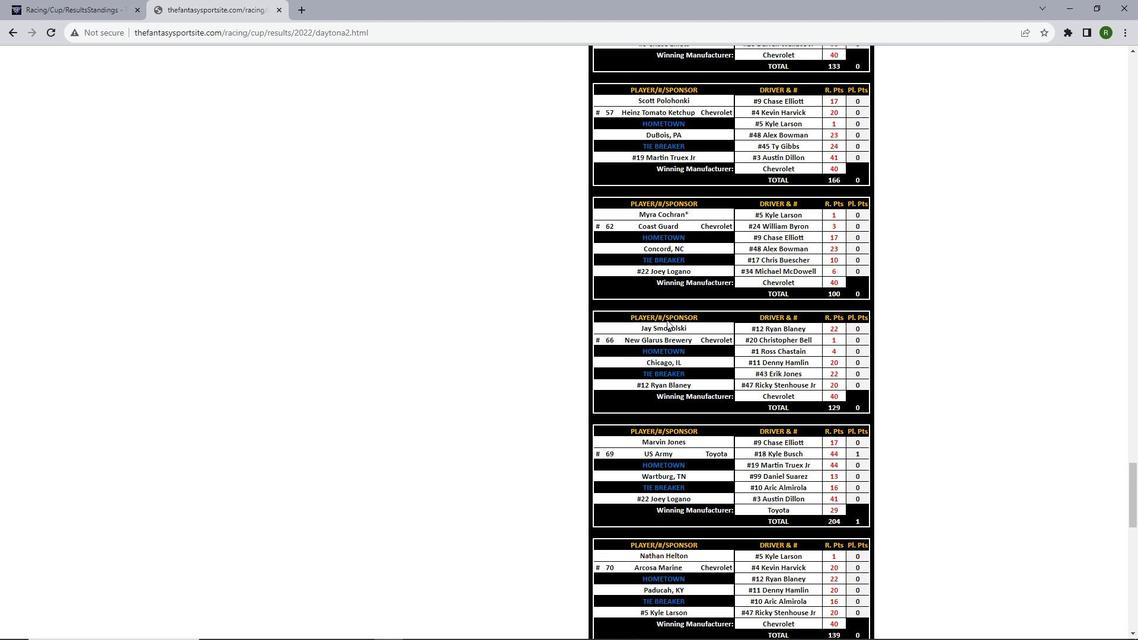 
Action: Mouse scrolled (667, 319) with delta (0, 0)
Screenshot: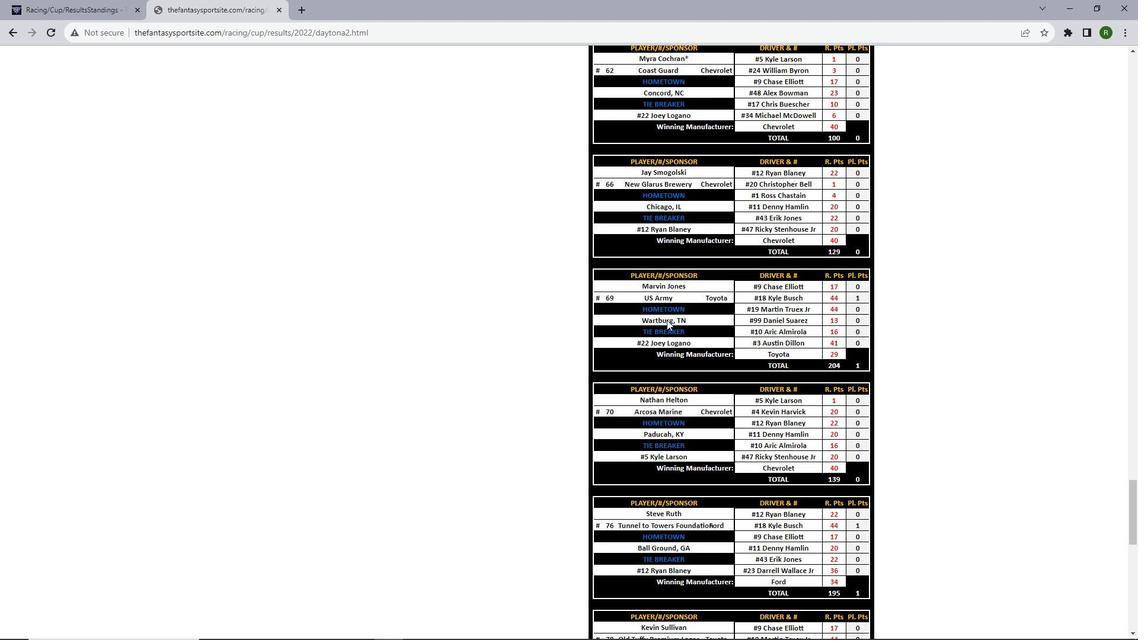 
Action: Mouse scrolled (667, 319) with delta (0, 0)
Screenshot: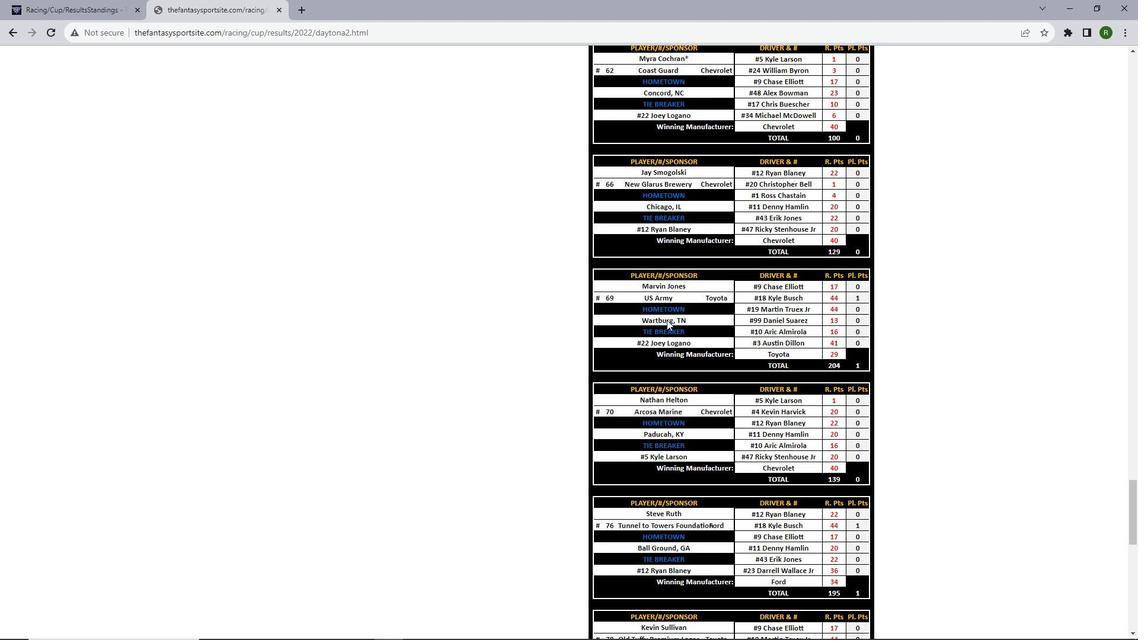 
Action: Mouse scrolled (667, 319) with delta (0, 0)
Screenshot: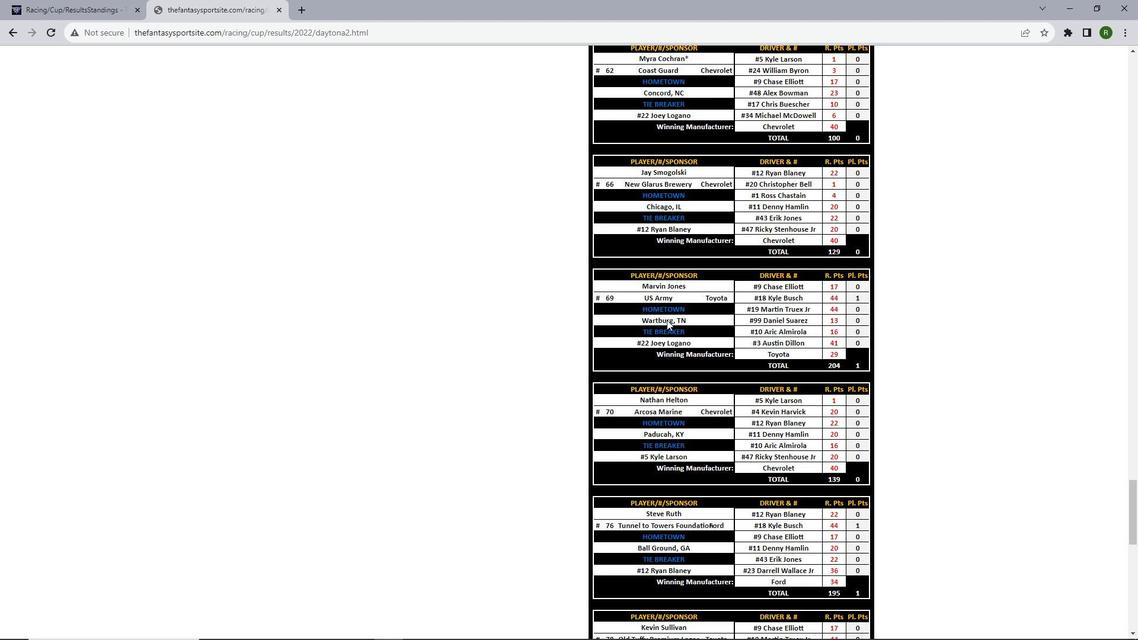 
Action: Mouse scrolled (667, 319) with delta (0, 0)
Screenshot: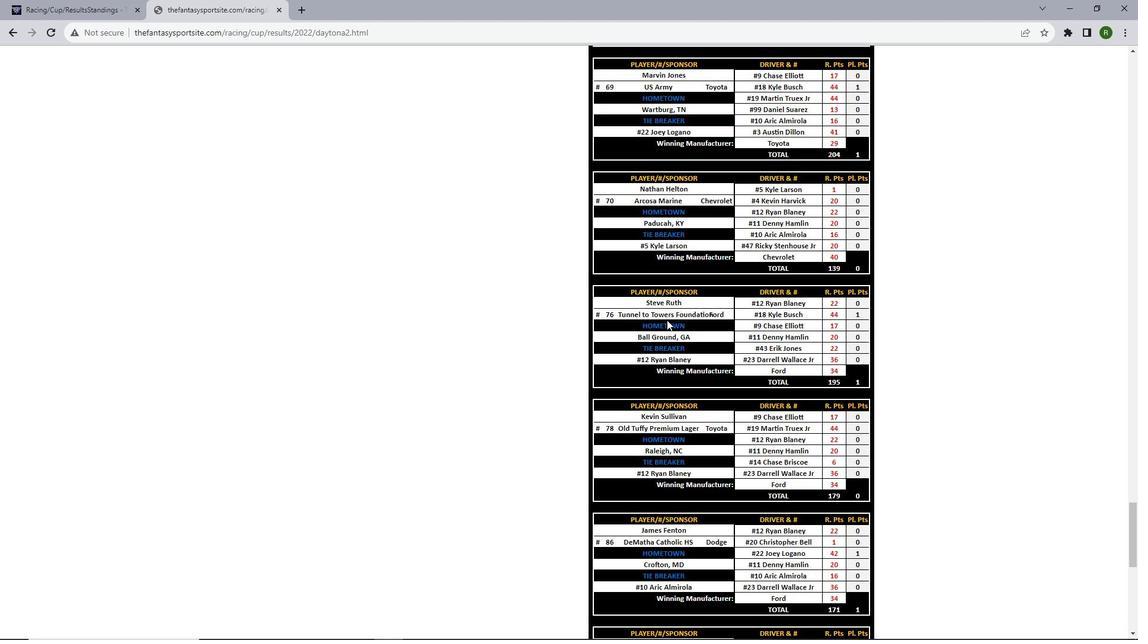 
Action: Mouse scrolled (667, 319) with delta (0, 0)
Screenshot: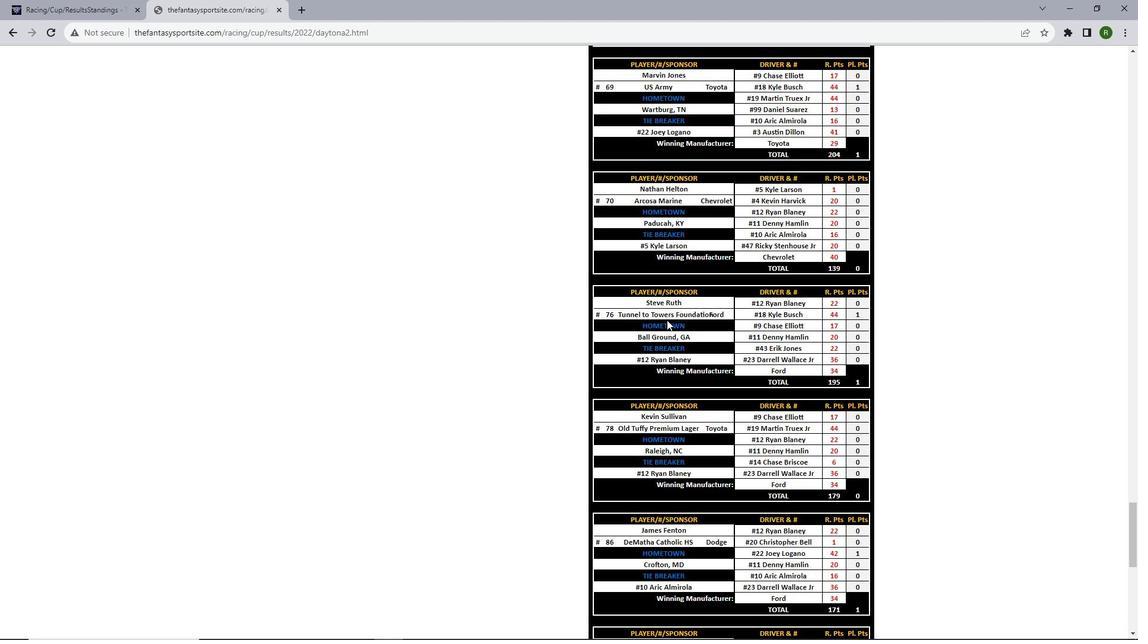 
Action: Mouse scrolled (667, 319) with delta (0, 0)
Screenshot: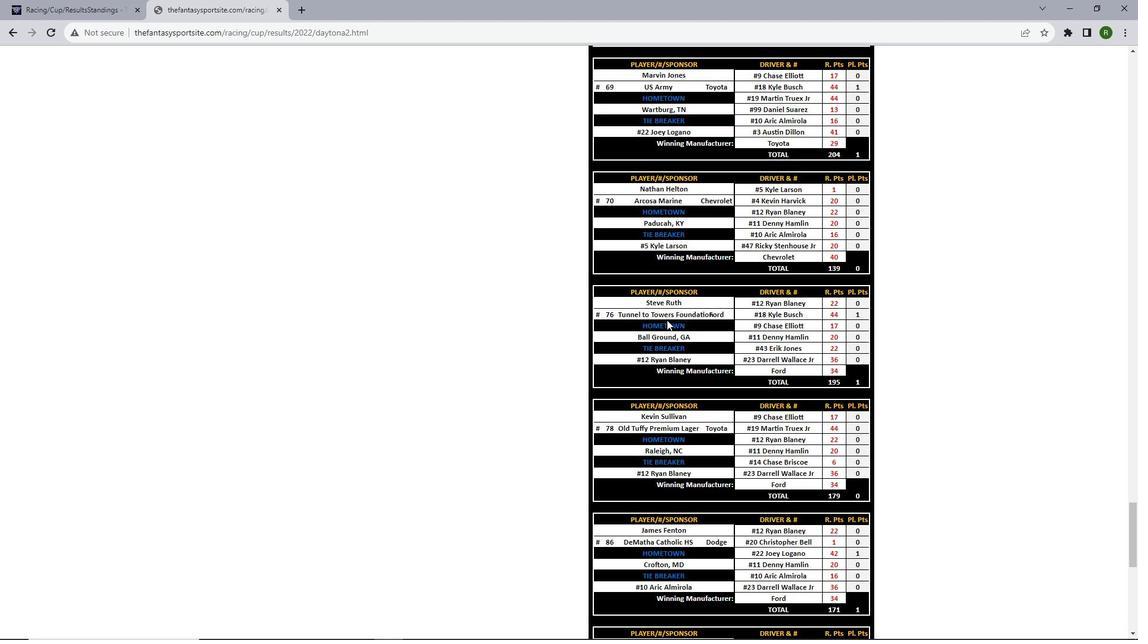 
Action: Mouse scrolled (667, 319) with delta (0, 0)
Screenshot: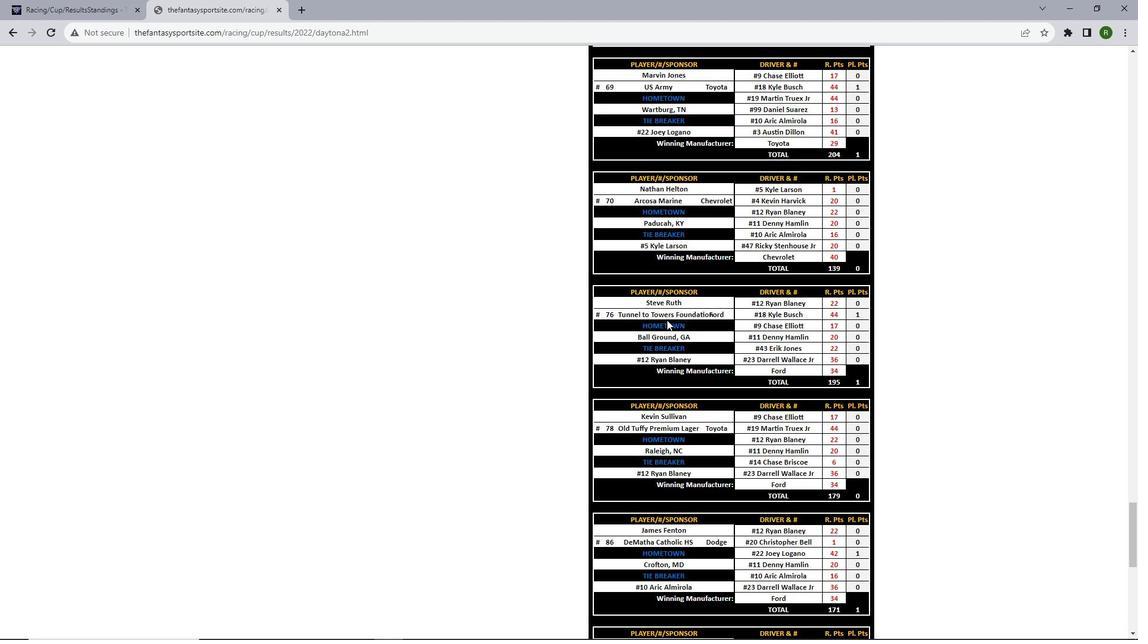 
Action: Mouse scrolled (667, 319) with delta (0, 0)
Screenshot: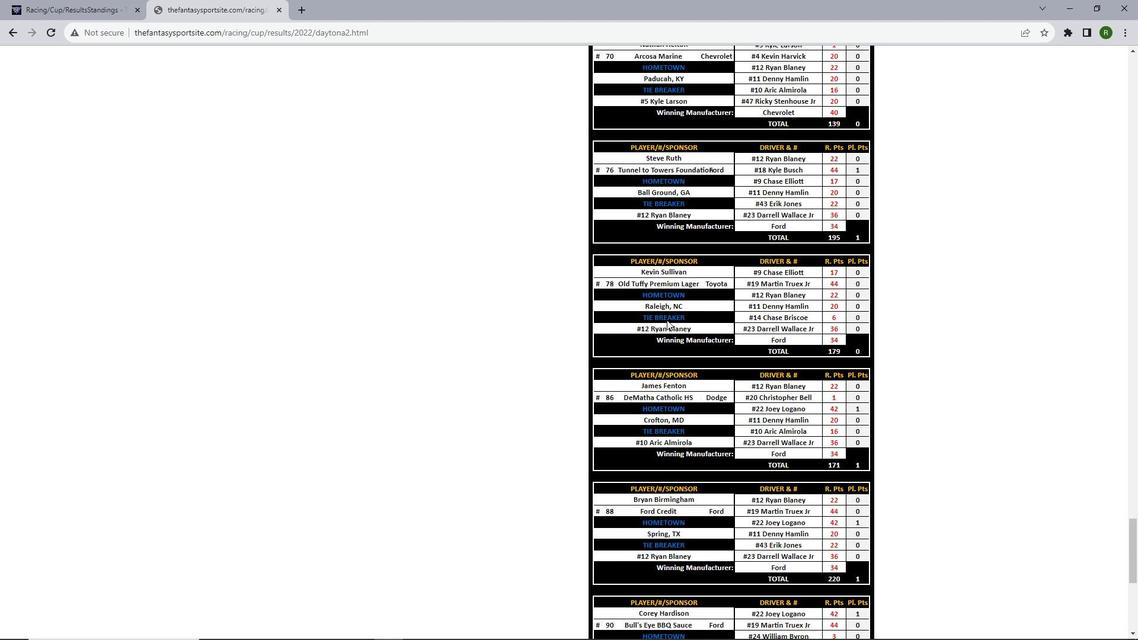 
Action: Mouse scrolled (667, 319) with delta (0, 0)
Screenshot: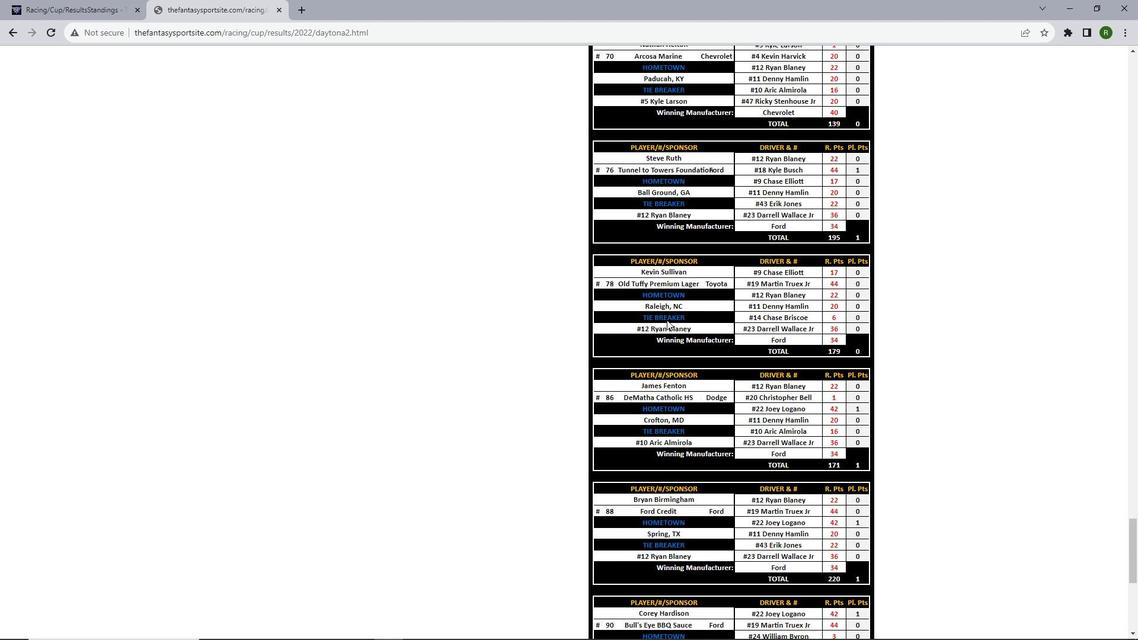
Action: Mouse scrolled (667, 319) with delta (0, 0)
Screenshot: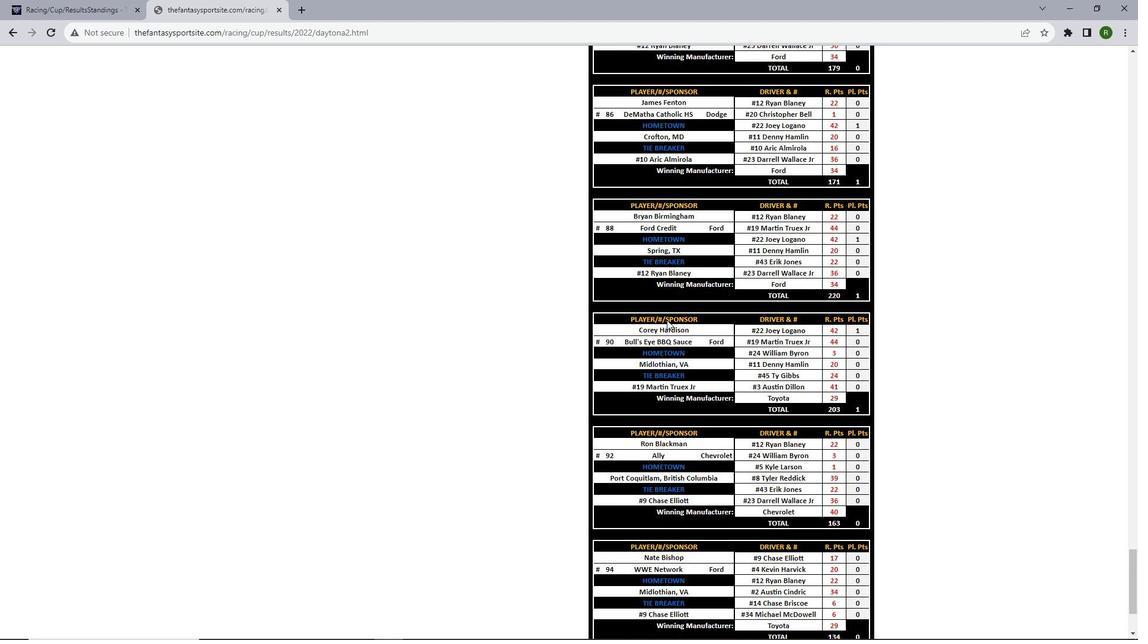 
Action: Mouse scrolled (667, 319) with delta (0, 0)
Screenshot: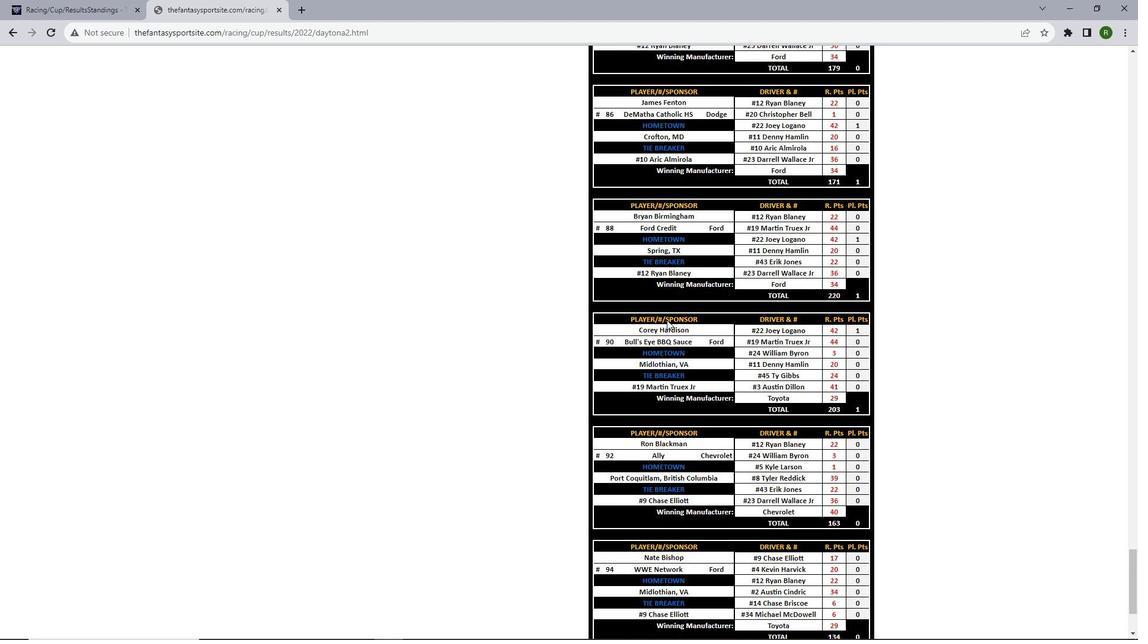 
Action: Mouse scrolled (667, 319) with delta (0, 0)
Screenshot: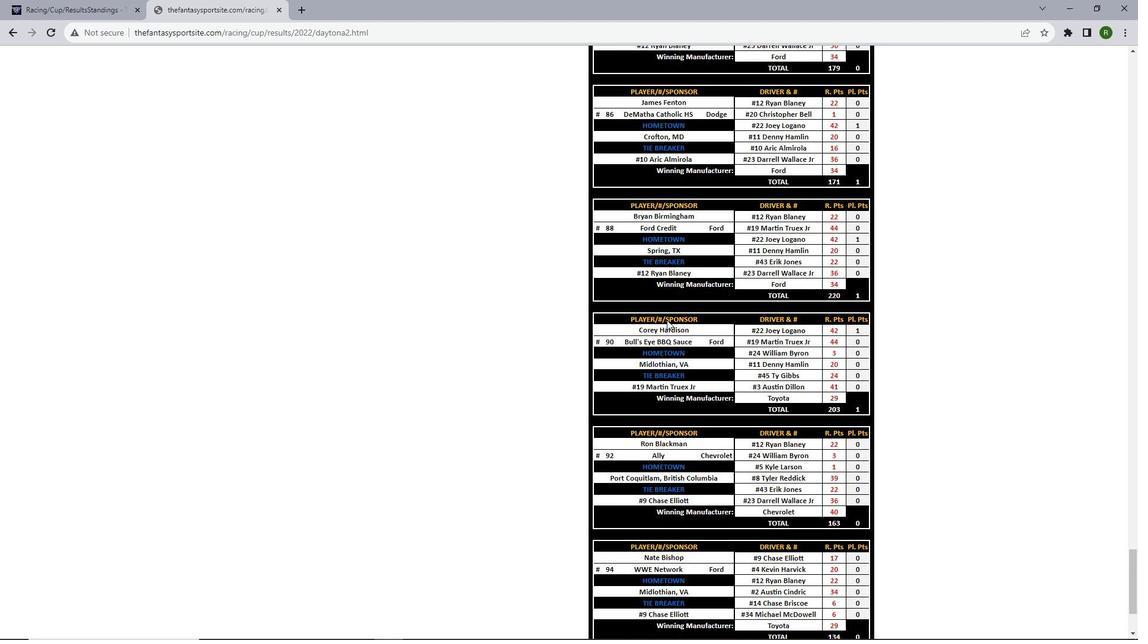 
Action: Mouse scrolled (667, 319) with delta (0, 0)
Screenshot: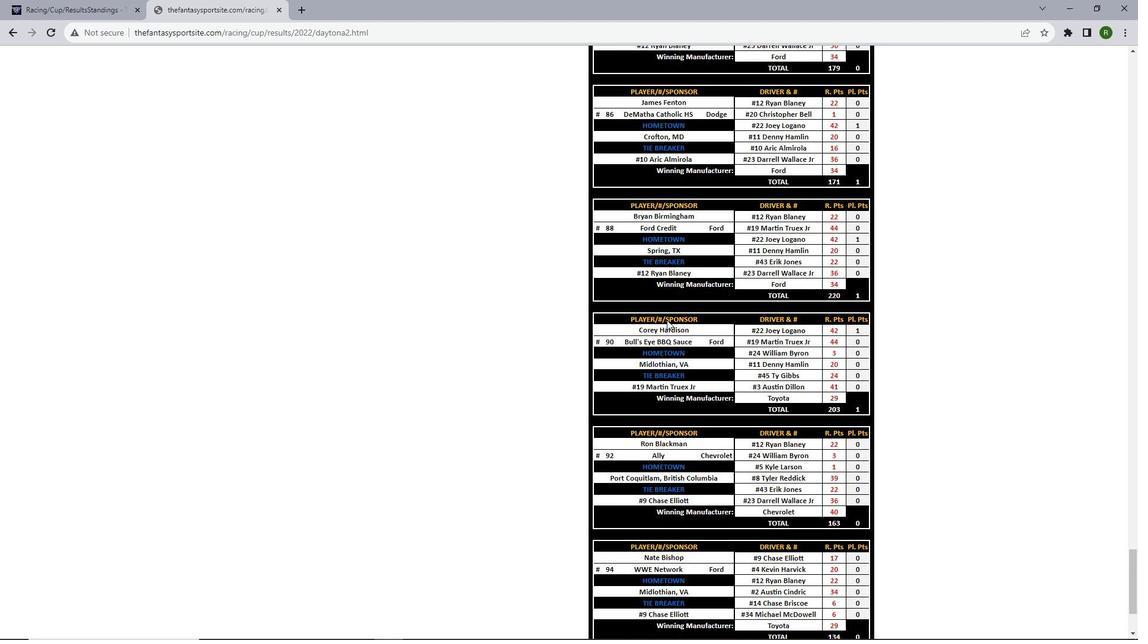 
Action: Mouse scrolled (667, 319) with delta (0, 0)
Screenshot: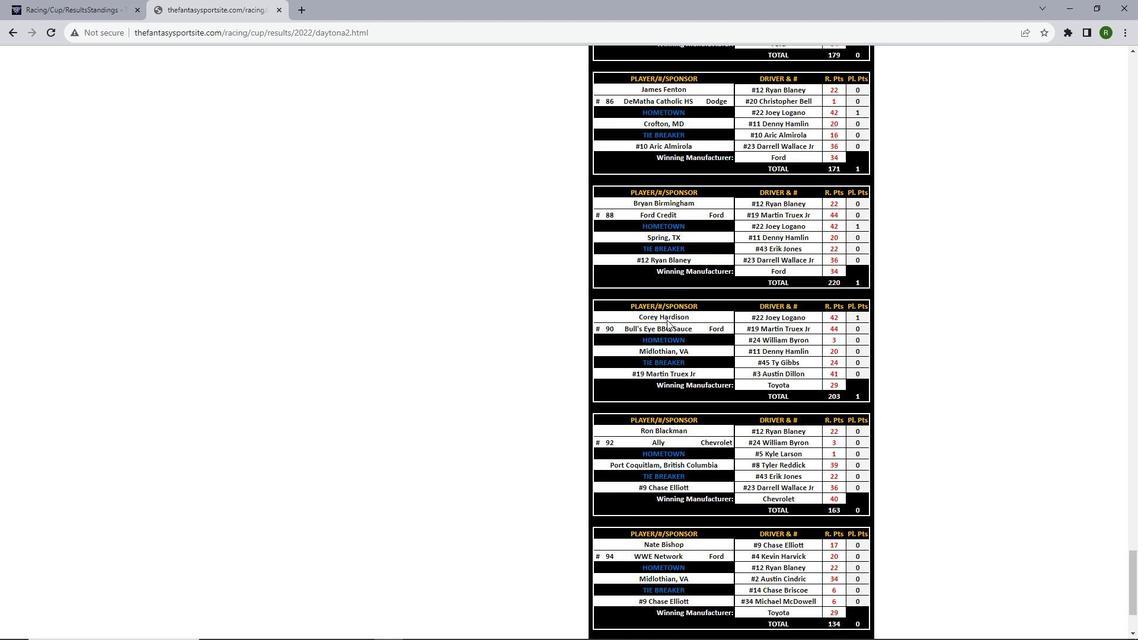 
Action: Mouse scrolled (667, 319) with delta (0, 0)
Screenshot: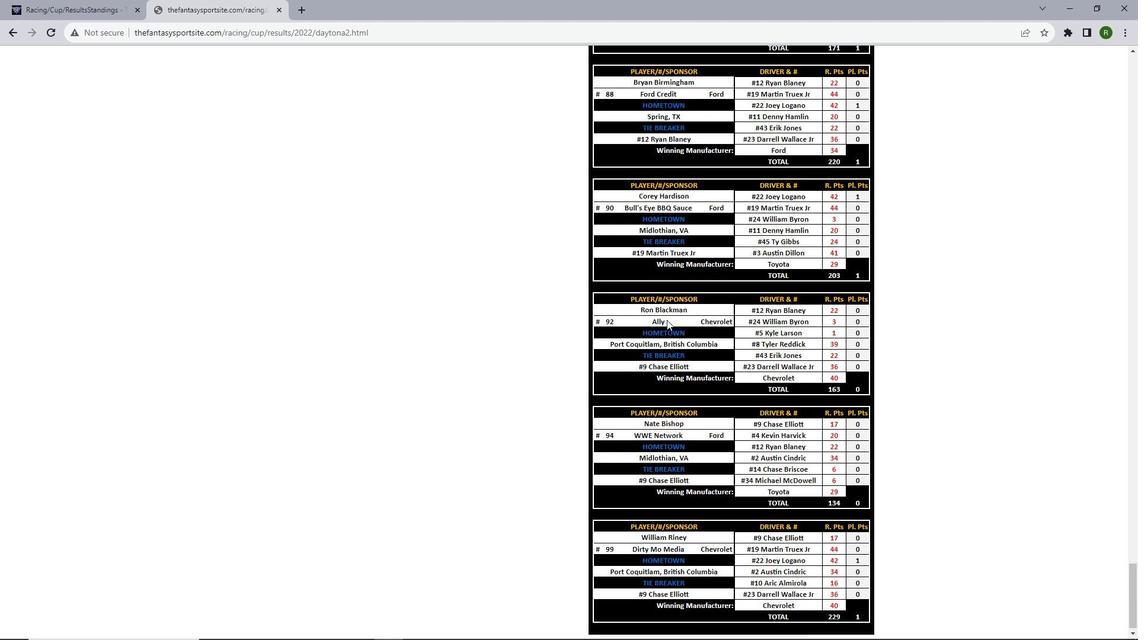 
Action: Mouse scrolled (667, 319) with delta (0, 0)
Screenshot: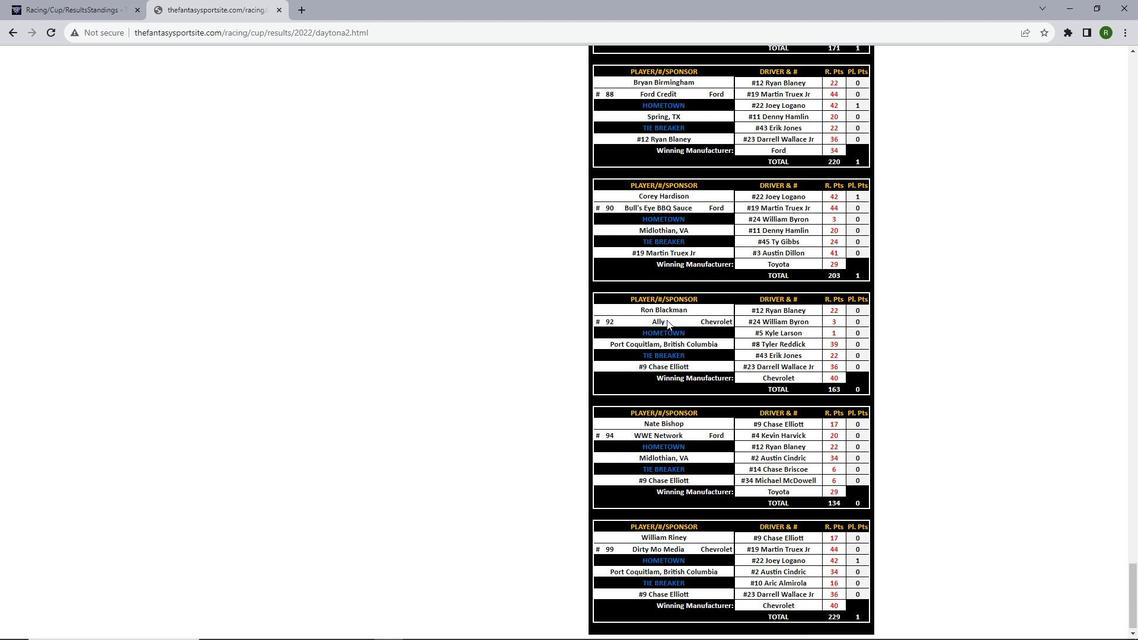 
Action: Mouse scrolled (667, 319) with delta (0, 0)
Screenshot: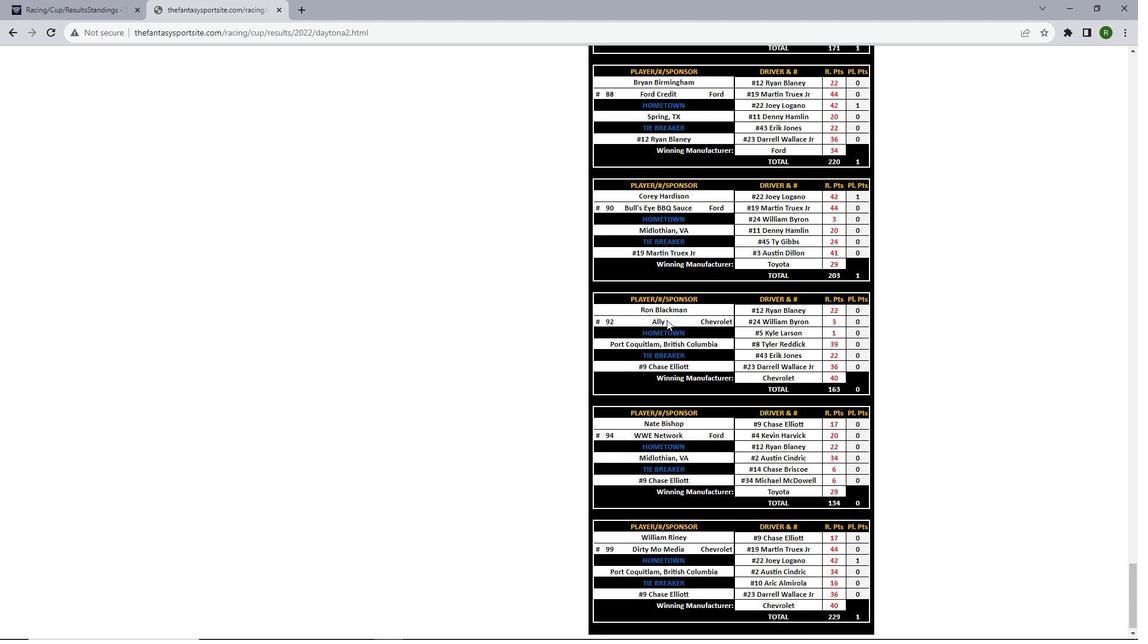 
Action: Mouse scrolled (667, 319) with delta (0, 0)
Screenshot: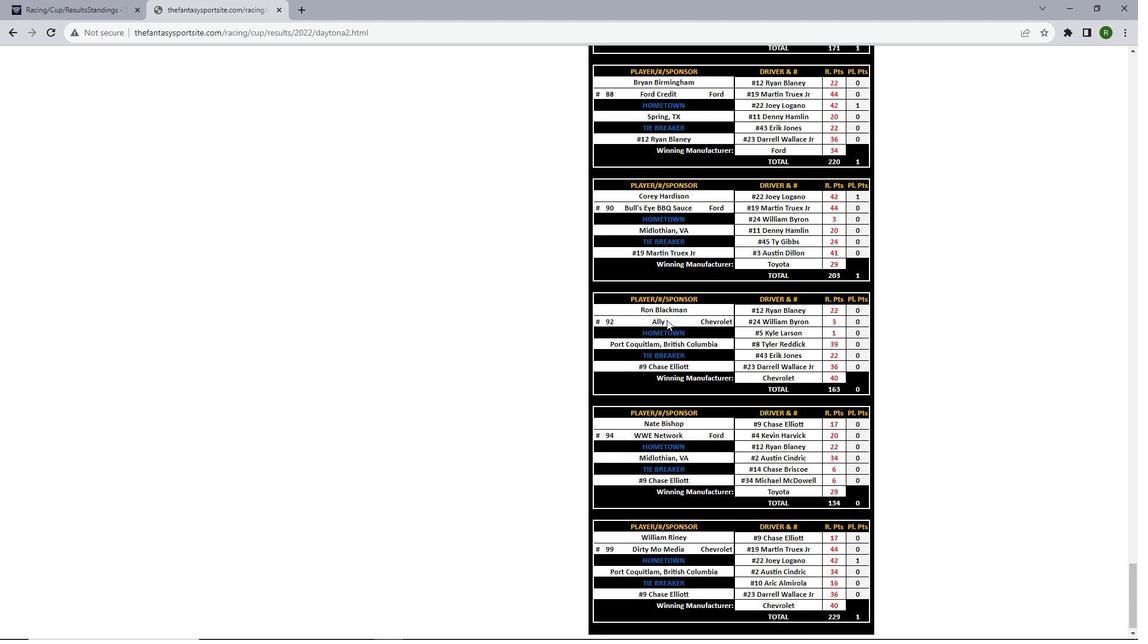 
